 Task: Research Airbnb accommodation in Abomey, Benin from 9th November, 2023 to 16th November, 2023 for 2 adults.2 bedrooms having 2 beds and 1 bathroom. Property type can be flat. Look for 4 properties as per requirement.
Action: Mouse moved to (411, 74)
Screenshot: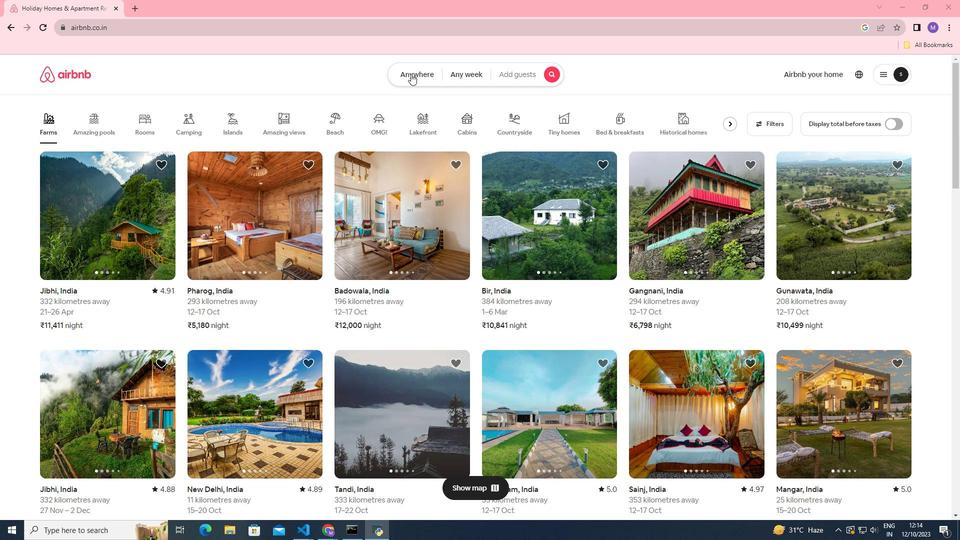 
Action: Mouse pressed left at (411, 74)
Screenshot: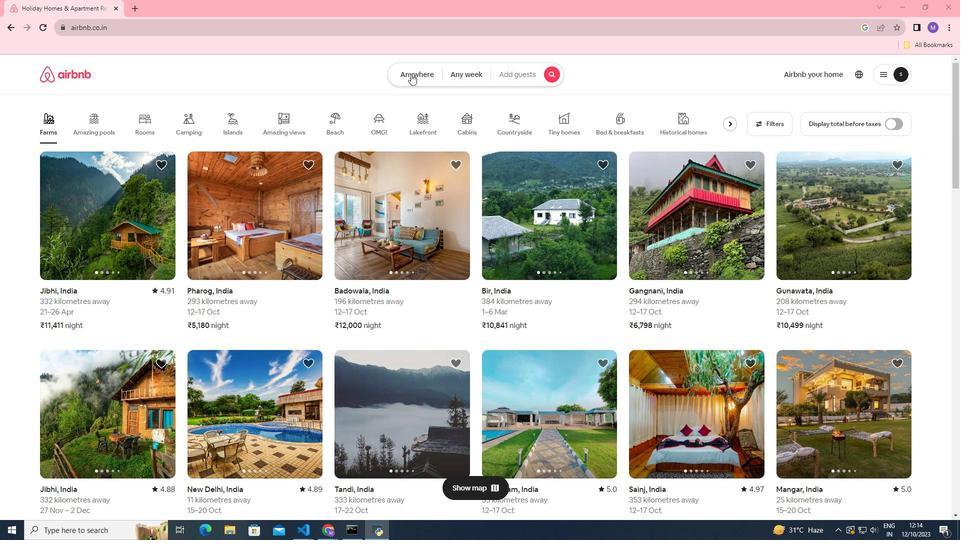
Action: Mouse moved to (346, 117)
Screenshot: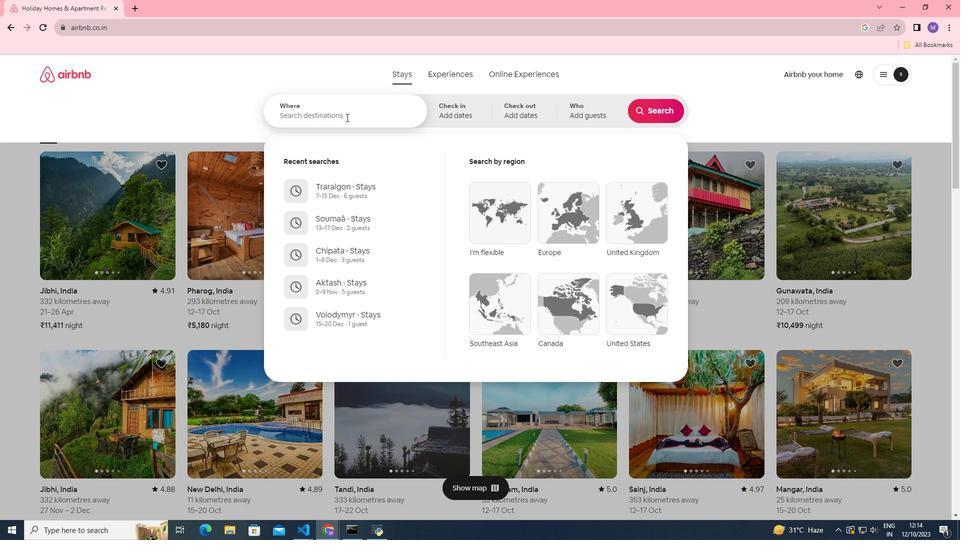 
Action: Mouse pressed left at (346, 117)
Screenshot: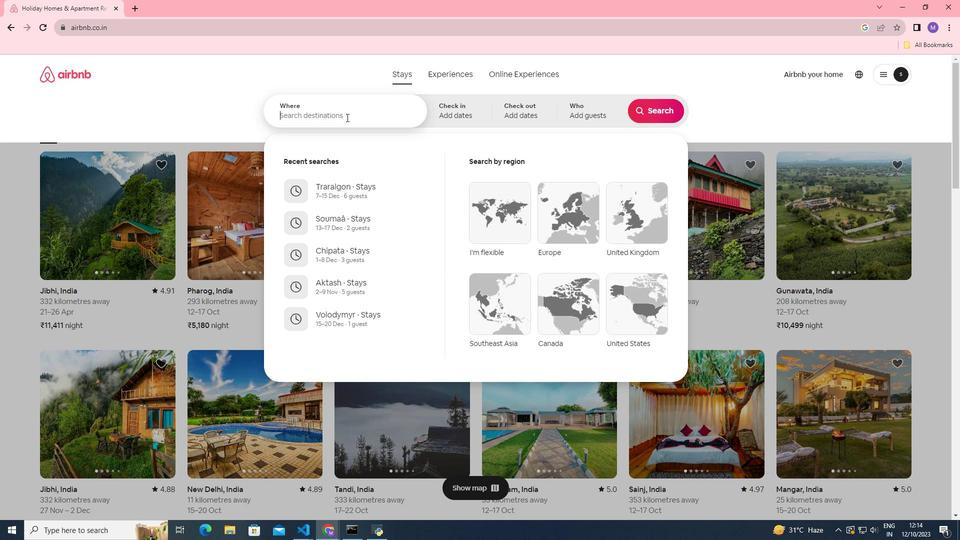 
Action: Key pressed <Key.shift>Abomey,<Key.space><Key.shift><Key.shift>Benin
Screenshot: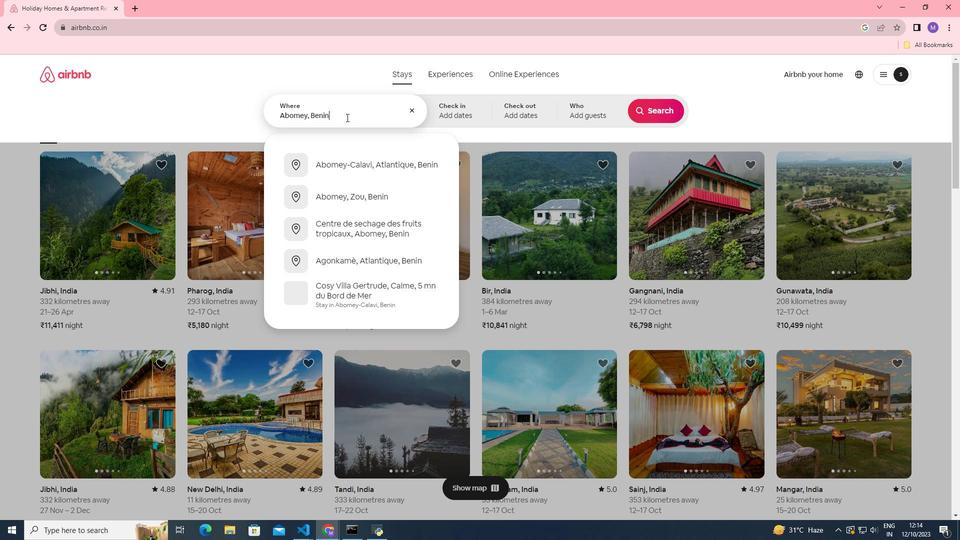 
Action: Mouse moved to (447, 117)
Screenshot: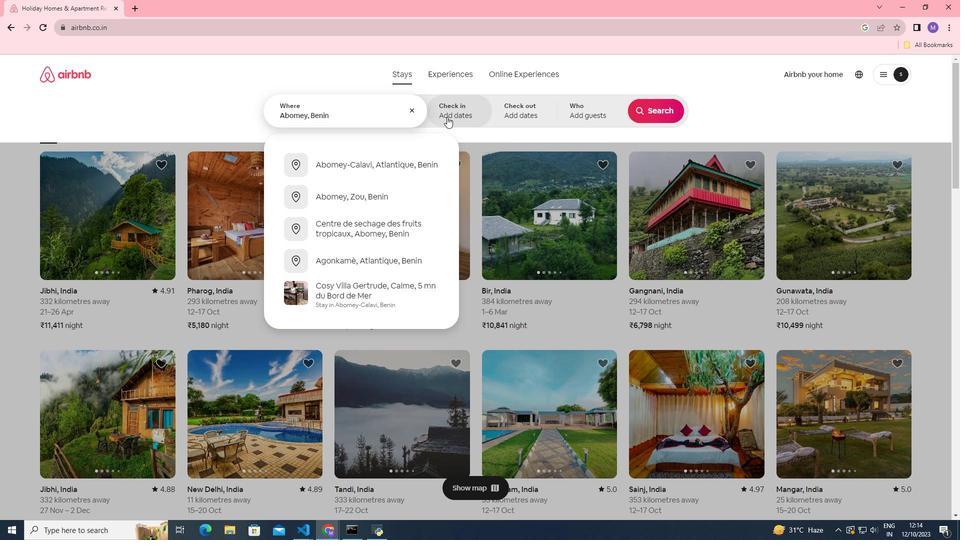 
Action: Mouse pressed left at (447, 117)
Screenshot: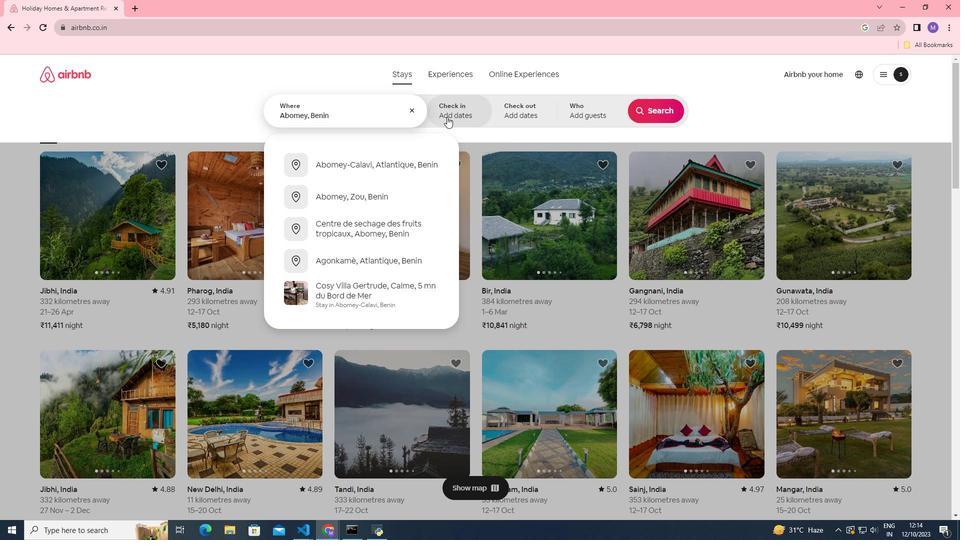 
Action: Mouse moved to (598, 255)
Screenshot: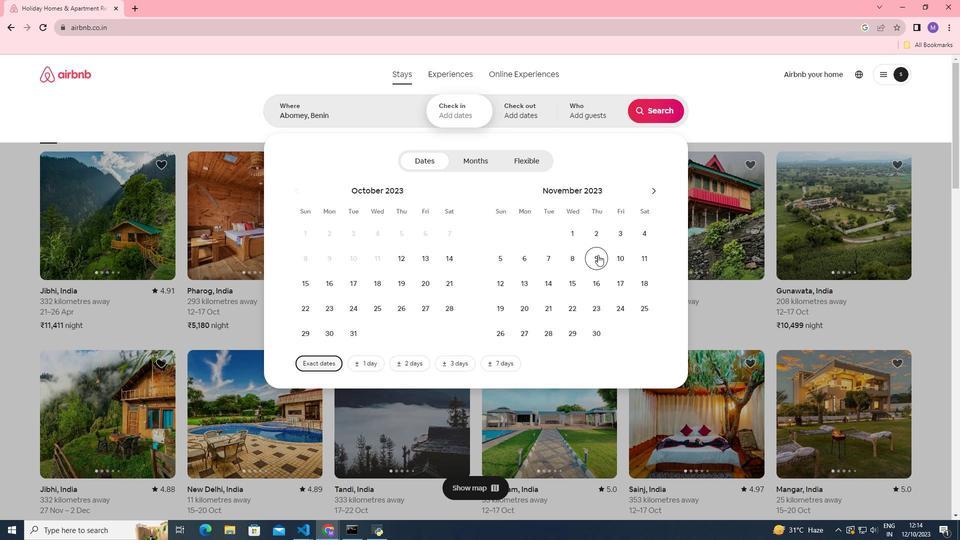 
Action: Mouse pressed left at (598, 255)
Screenshot: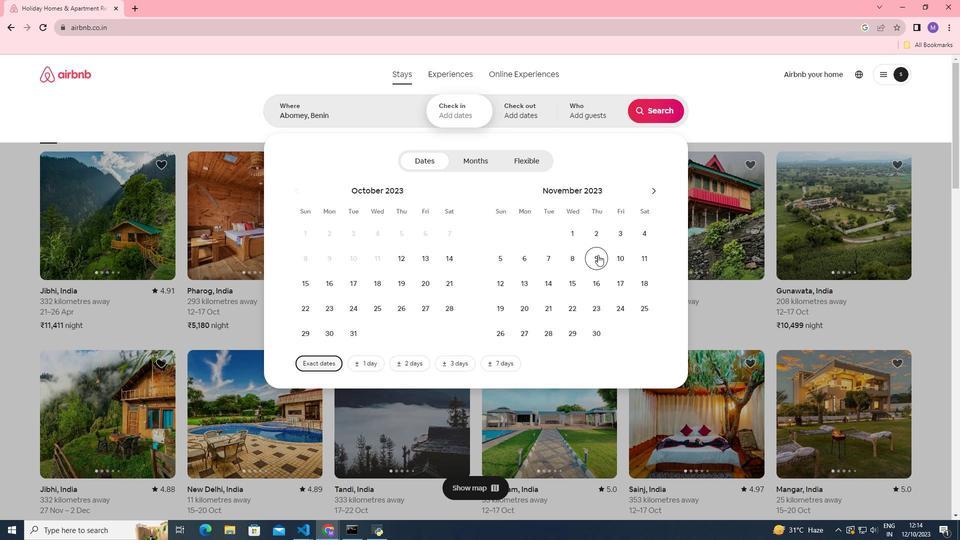 
Action: Mouse moved to (598, 284)
Screenshot: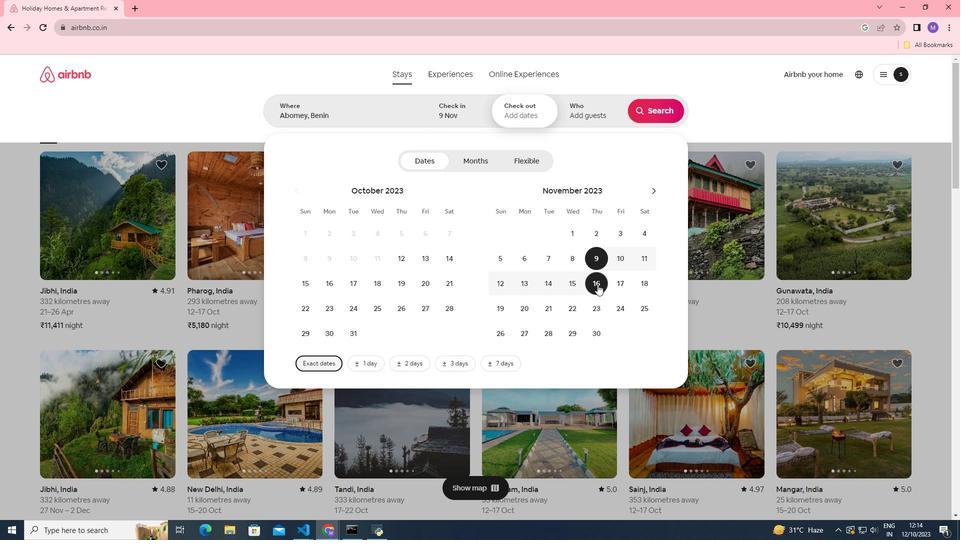 
Action: Mouse pressed left at (598, 284)
Screenshot: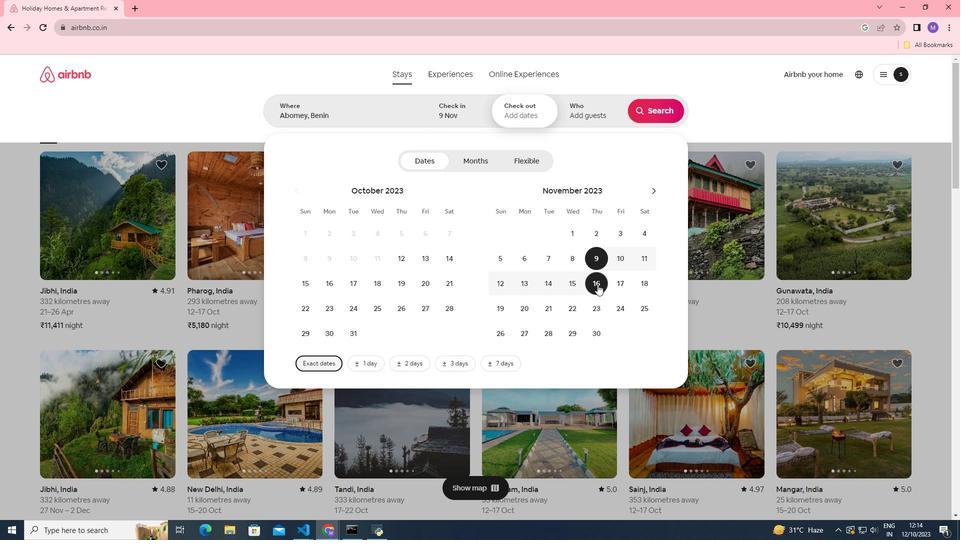 
Action: Mouse moved to (592, 117)
Screenshot: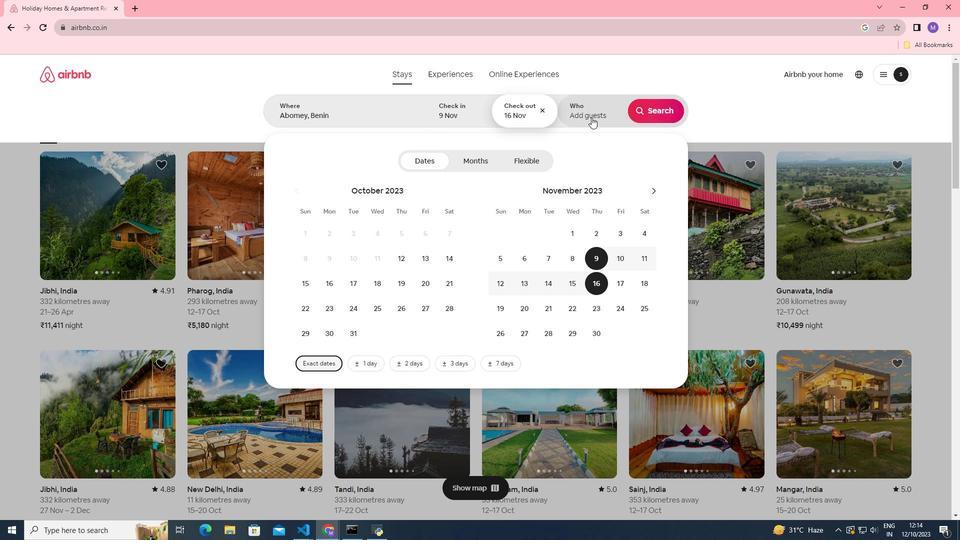 
Action: Mouse pressed left at (592, 117)
Screenshot: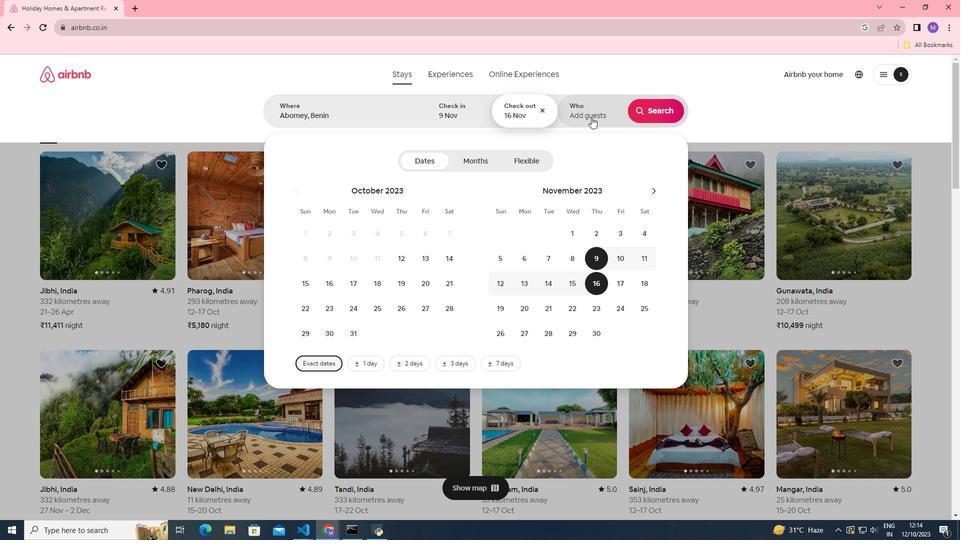 
Action: Mouse moved to (663, 165)
Screenshot: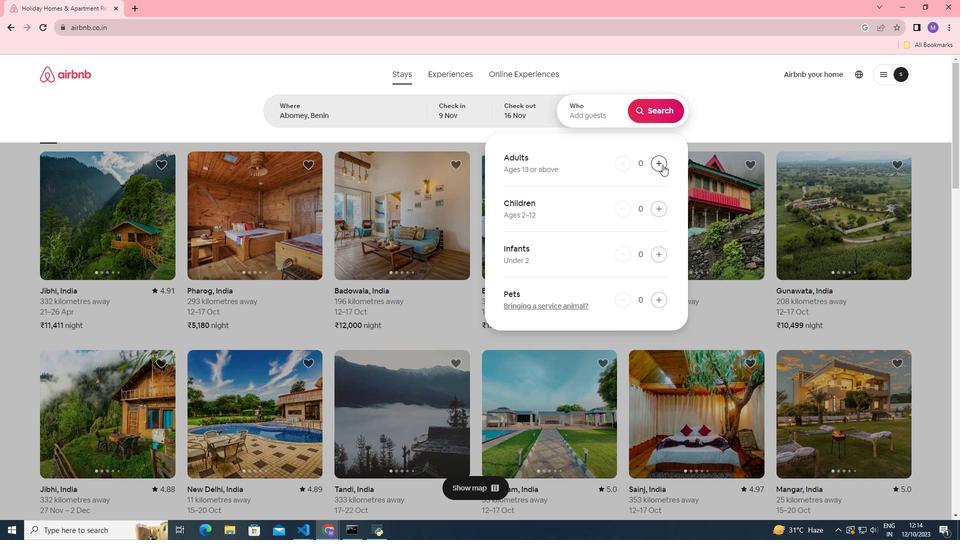 
Action: Mouse pressed left at (663, 165)
Screenshot: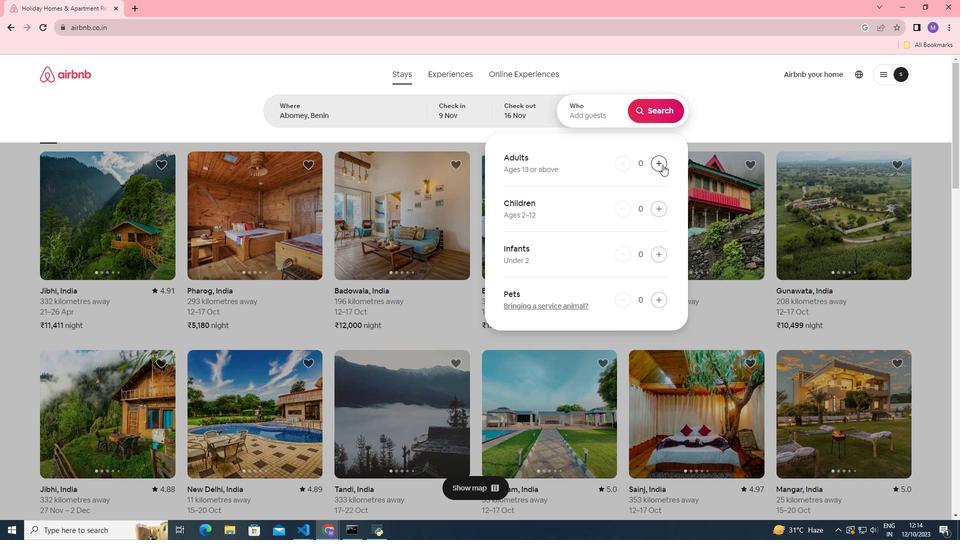 
Action: Mouse moved to (663, 165)
Screenshot: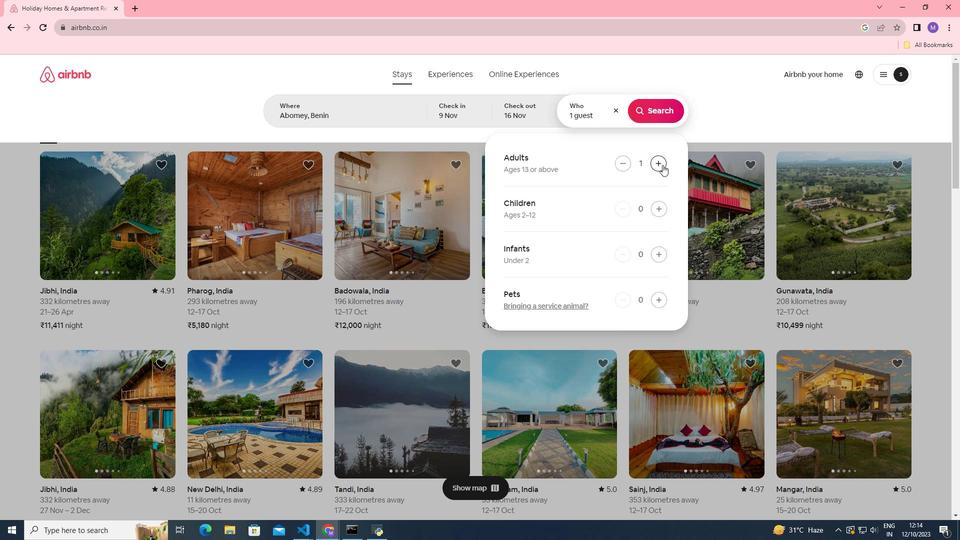 
Action: Mouse pressed left at (663, 165)
Screenshot: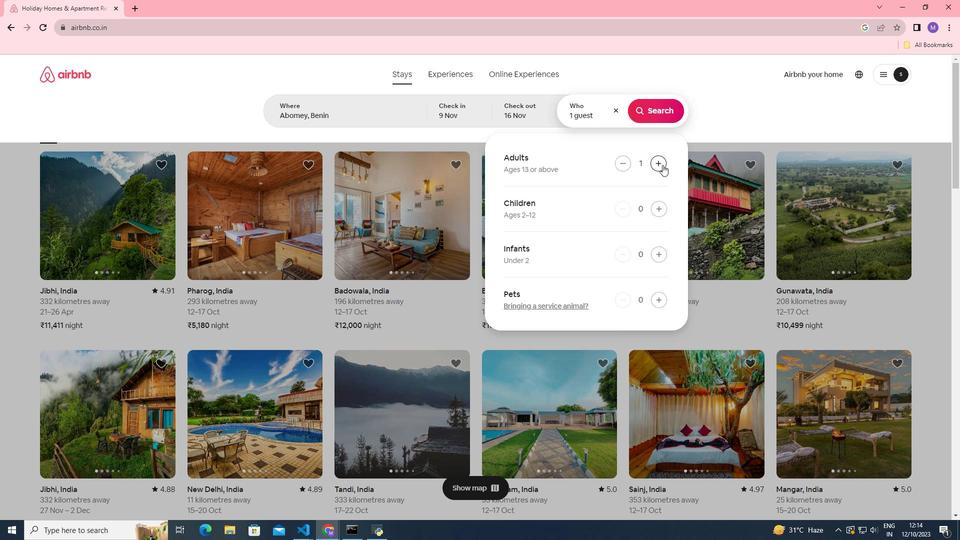 
Action: Mouse moved to (661, 114)
Screenshot: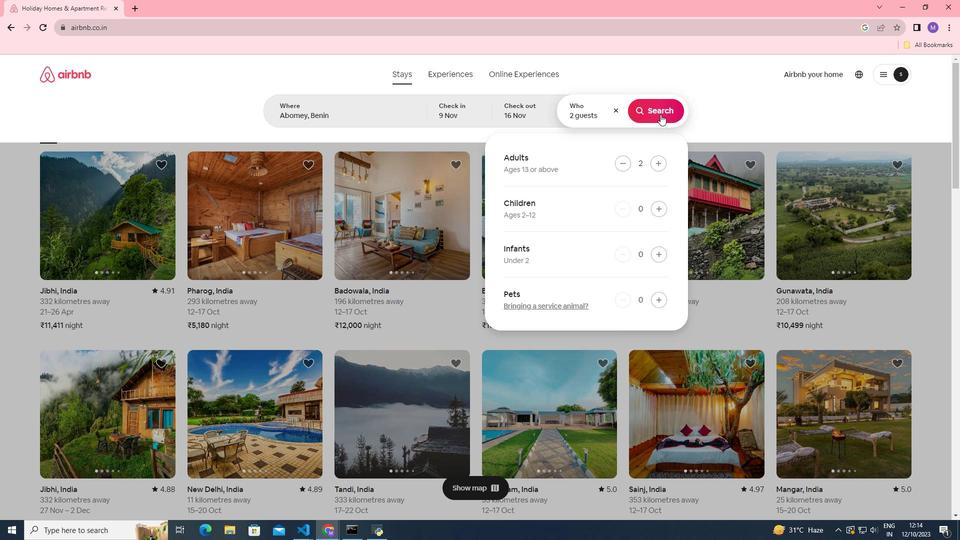 
Action: Mouse pressed left at (661, 114)
Screenshot: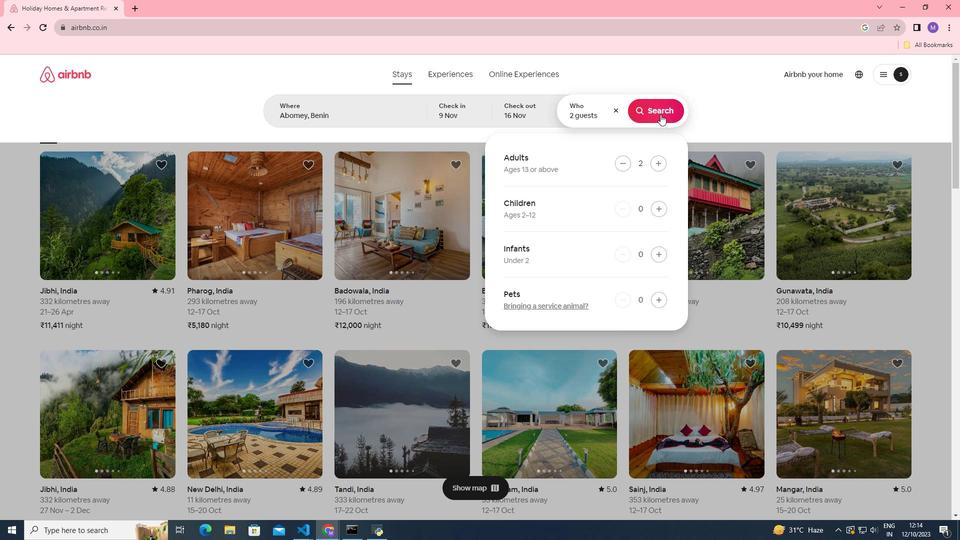 
Action: Mouse moved to (799, 114)
Screenshot: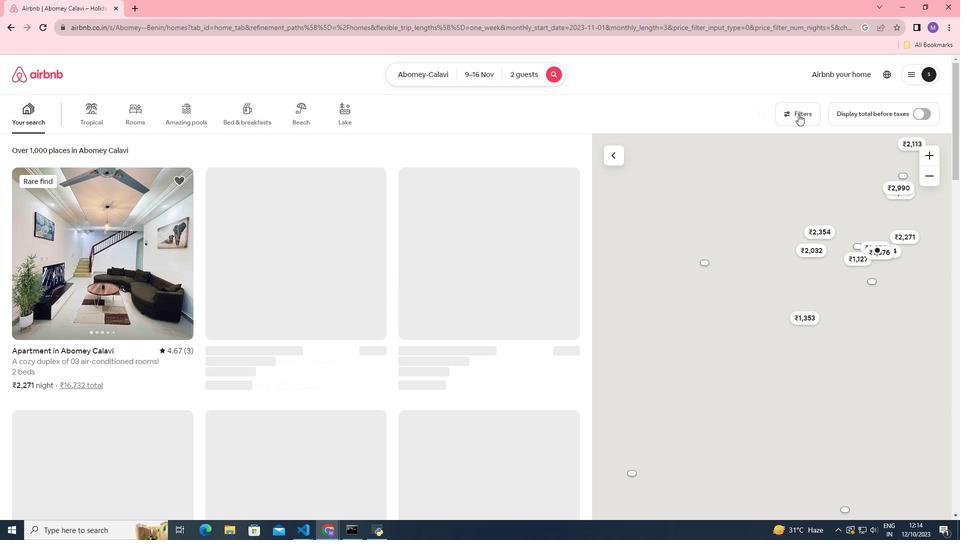 
Action: Mouse pressed left at (799, 114)
Screenshot: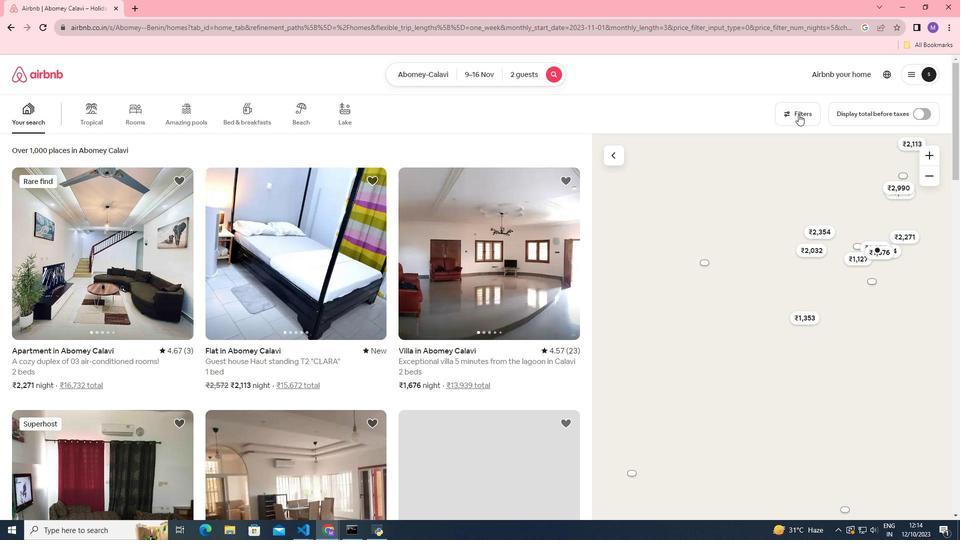 
Action: Mouse moved to (429, 363)
Screenshot: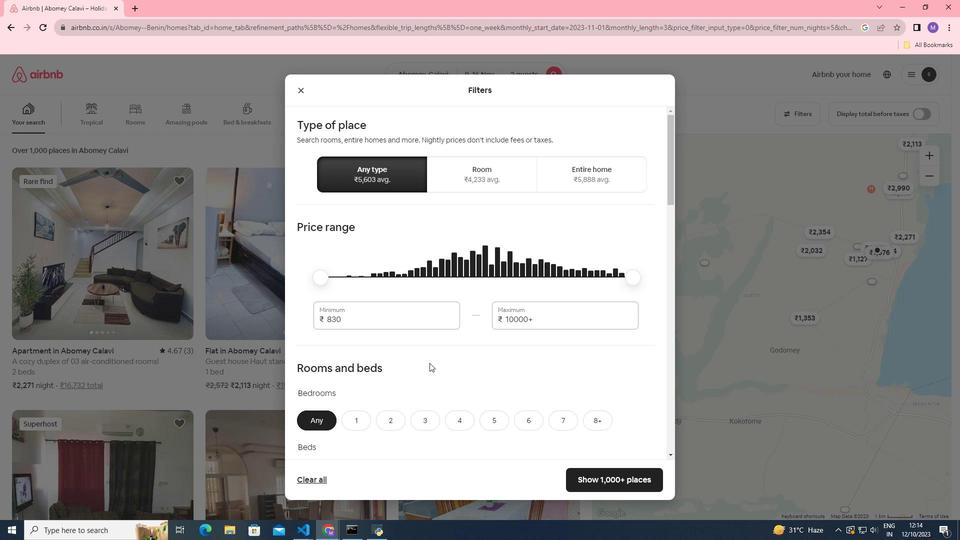 
Action: Mouse scrolled (429, 362) with delta (0, 0)
Screenshot: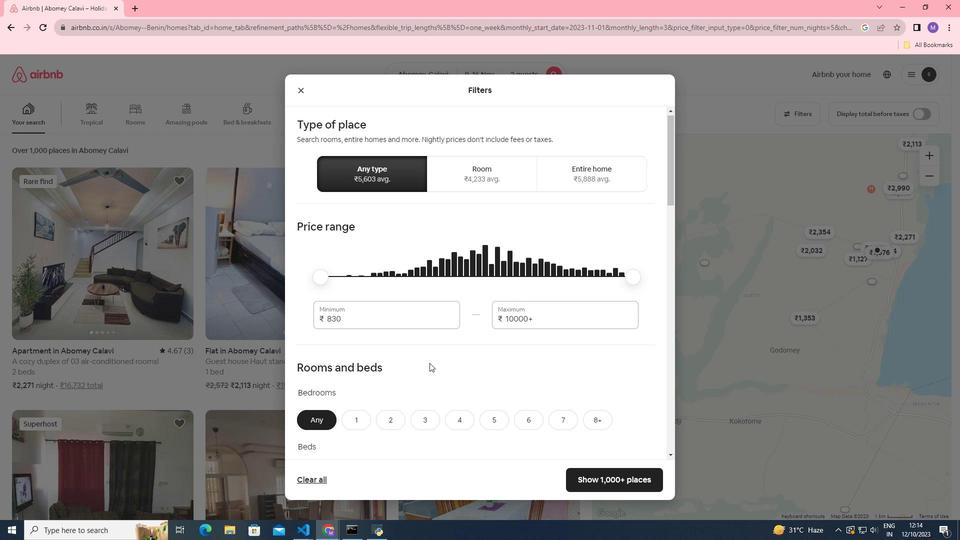 
Action: Mouse moved to (399, 368)
Screenshot: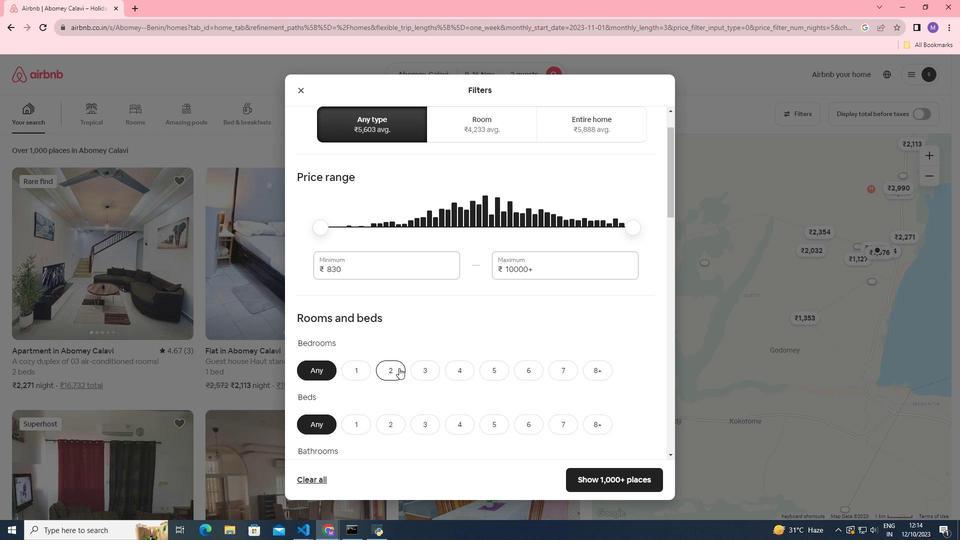 
Action: Mouse pressed left at (399, 368)
Screenshot: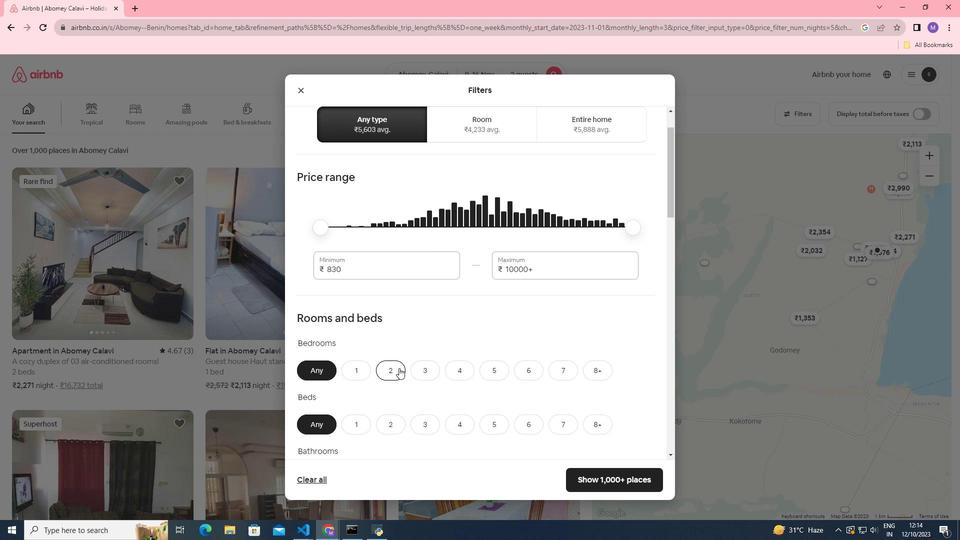 
Action: Mouse moved to (405, 342)
Screenshot: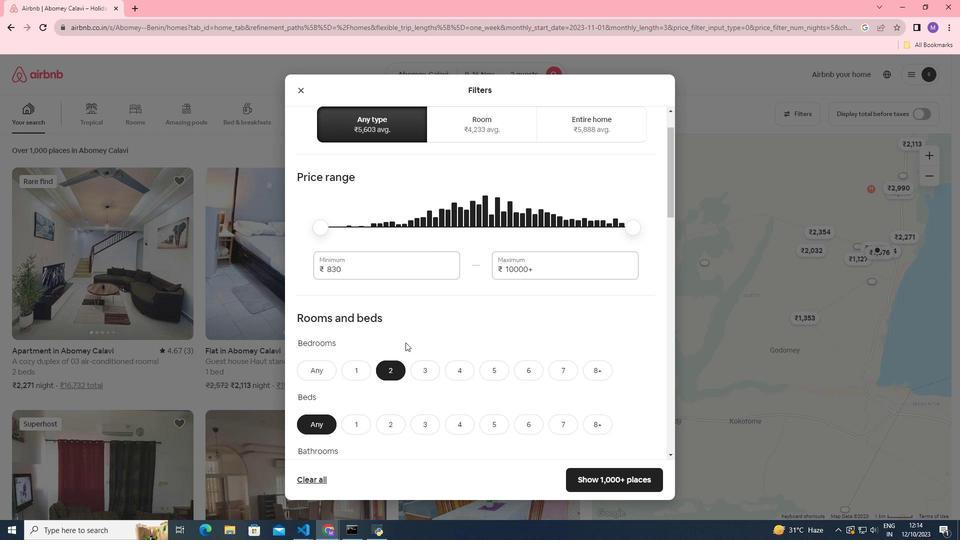 
Action: Mouse scrolled (405, 342) with delta (0, 0)
Screenshot: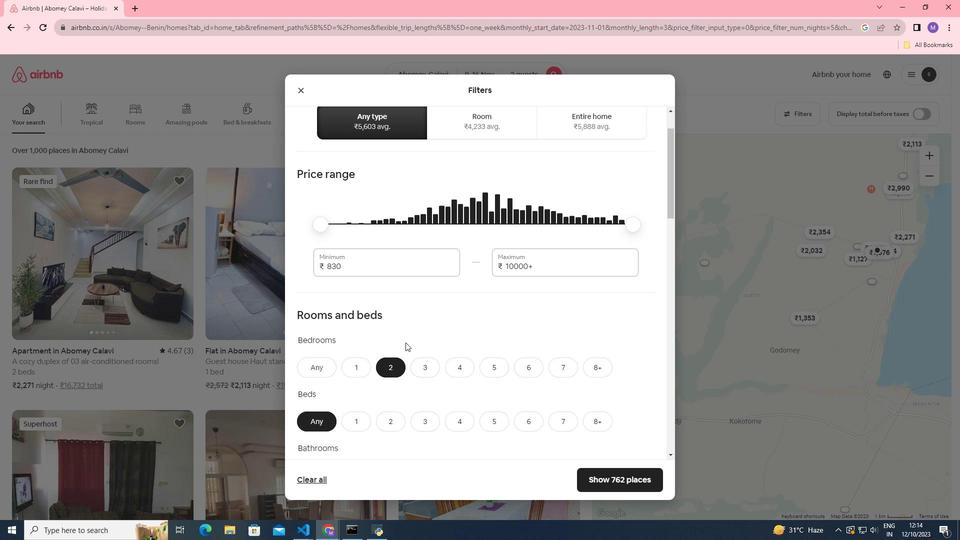 
Action: Mouse scrolled (405, 342) with delta (0, 0)
Screenshot: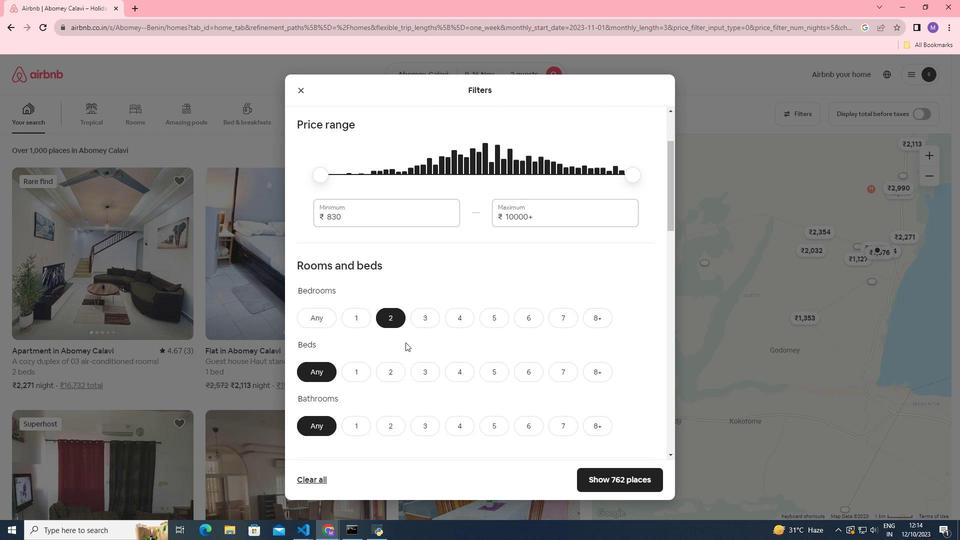 
Action: Mouse moved to (390, 326)
Screenshot: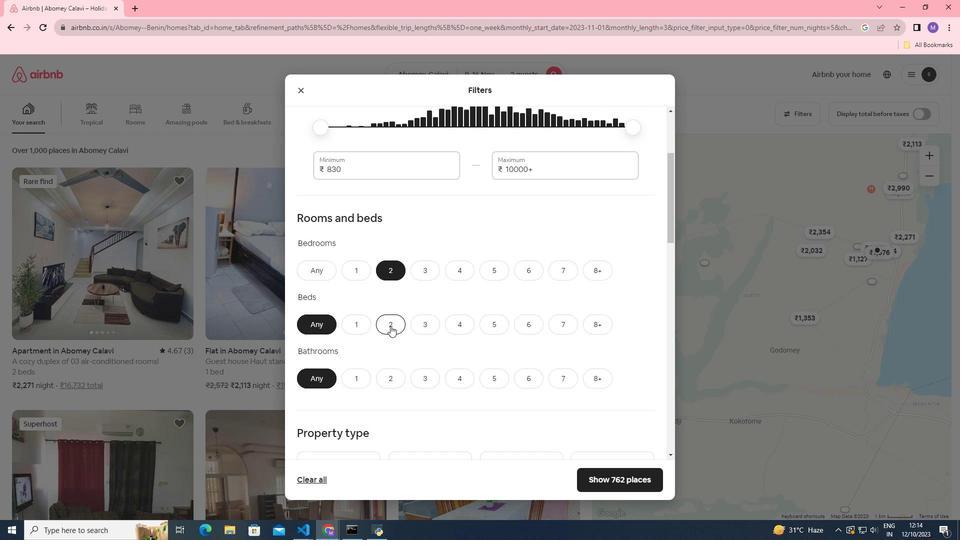 
Action: Mouse pressed left at (390, 326)
Screenshot: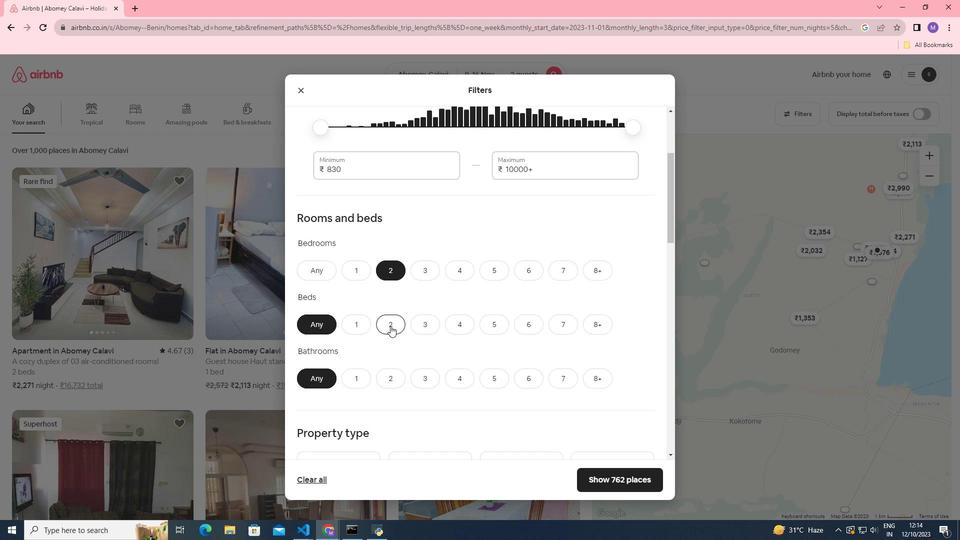 
Action: Mouse scrolled (390, 325) with delta (0, 0)
Screenshot: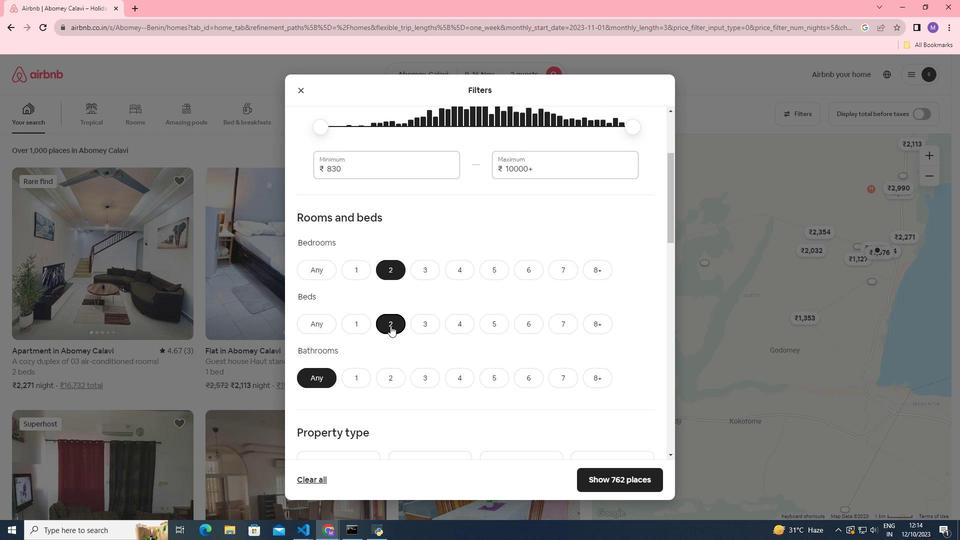 
Action: Mouse scrolled (390, 325) with delta (0, 0)
Screenshot: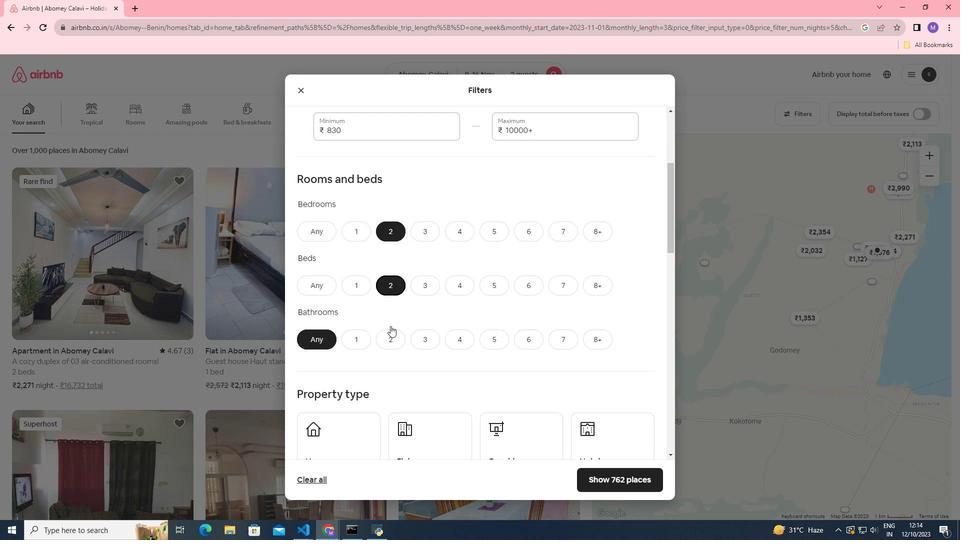 
Action: Mouse moved to (353, 281)
Screenshot: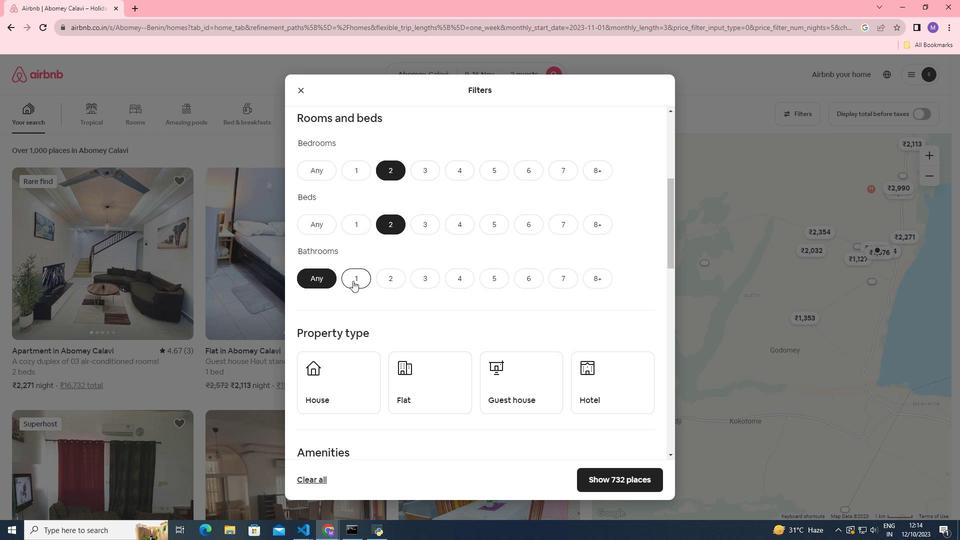 
Action: Mouse pressed left at (353, 281)
Screenshot: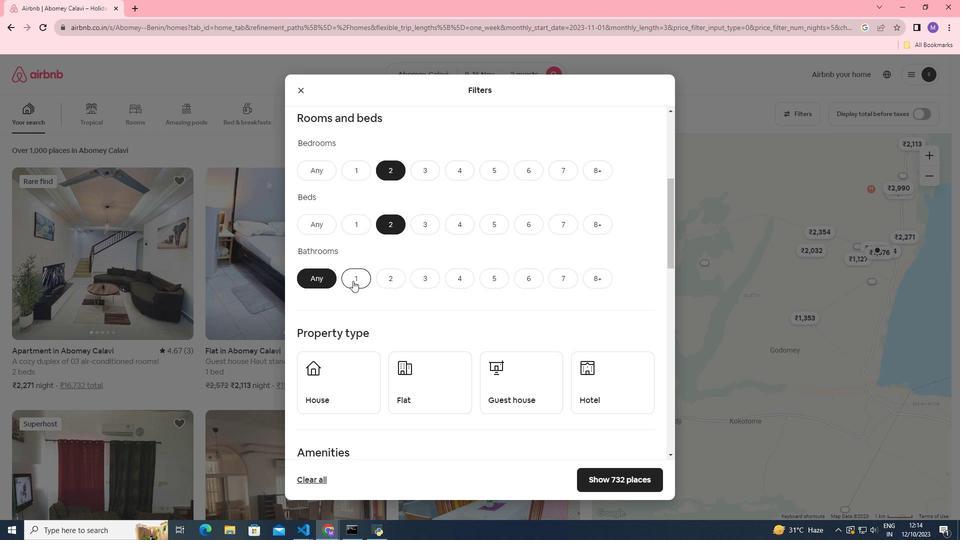 
Action: Mouse moved to (459, 316)
Screenshot: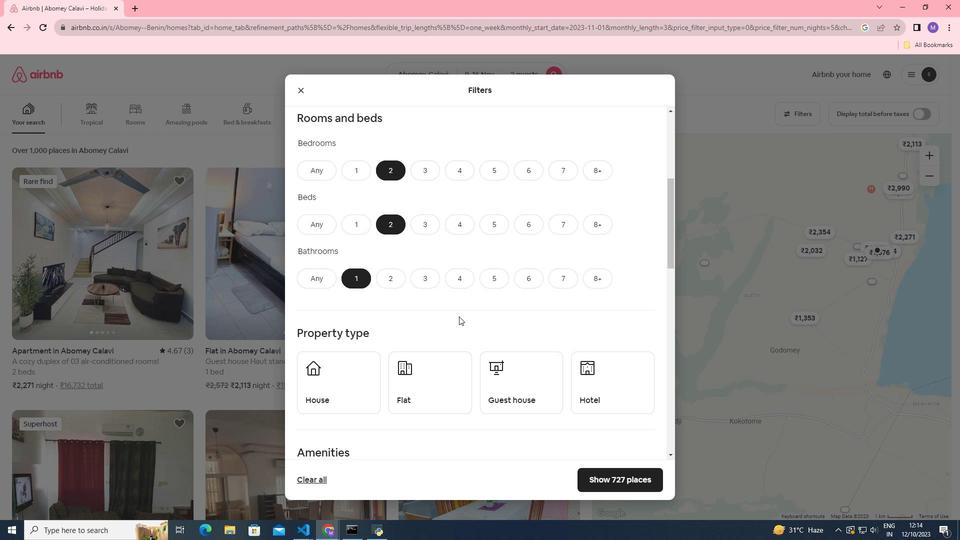 
Action: Mouse scrolled (459, 316) with delta (0, 0)
Screenshot: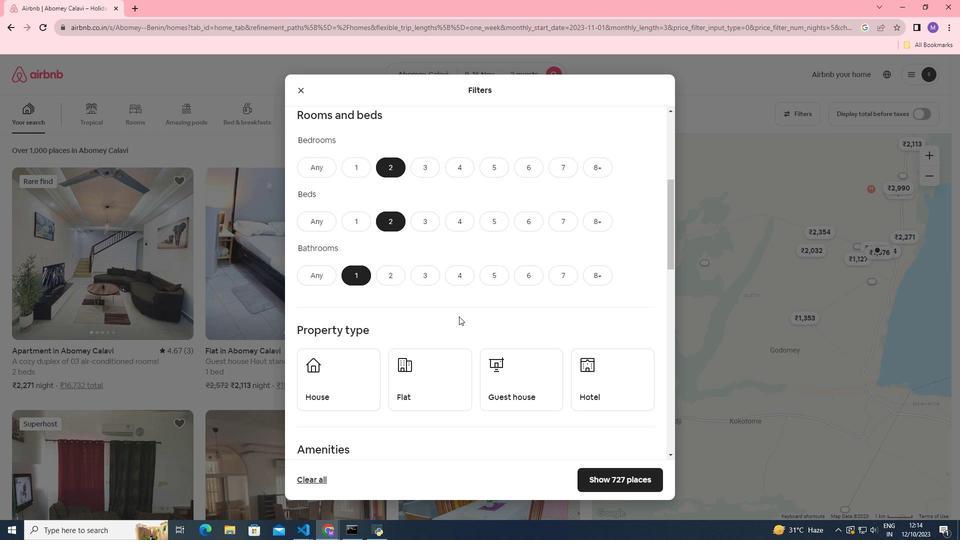 
Action: Mouse moved to (442, 319)
Screenshot: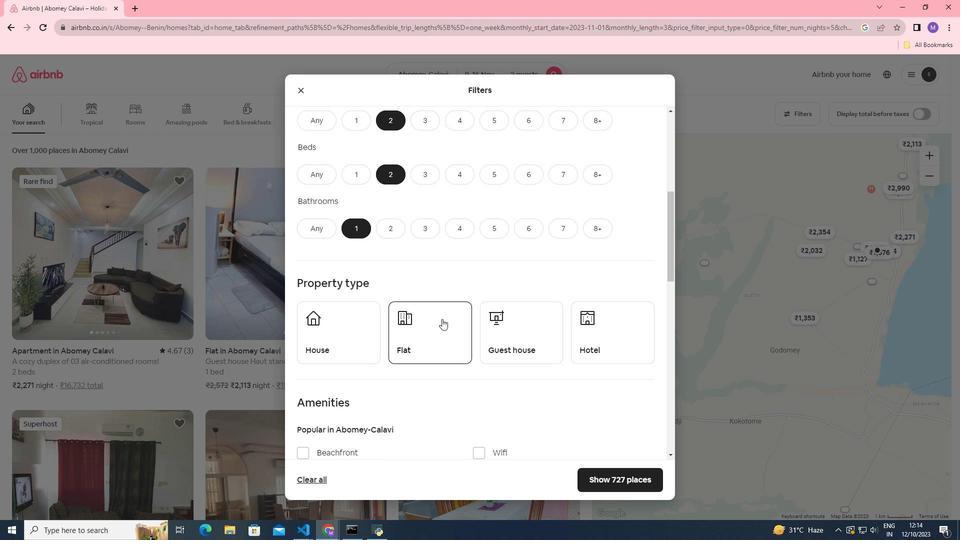
Action: Mouse pressed left at (442, 319)
Screenshot: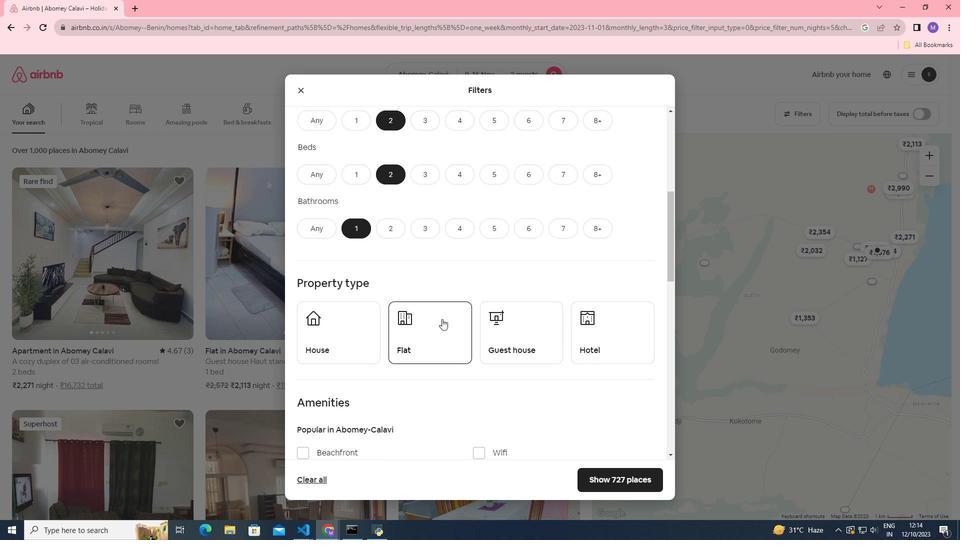 
Action: Mouse moved to (471, 259)
Screenshot: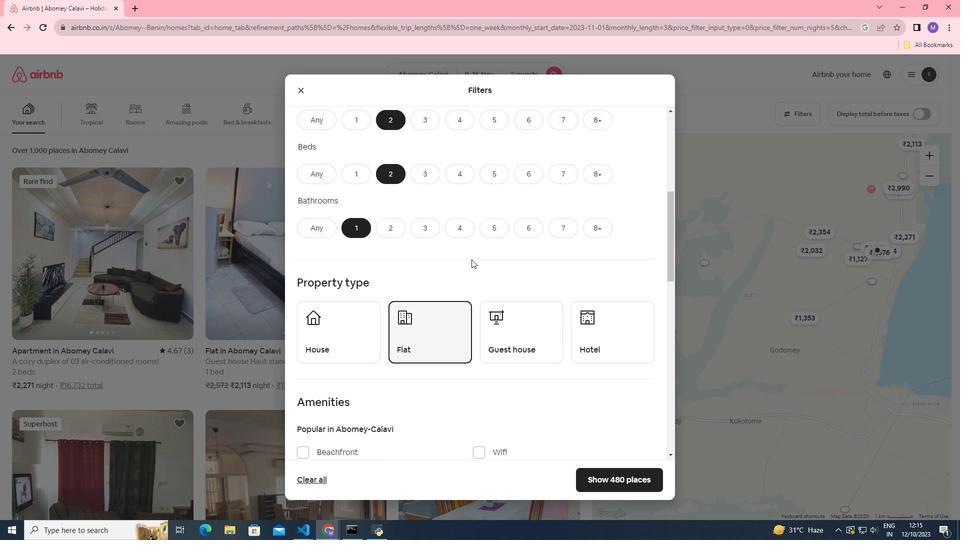
Action: Mouse scrolled (471, 259) with delta (0, 0)
Screenshot: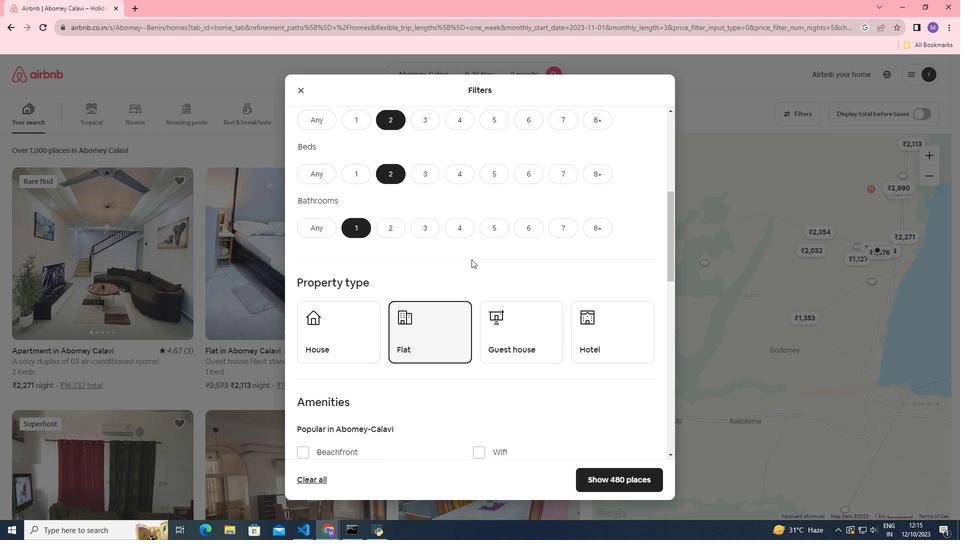 
Action: Mouse moved to (473, 259)
Screenshot: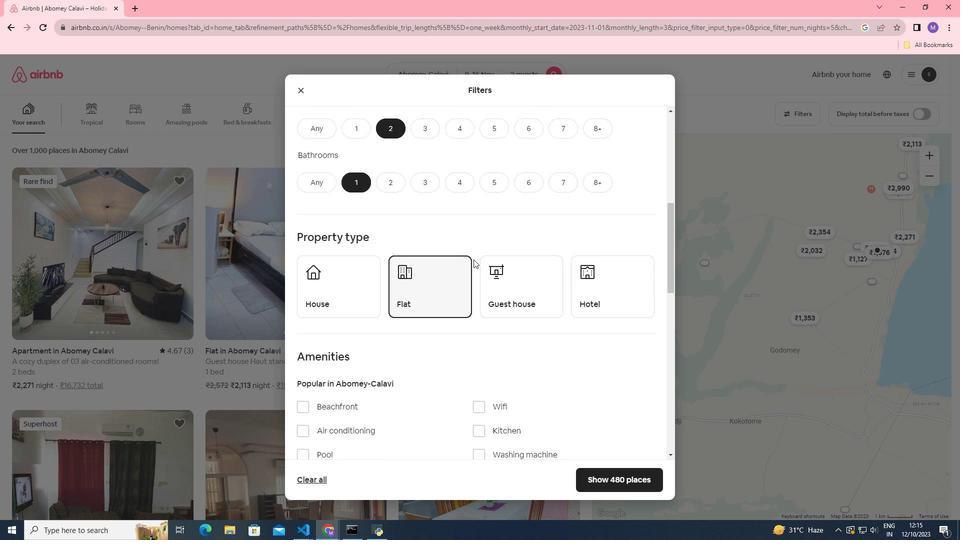 
Action: Mouse scrolled (473, 259) with delta (0, 0)
Screenshot: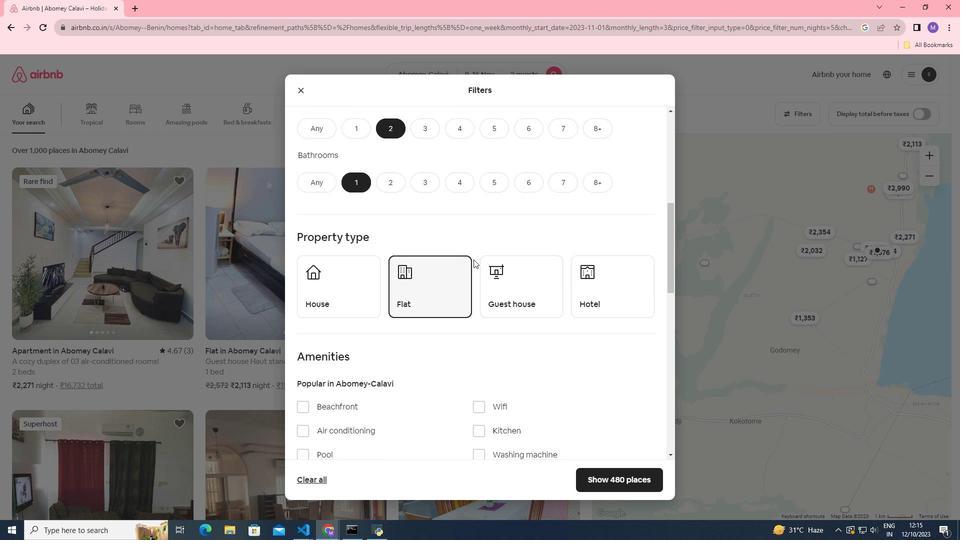 
Action: Mouse scrolled (473, 259) with delta (0, 0)
Screenshot: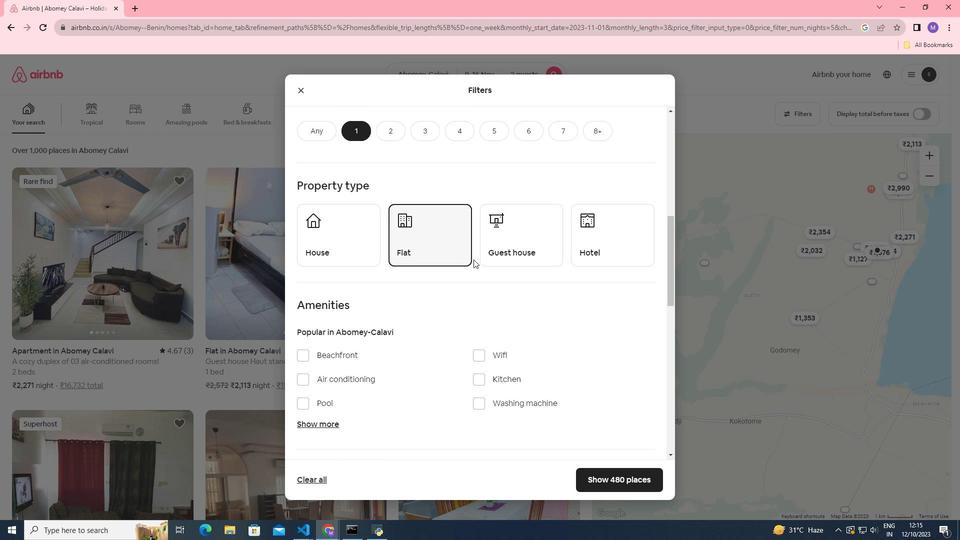 
Action: Mouse moved to (486, 273)
Screenshot: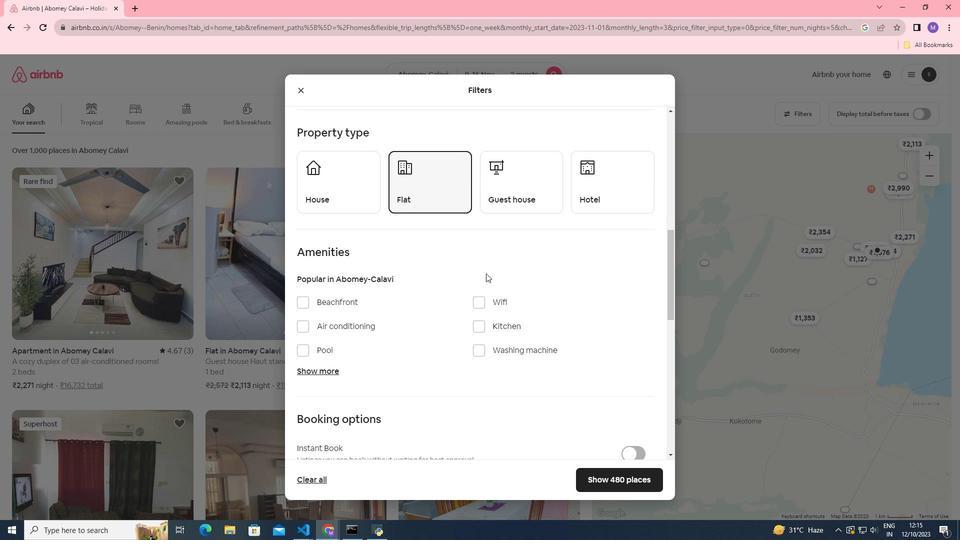 
Action: Mouse scrolled (486, 272) with delta (0, 0)
Screenshot: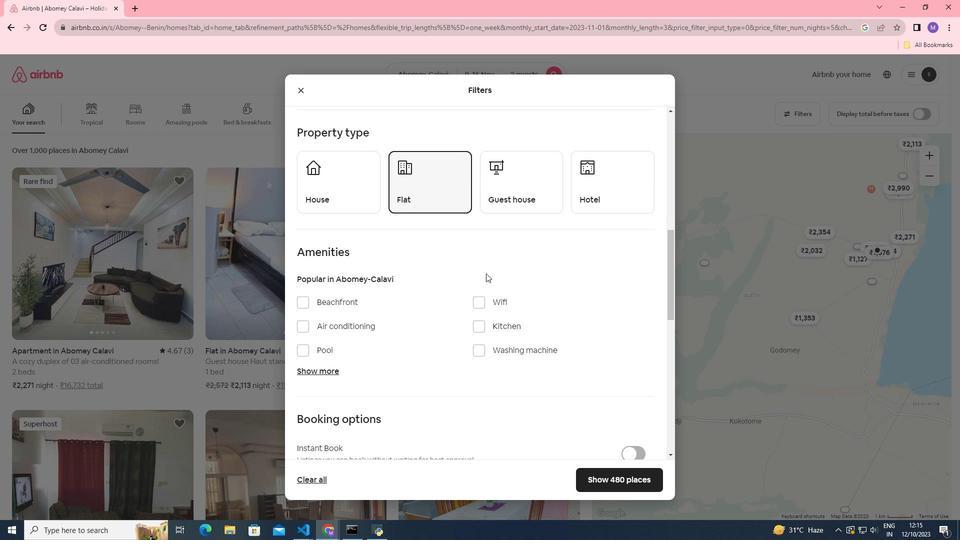 
Action: Mouse moved to (601, 483)
Screenshot: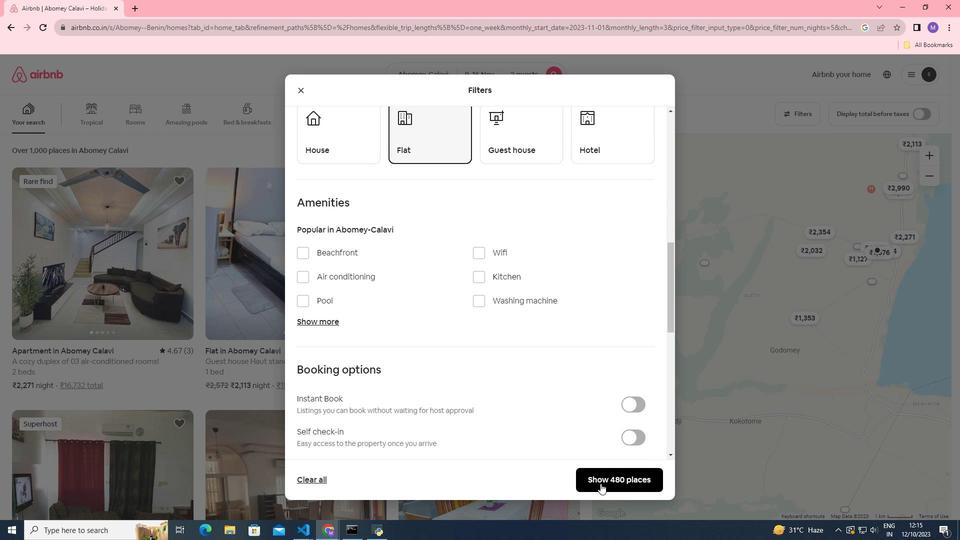 
Action: Mouse pressed left at (601, 483)
Screenshot: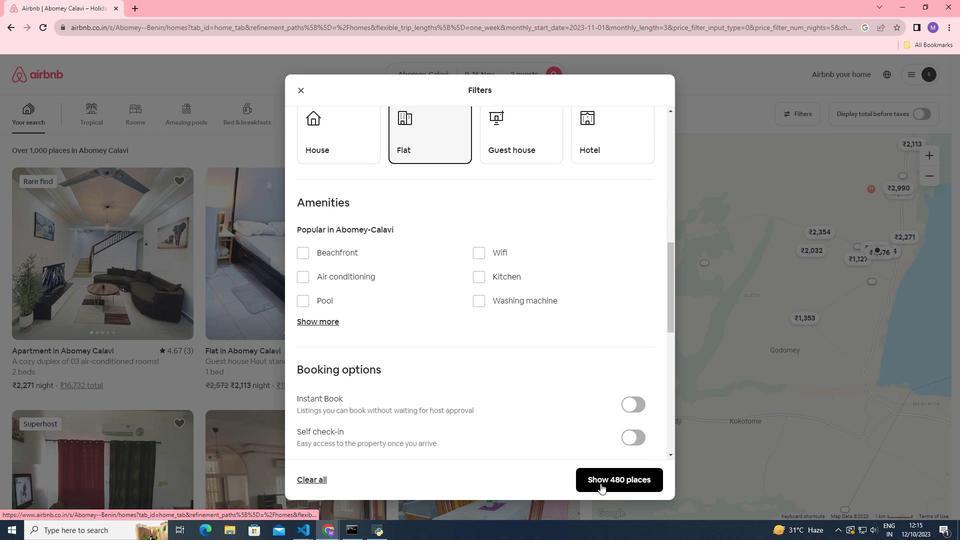 
Action: Mouse moved to (143, 269)
Screenshot: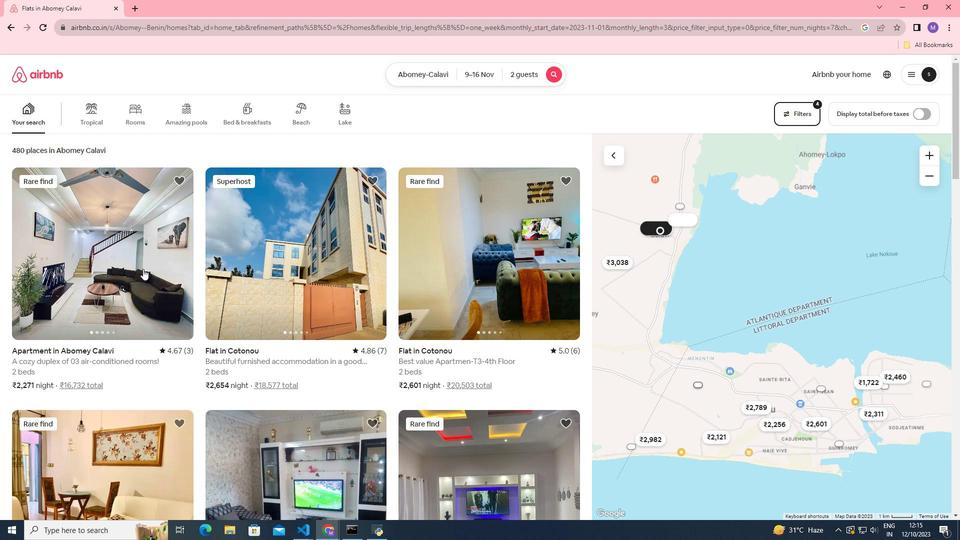 
Action: Mouse pressed left at (143, 269)
Screenshot: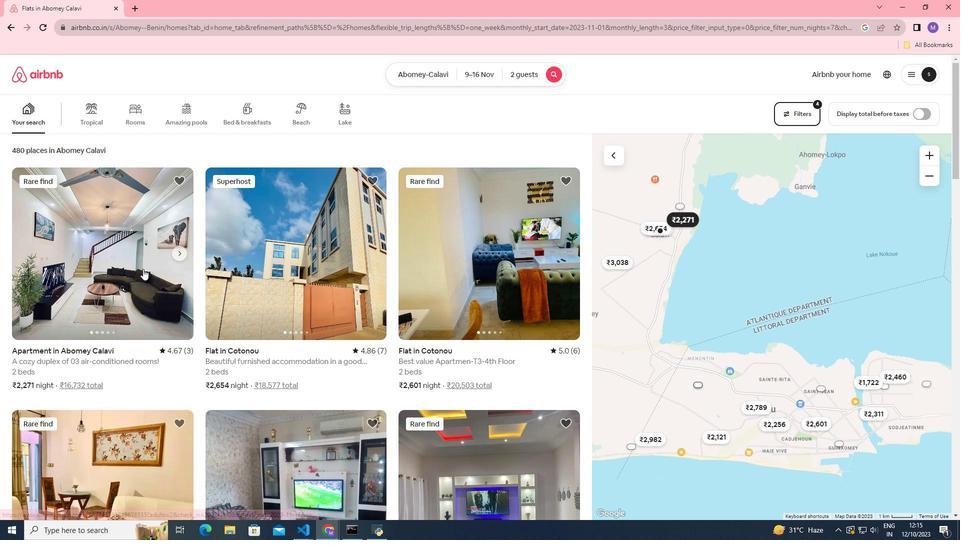 
Action: Mouse moved to (704, 378)
Screenshot: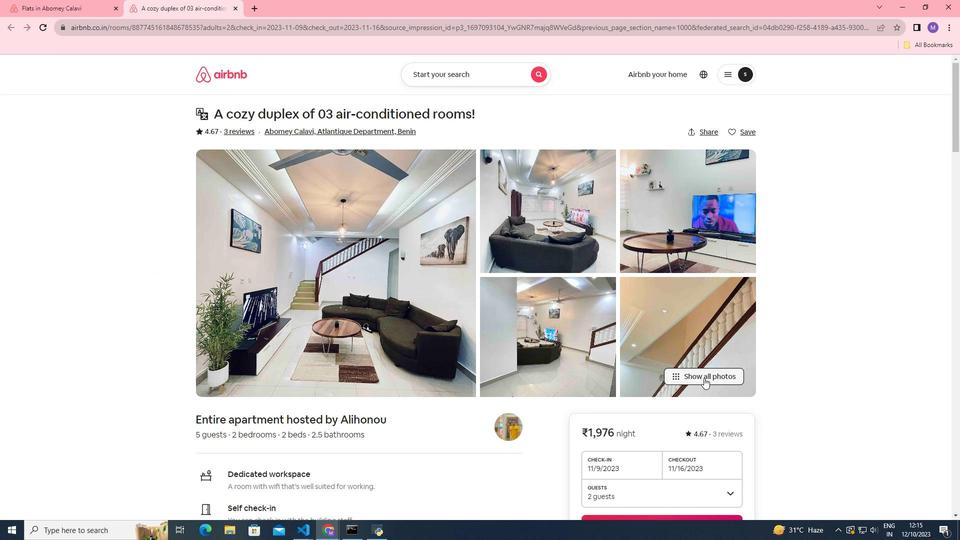 
Action: Mouse pressed left at (704, 378)
Screenshot: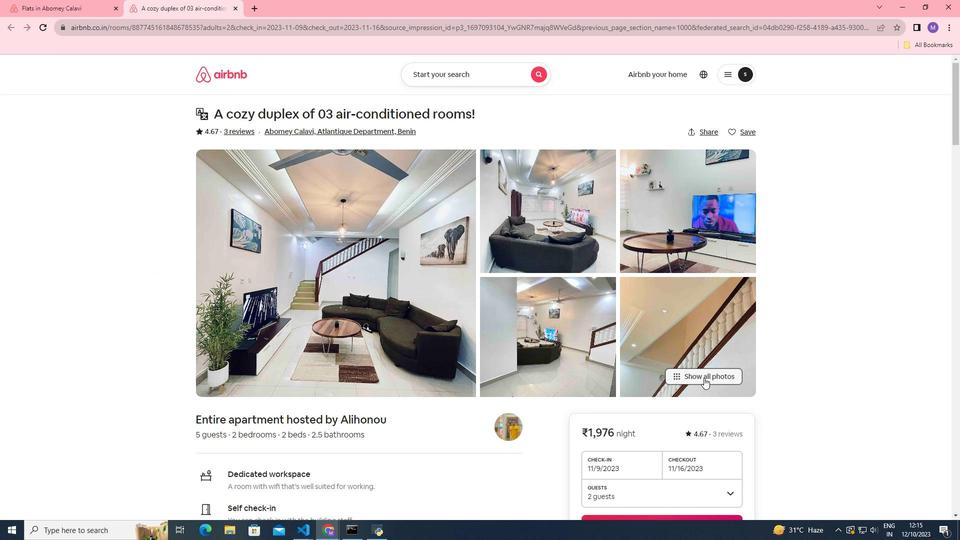
Action: Mouse moved to (455, 303)
Screenshot: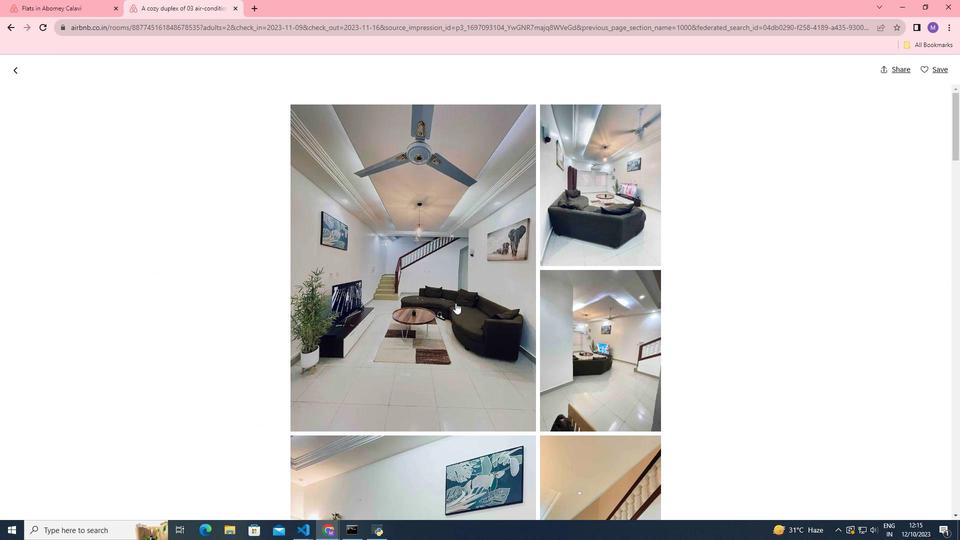 
Action: Mouse scrolled (455, 302) with delta (0, 0)
Screenshot: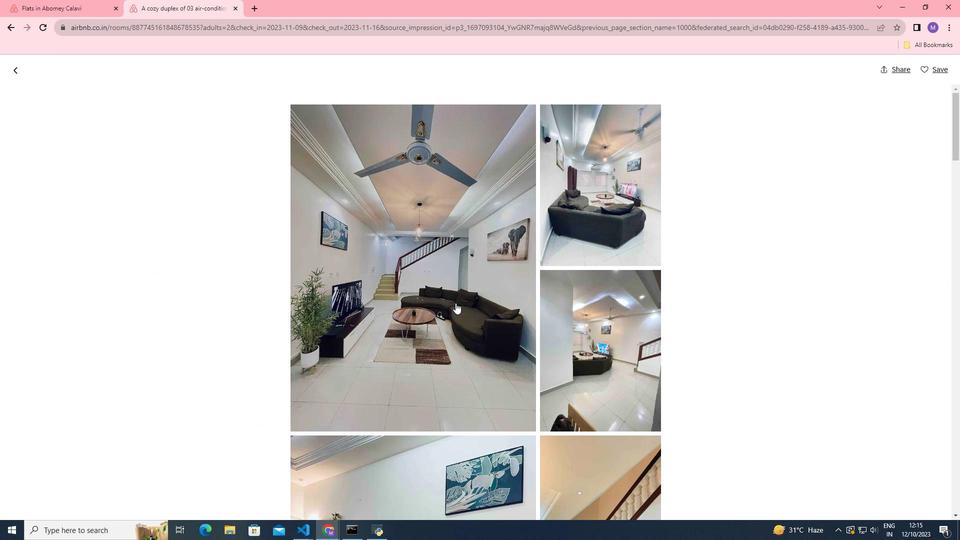 
Action: Mouse scrolled (455, 302) with delta (0, 0)
Screenshot: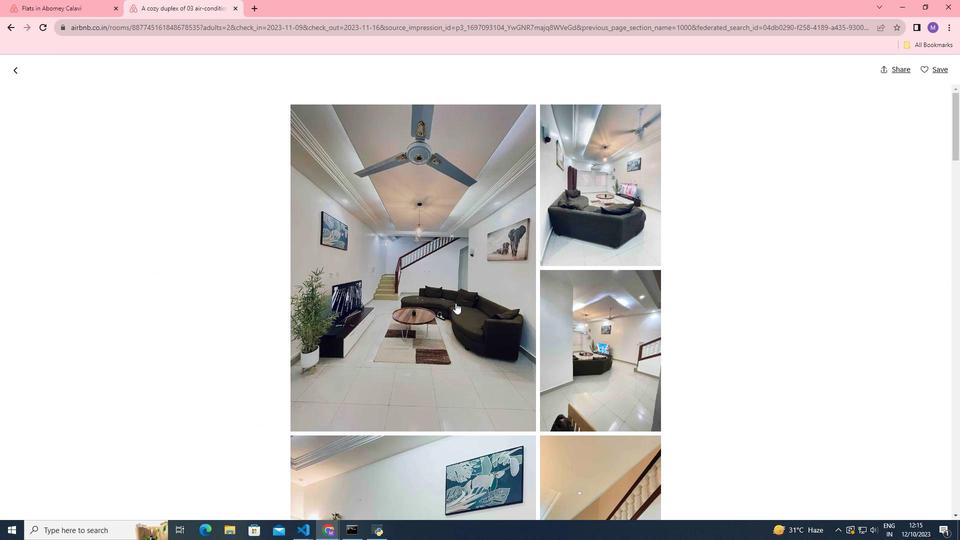 
Action: Mouse scrolled (455, 302) with delta (0, 0)
Screenshot: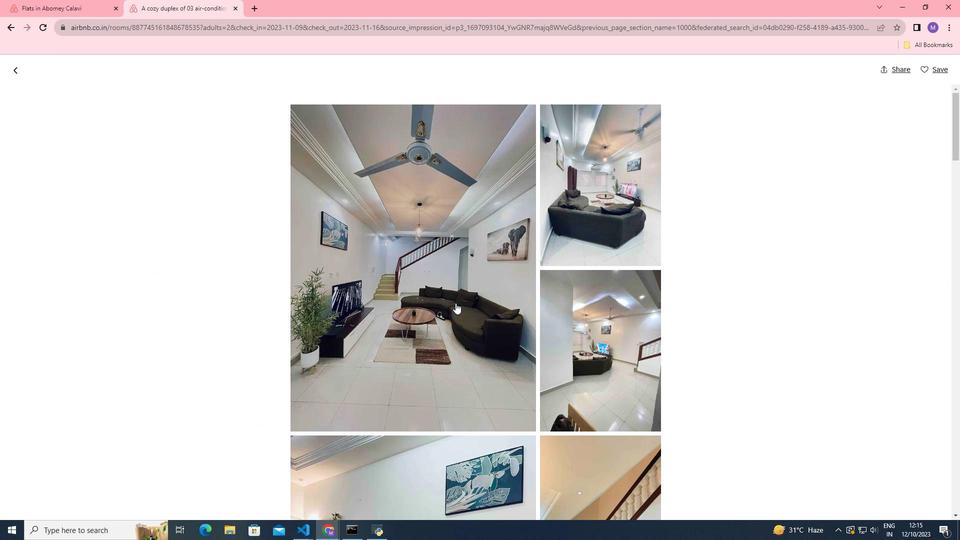 
Action: Mouse scrolled (455, 302) with delta (0, 0)
Screenshot: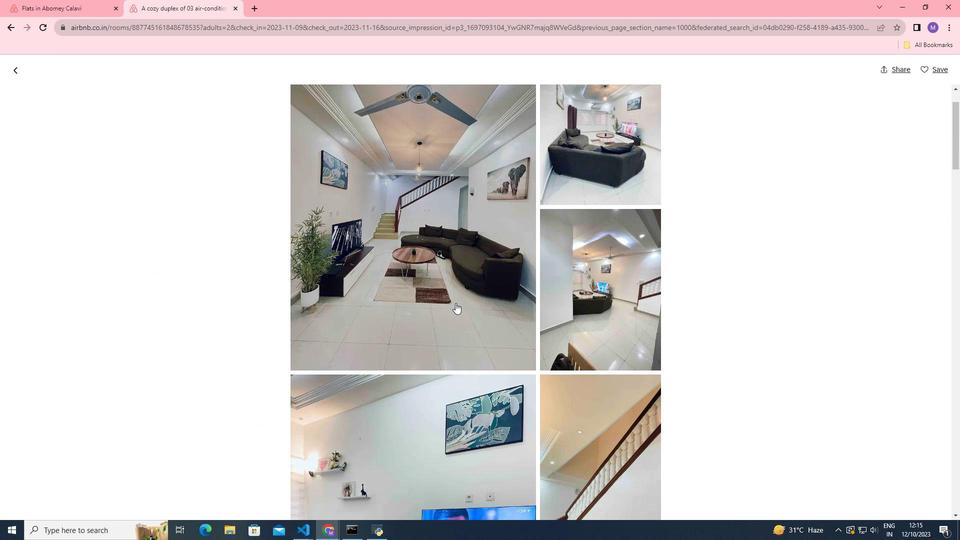 
Action: Mouse scrolled (455, 302) with delta (0, 0)
Screenshot: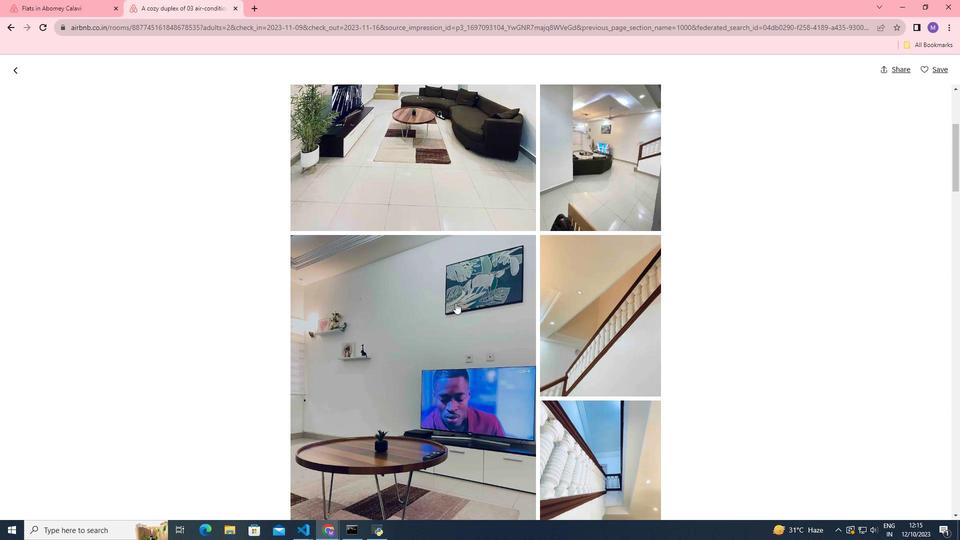
Action: Mouse scrolled (455, 302) with delta (0, 0)
Screenshot: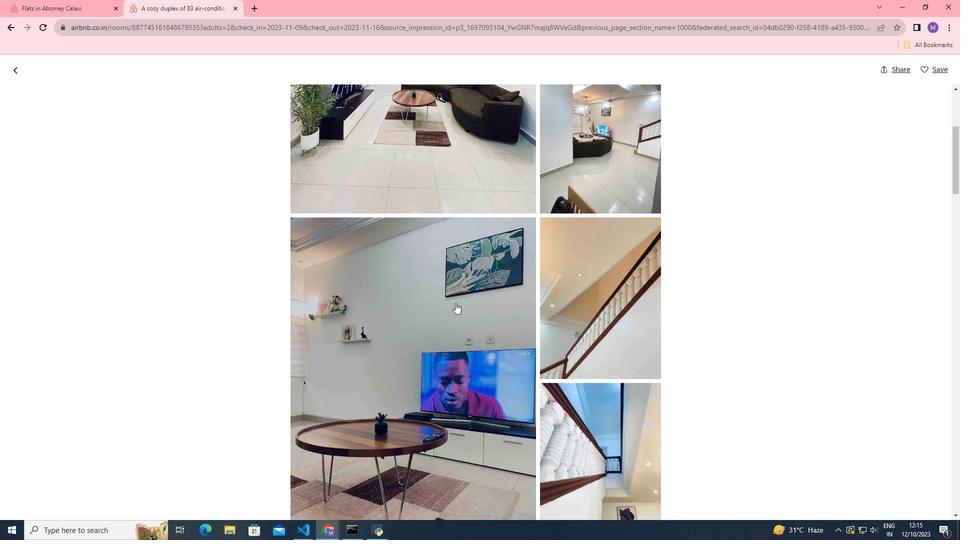 
Action: Mouse scrolled (455, 302) with delta (0, 0)
Screenshot: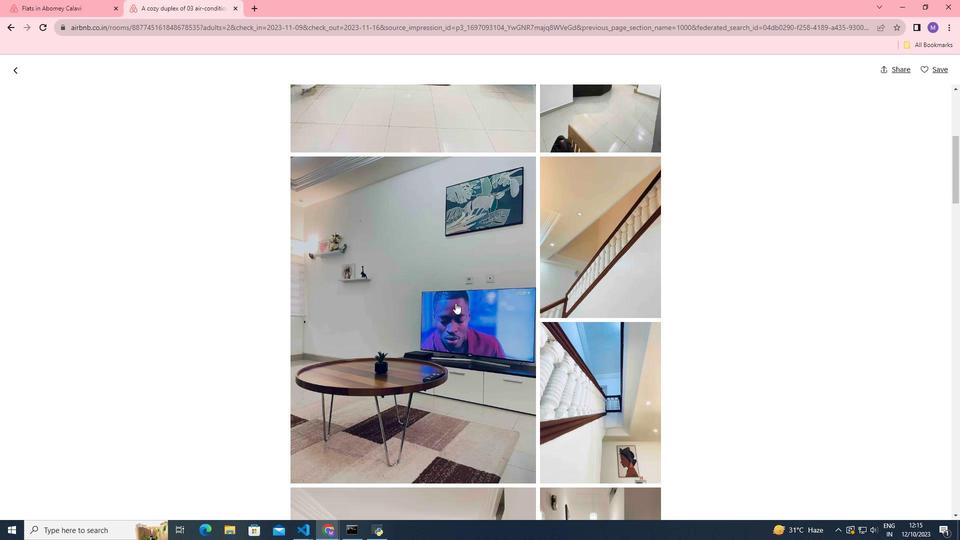
Action: Mouse scrolled (455, 302) with delta (0, 0)
Screenshot: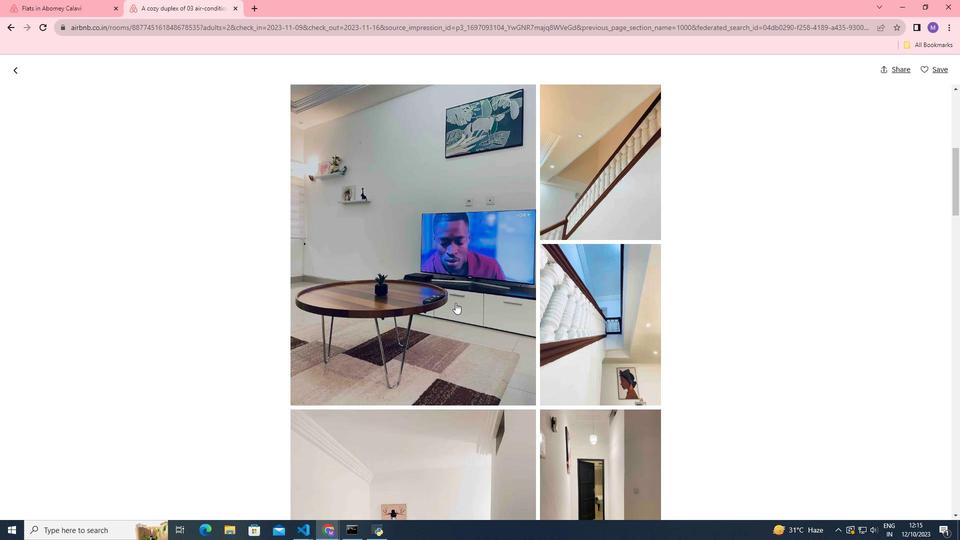 
Action: Mouse scrolled (455, 302) with delta (0, 0)
Screenshot: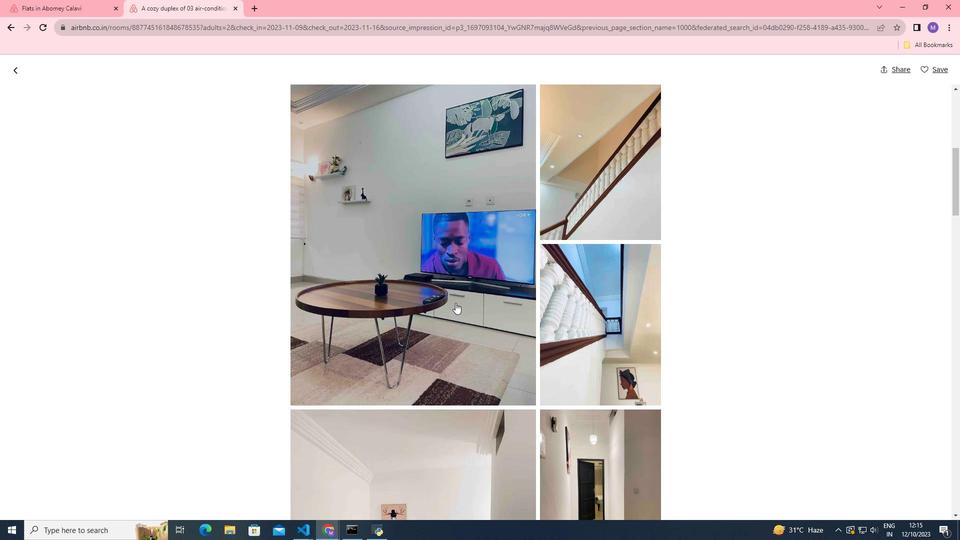 
Action: Mouse scrolled (455, 302) with delta (0, 0)
Screenshot: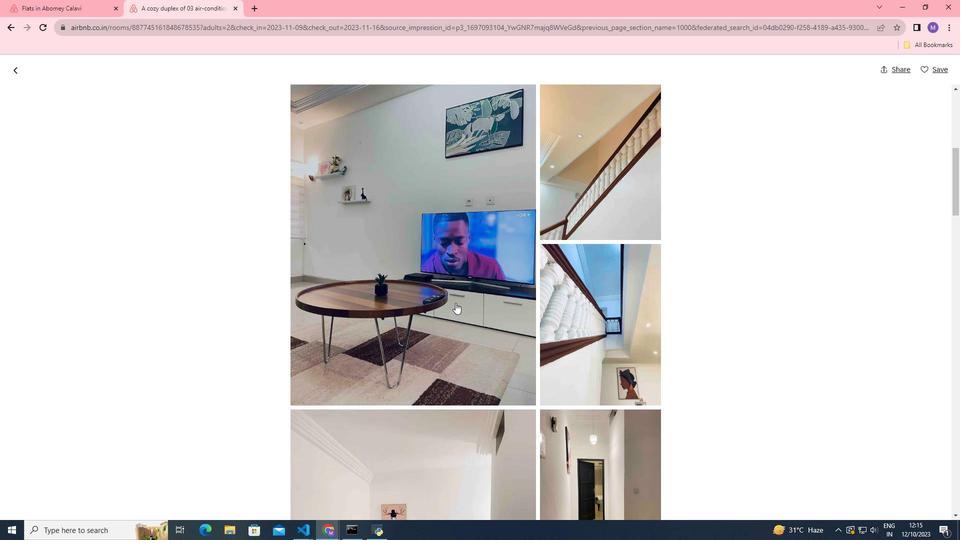 
Action: Mouse scrolled (455, 302) with delta (0, 0)
Screenshot: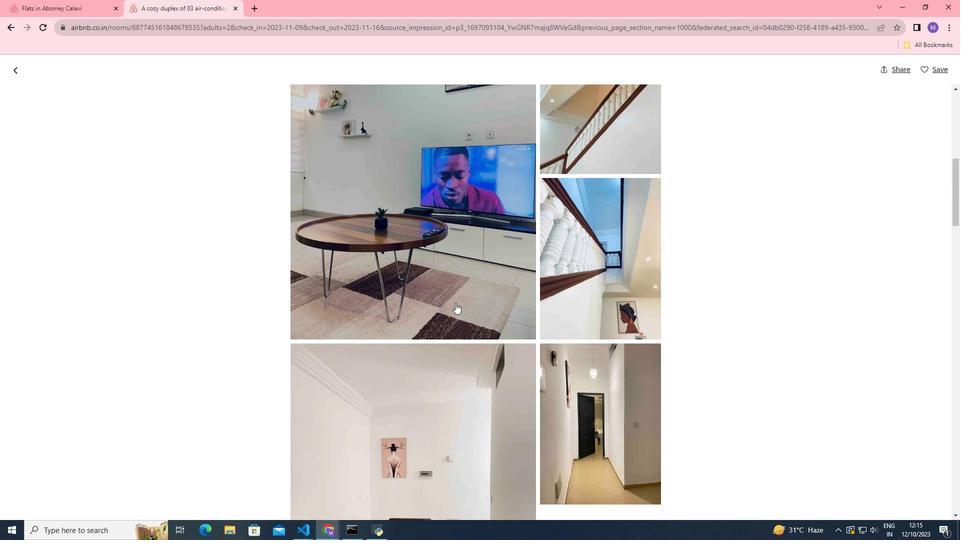 
Action: Mouse scrolled (455, 302) with delta (0, 0)
Screenshot: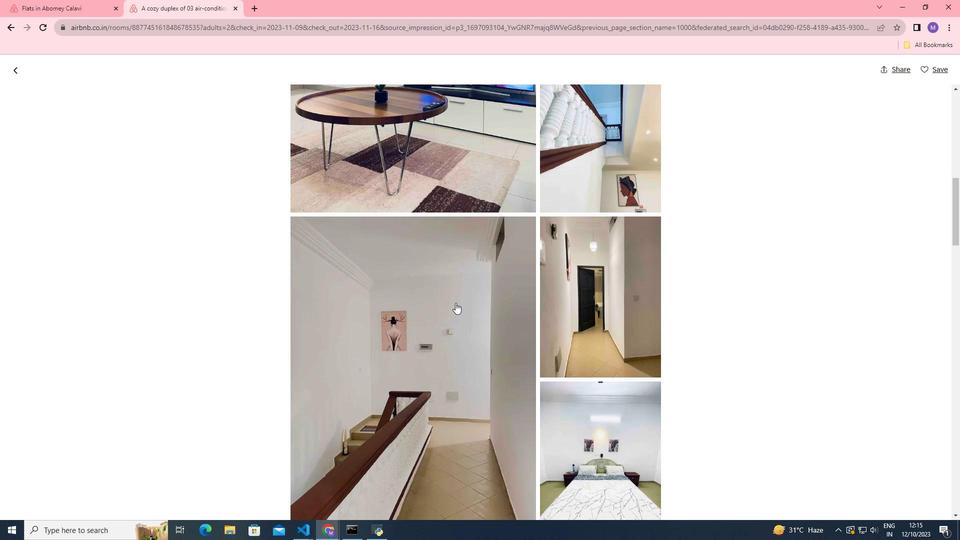 
Action: Mouse scrolled (455, 302) with delta (0, 0)
Screenshot: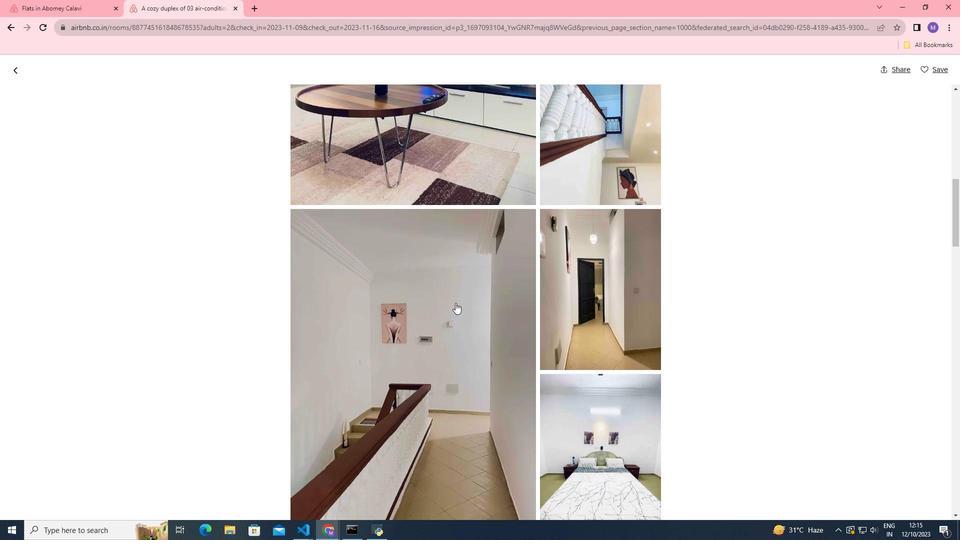 
Action: Mouse scrolled (455, 302) with delta (0, 0)
Screenshot: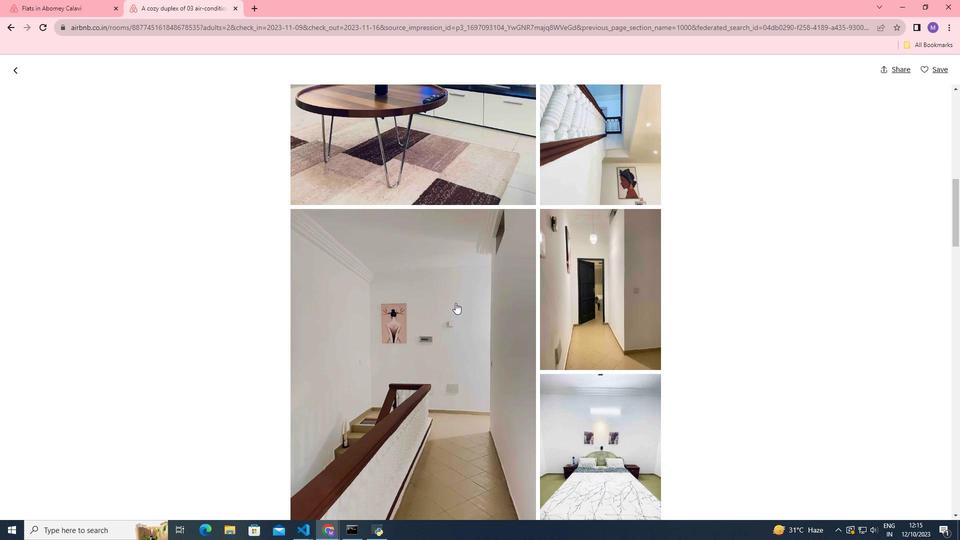 
Action: Mouse scrolled (455, 302) with delta (0, 0)
Screenshot: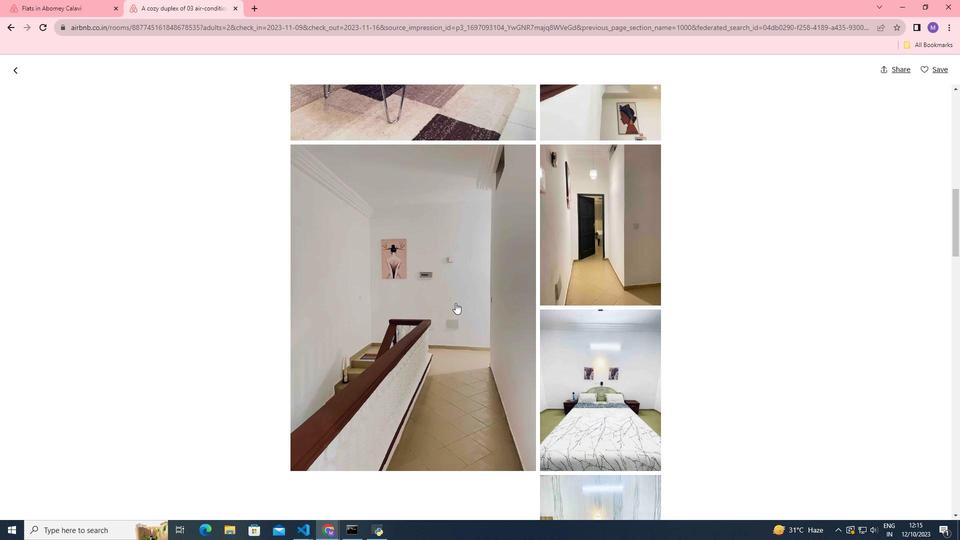 
Action: Mouse scrolled (455, 302) with delta (0, 0)
Screenshot: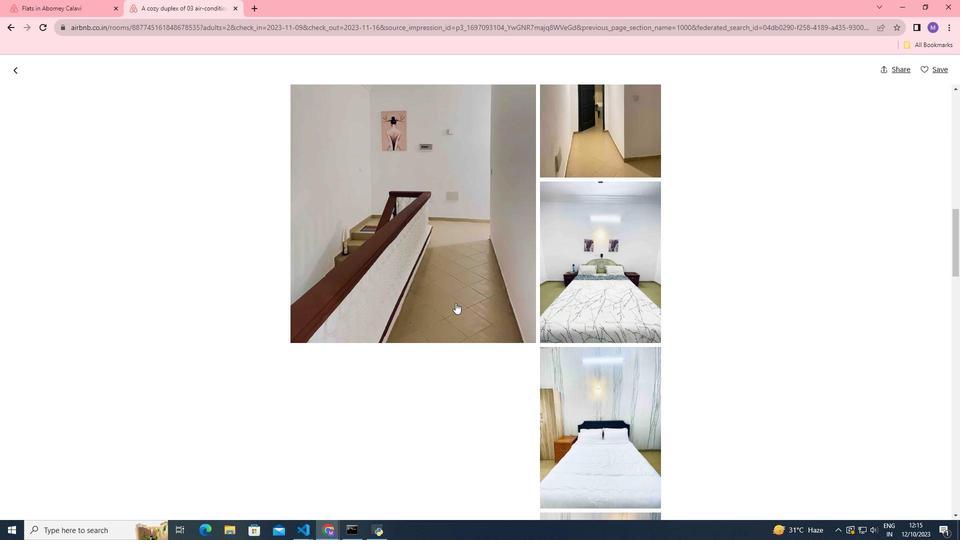 
Action: Mouse moved to (493, 281)
Screenshot: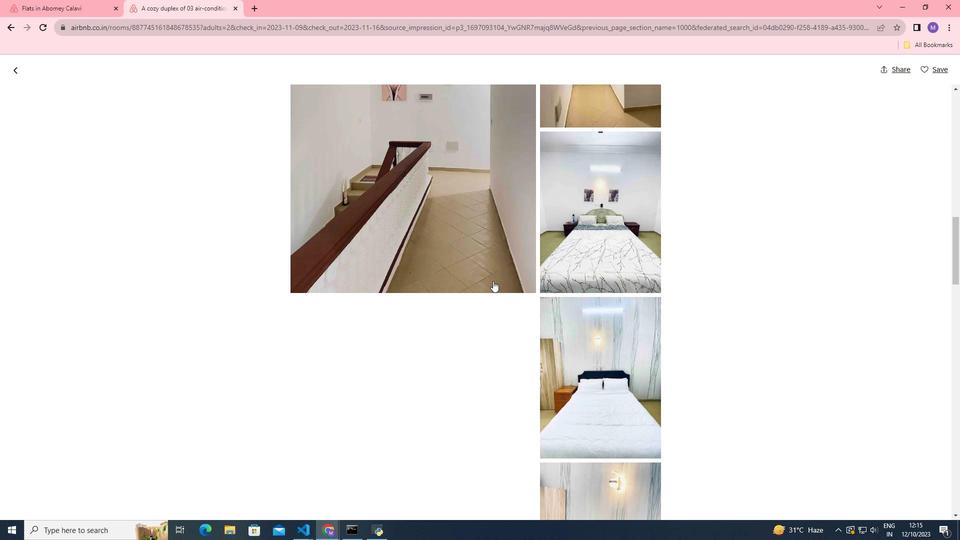 
Action: Mouse scrolled (493, 280) with delta (0, 0)
Screenshot: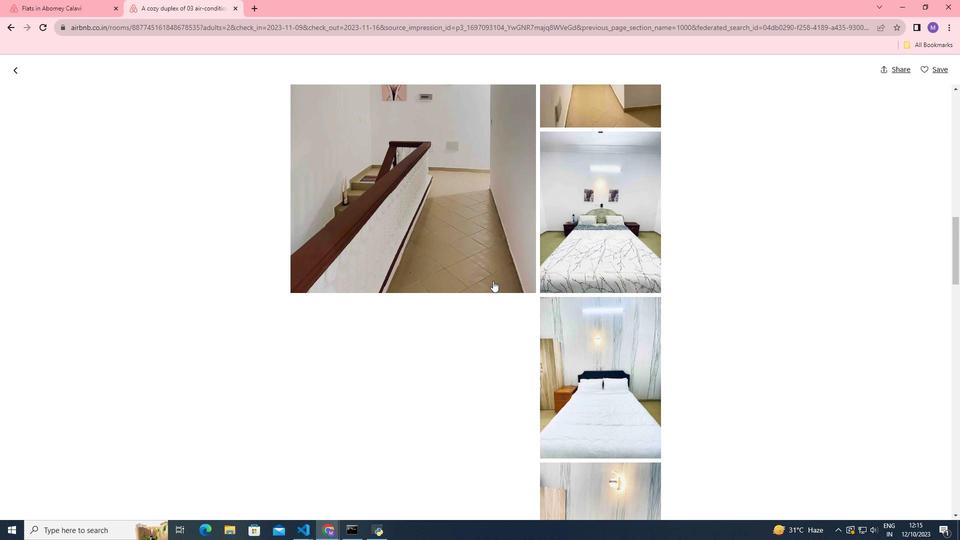 
Action: Mouse scrolled (493, 280) with delta (0, 0)
Screenshot: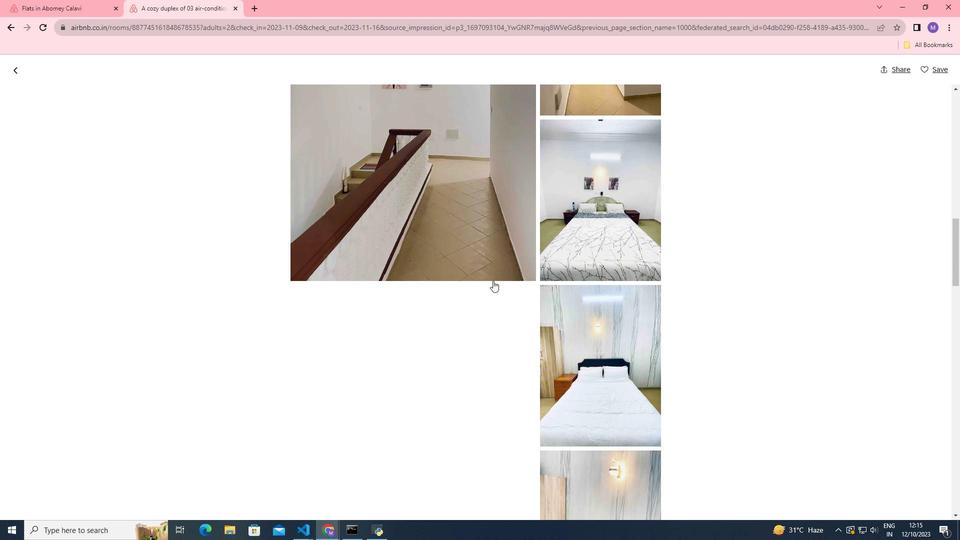 
Action: Mouse scrolled (493, 280) with delta (0, 0)
Screenshot: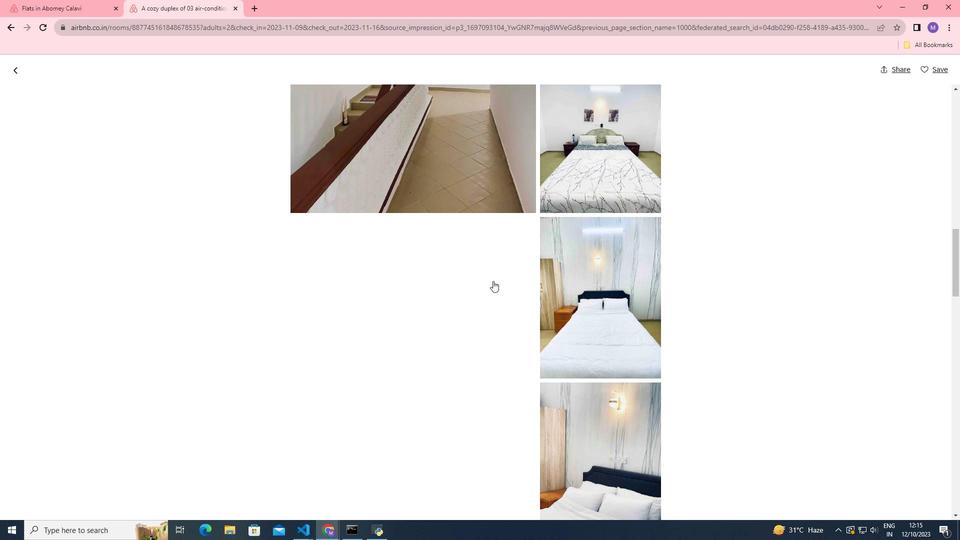 
Action: Mouse moved to (493, 281)
Screenshot: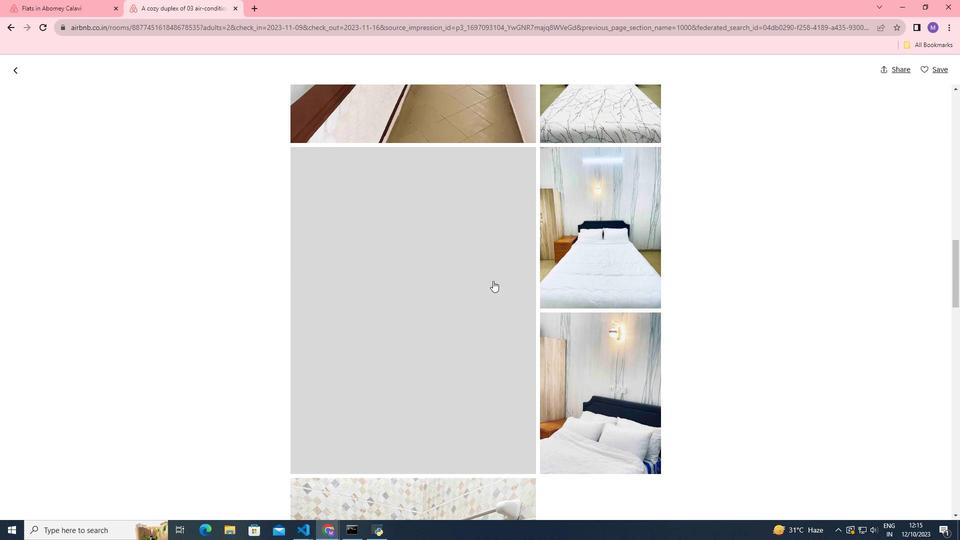 
Action: Mouse scrolled (493, 280) with delta (0, 0)
Screenshot: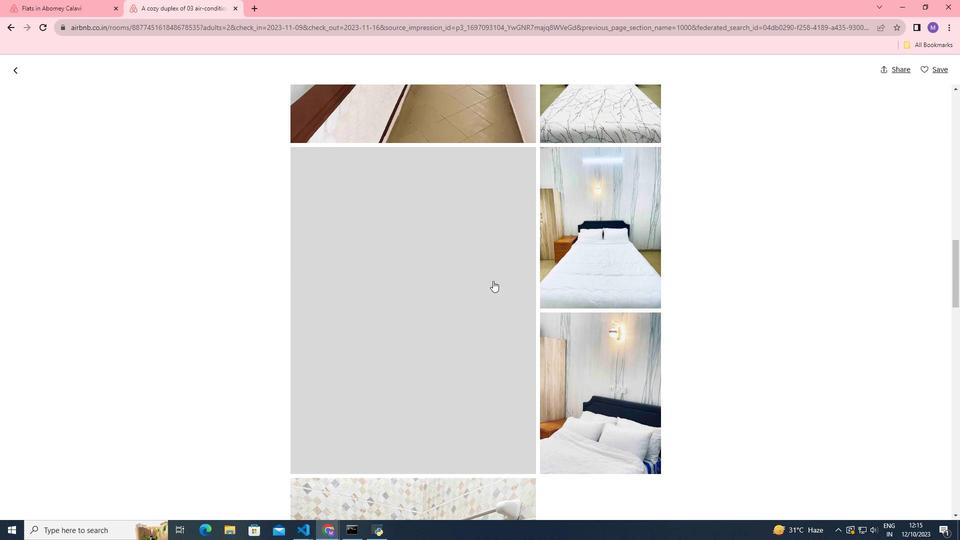 
Action: Mouse scrolled (493, 280) with delta (0, 0)
Screenshot: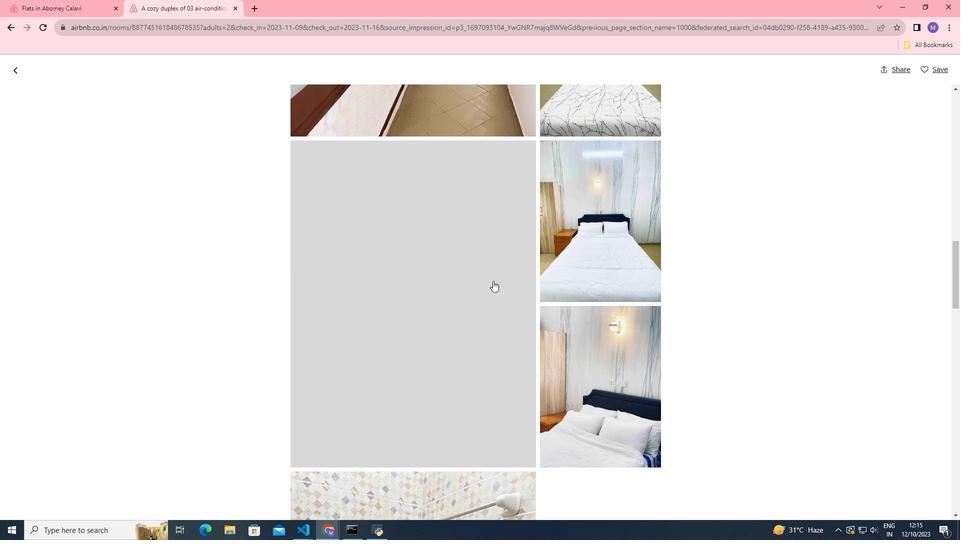 
Action: Mouse scrolled (493, 280) with delta (0, 0)
Screenshot: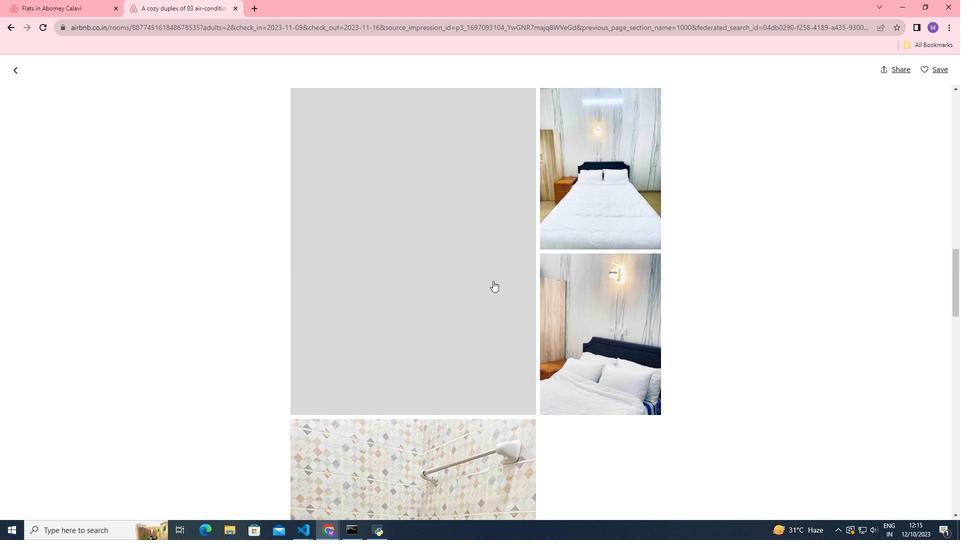
Action: Mouse scrolled (493, 280) with delta (0, 0)
Screenshot: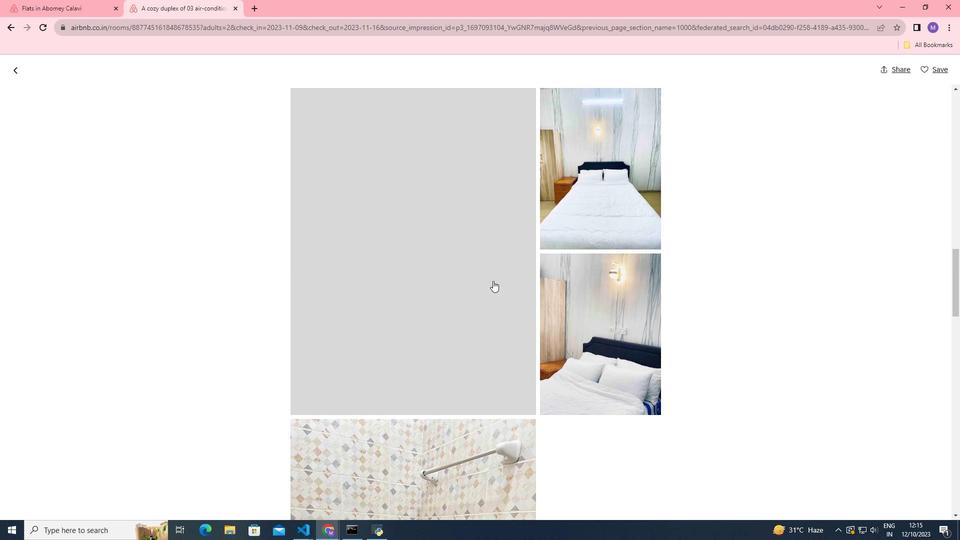 
Action: Mouse scrolled (493, 280) with delta (0, 0)
Screenshot: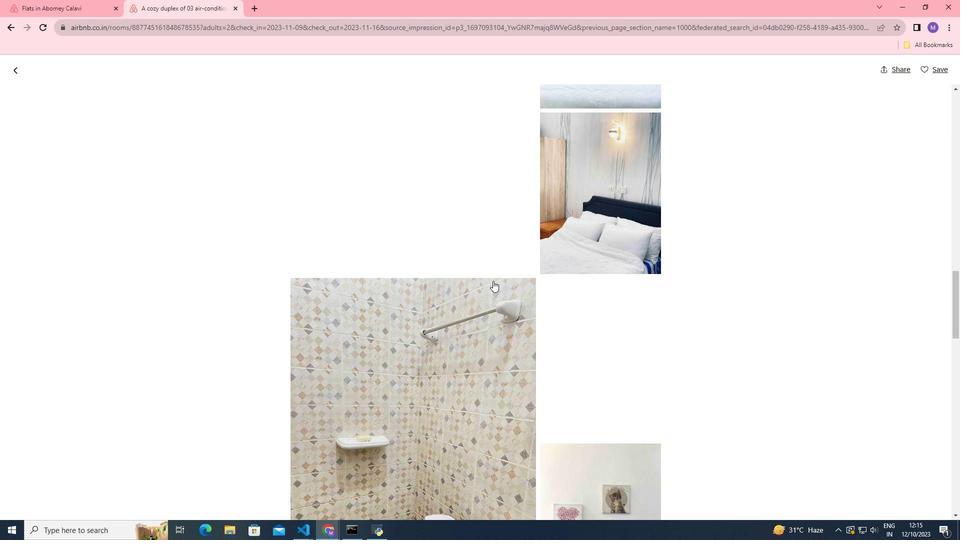 
Action: Mouse scrolled (493, 280) with delta (0, 0)
Screenshot: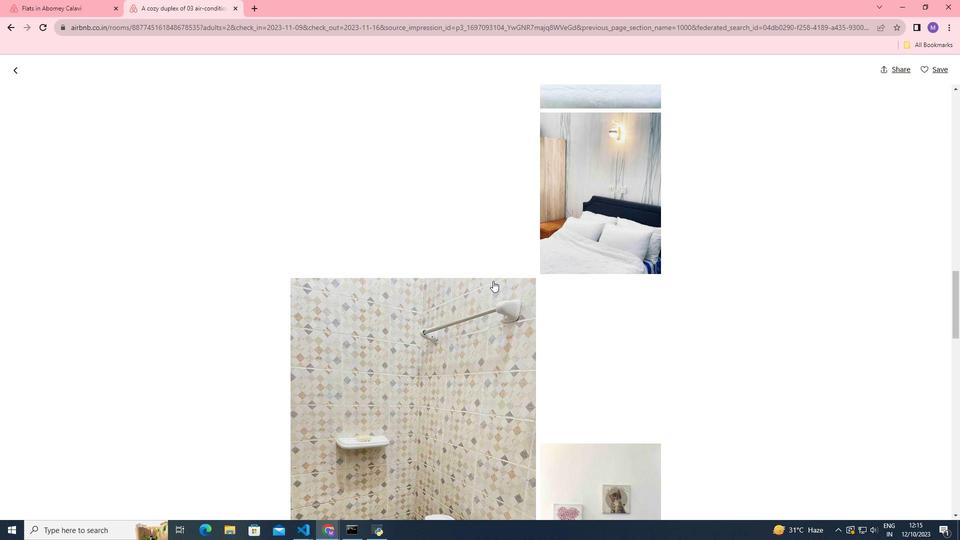 
Action: Mouse scrolled (493, 280) with delta (0, 0)
Screenshot: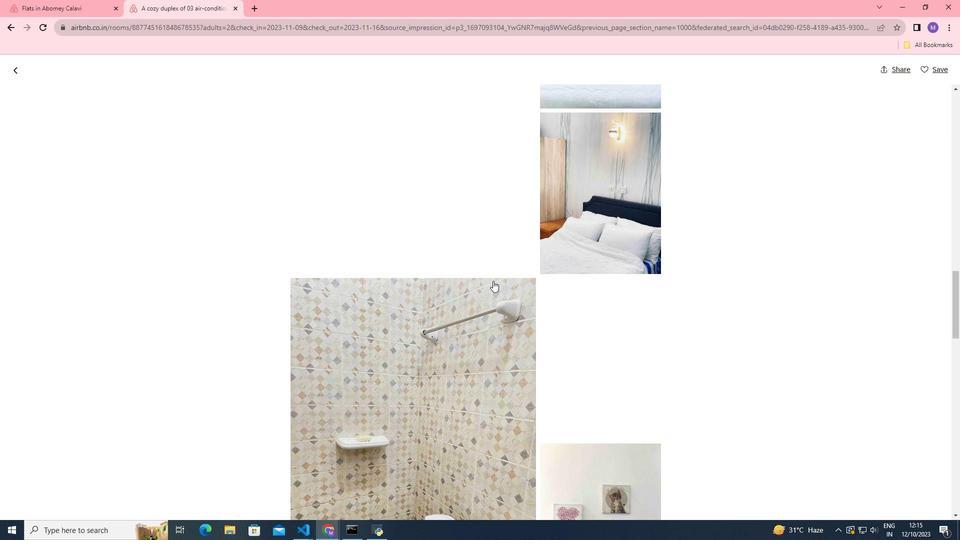 
Action: Mouse scrolled (493, 280) with delta (0, 0)
Screenshot: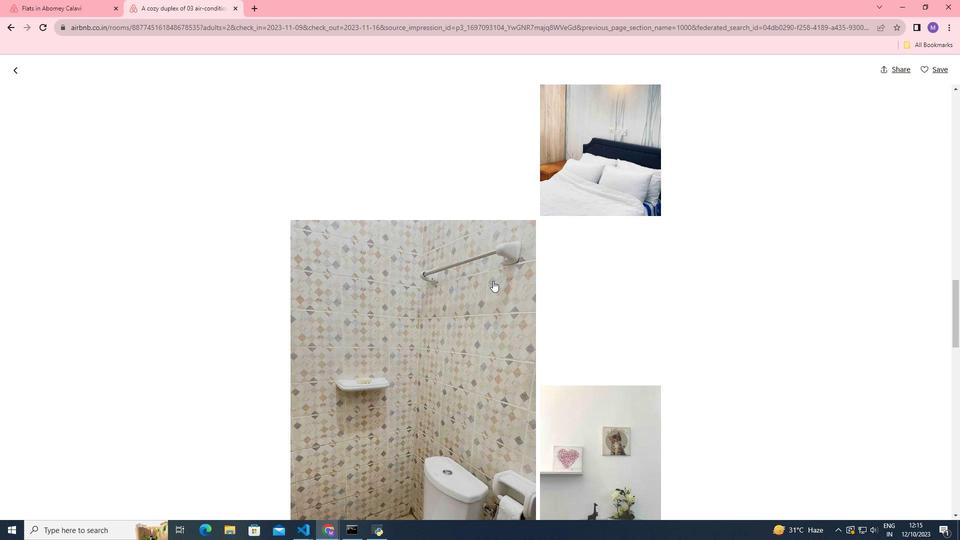 
Action: Mouse scrolled (493, 280) with delta (0, 0)
Screenshot: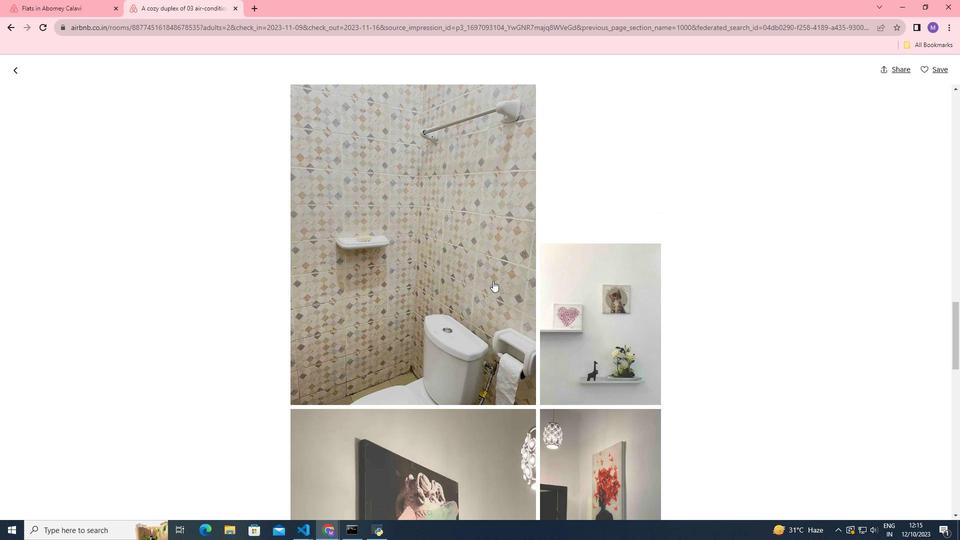 
Action: Mouse scrolled (493, 280) with delta (0, 0)
Screenshot: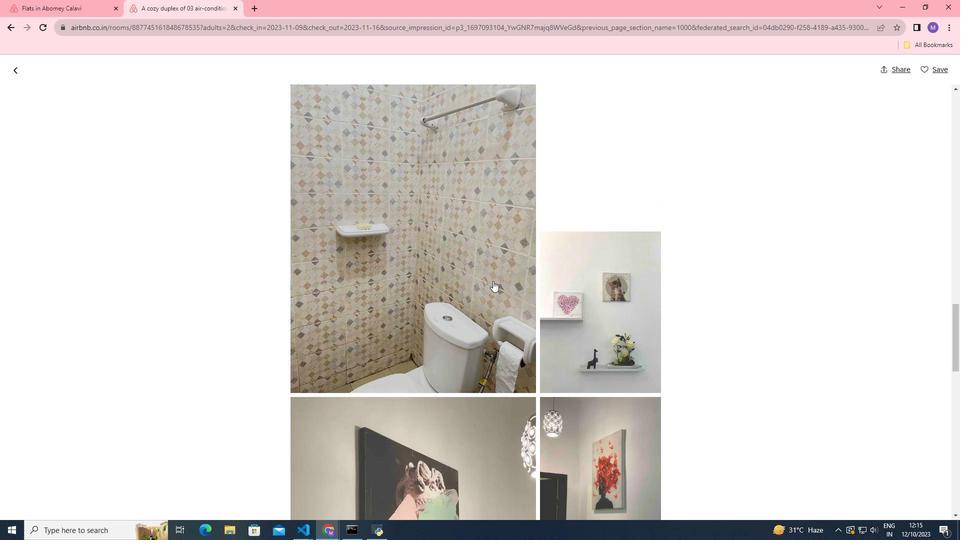 
Action: Mouse scrolled (493, 280) with delta (0, 0)
Screenshot: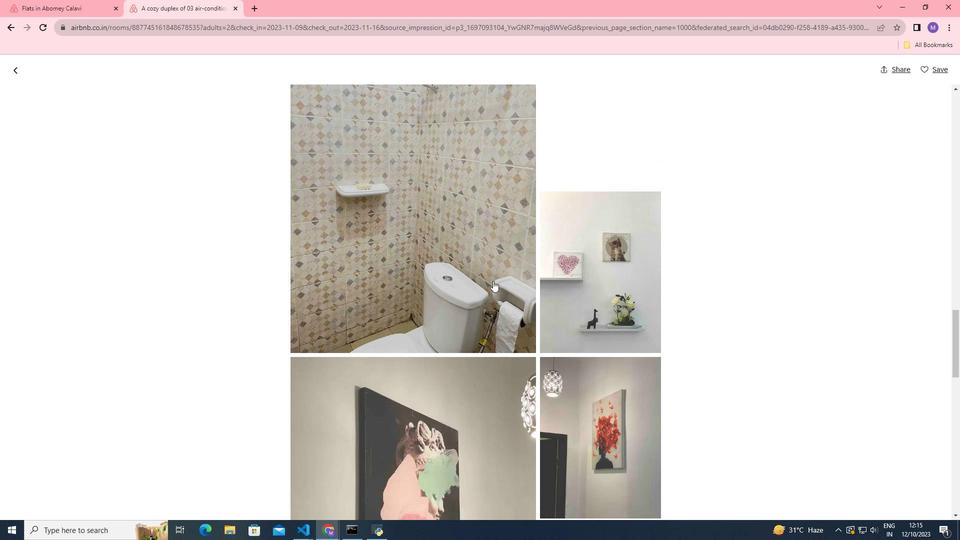 
Action: Mouse scrolled (493, 280) with delta (0, 0)
Screenshot: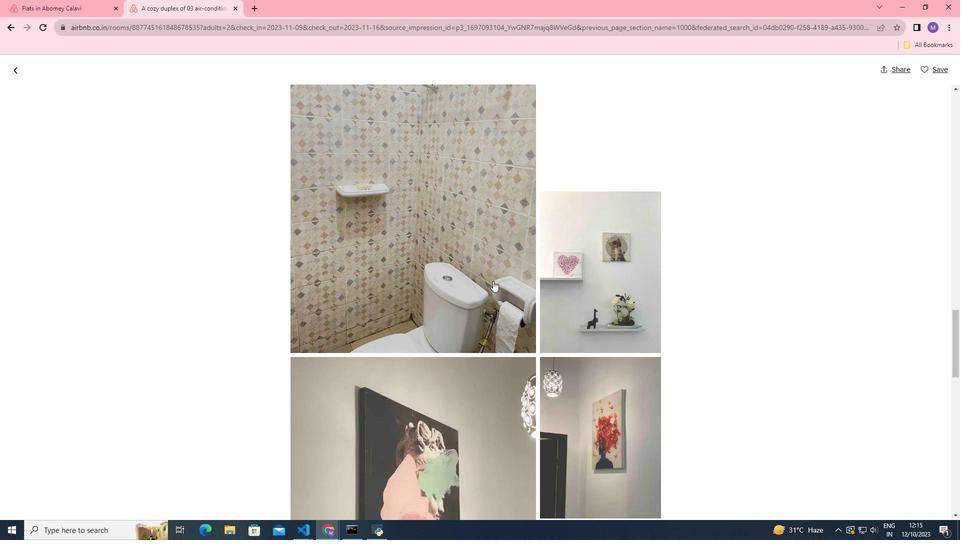 
Action: Mouse scrolled (493, 280) with delta (0, 0)
Screenshot: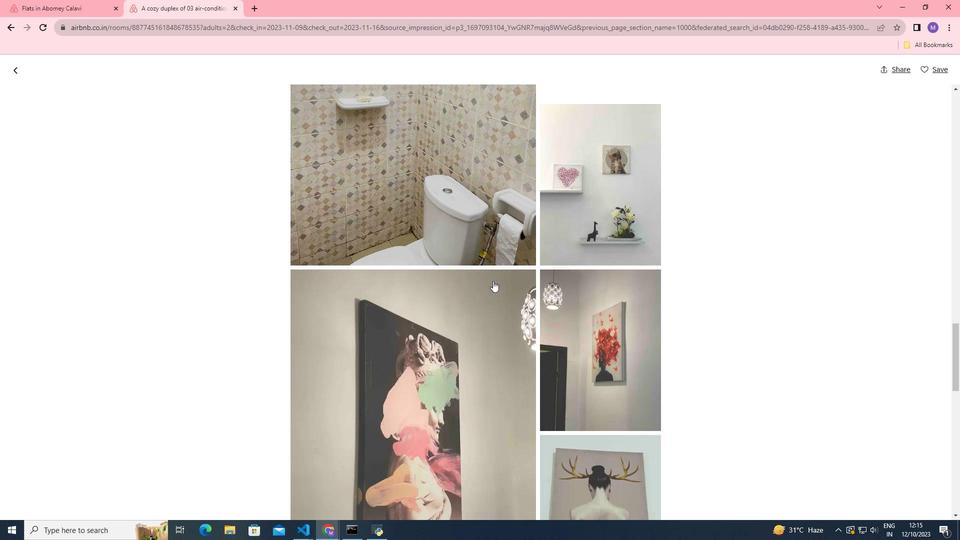 
Action: Mouse scrolled (493, 280) with delta (0, 0)
Screenshot: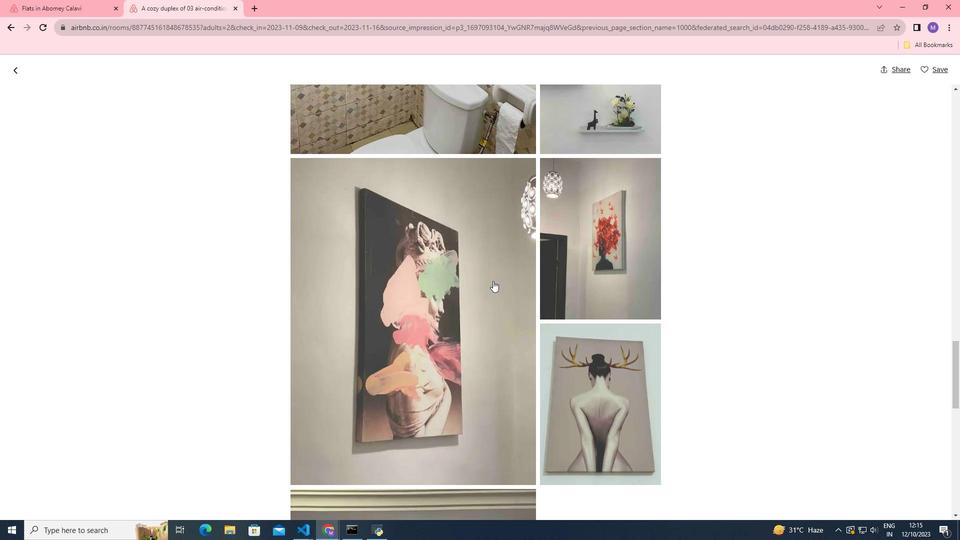 
Action: Mouse scrolled (493, 280) with delta (0, 0)
Screenshot: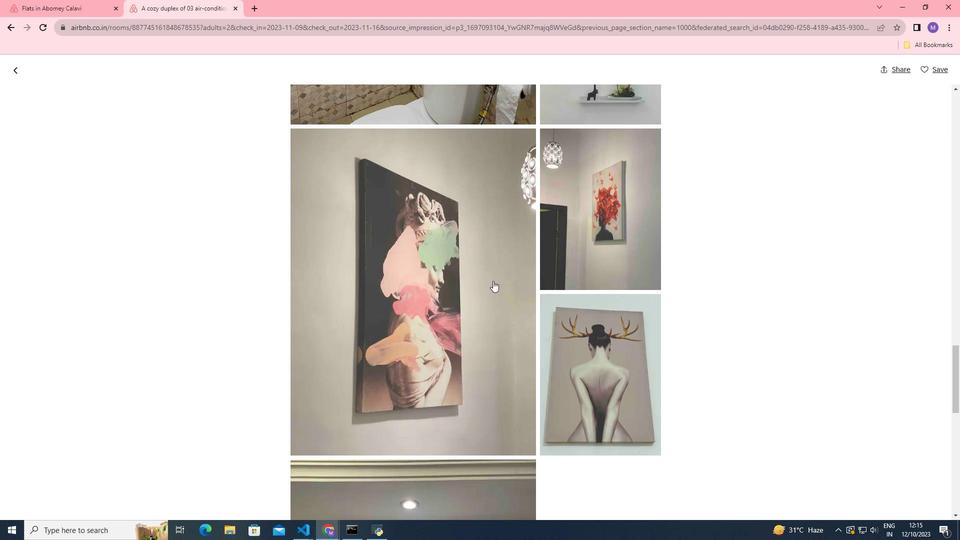 
Action: Mouse scrolled (493, 280) with delta (0, 0)
Screenshot: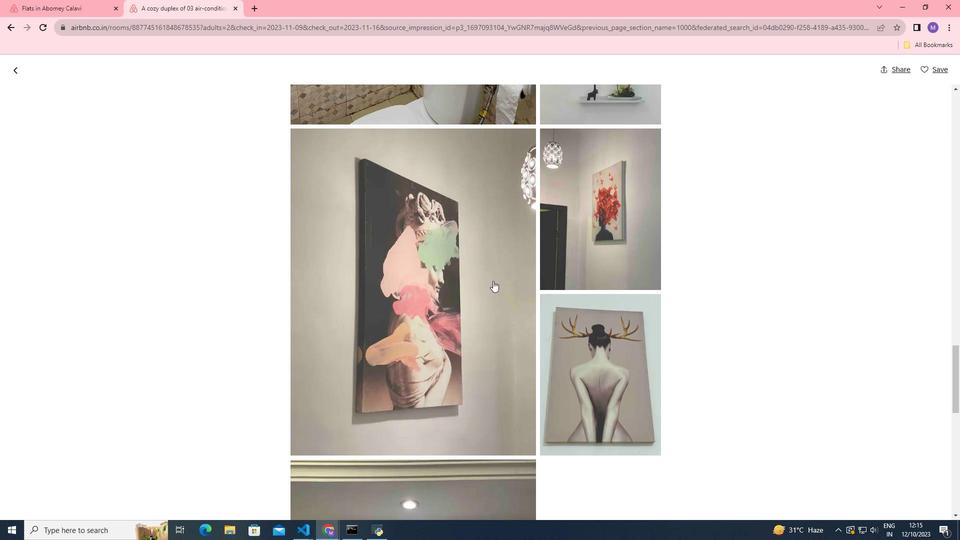 
Action: Mouse scrolled (493, 280) with delta (0, 0)
Screenshot: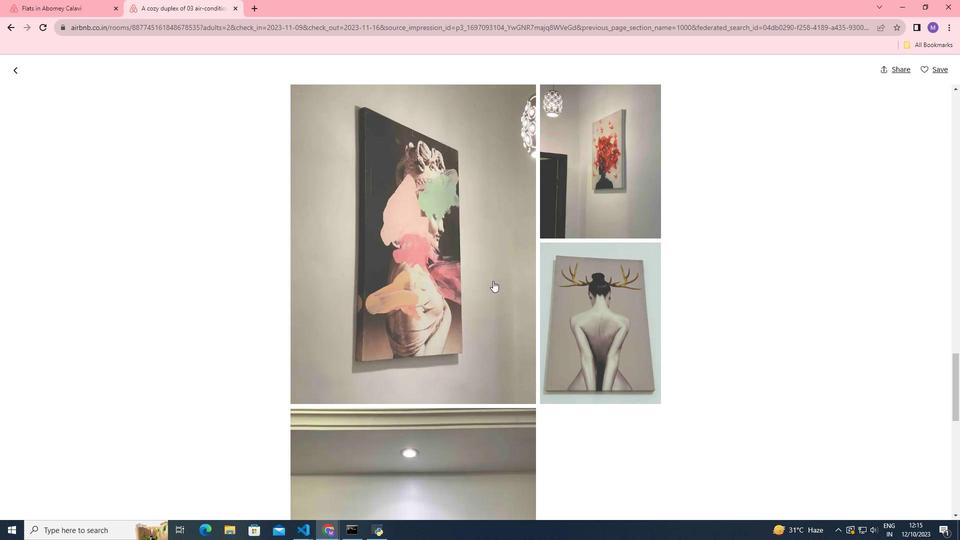 
Action: Mouse scrolled (493, 280) with delta (0, 0)
Screenshot: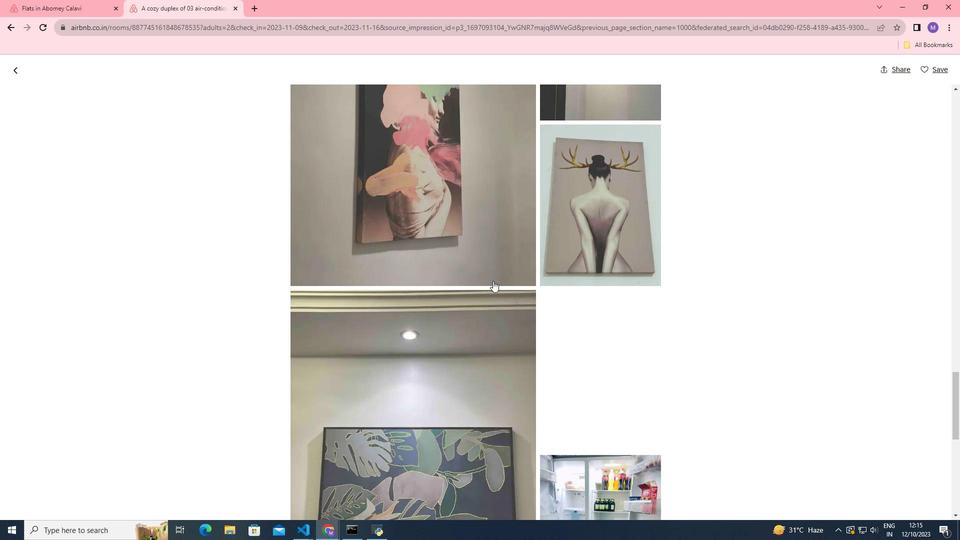 
Action: Mouse scrolled (493, 280) with delta (0, 0)
Screenshot: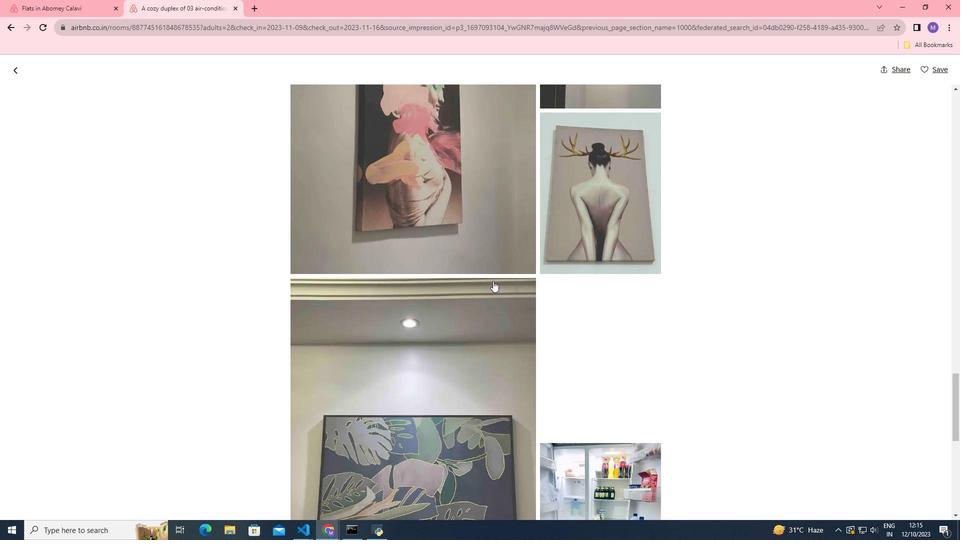 
Action: Mouse scrolled (493, 280) with delta (0, 0)
Screenshot: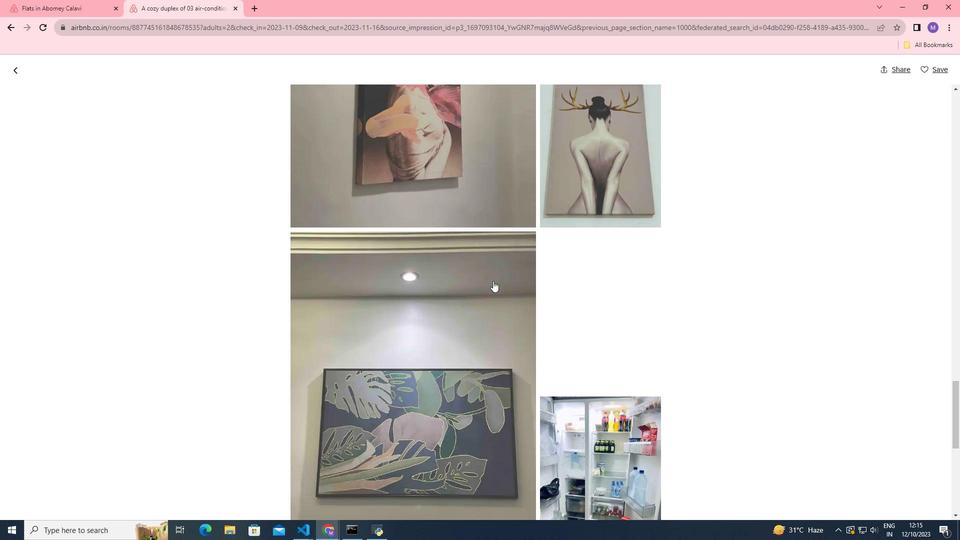 
Action: Mouse scrolled (493, 280) with delta (0, 0)
Screenshot: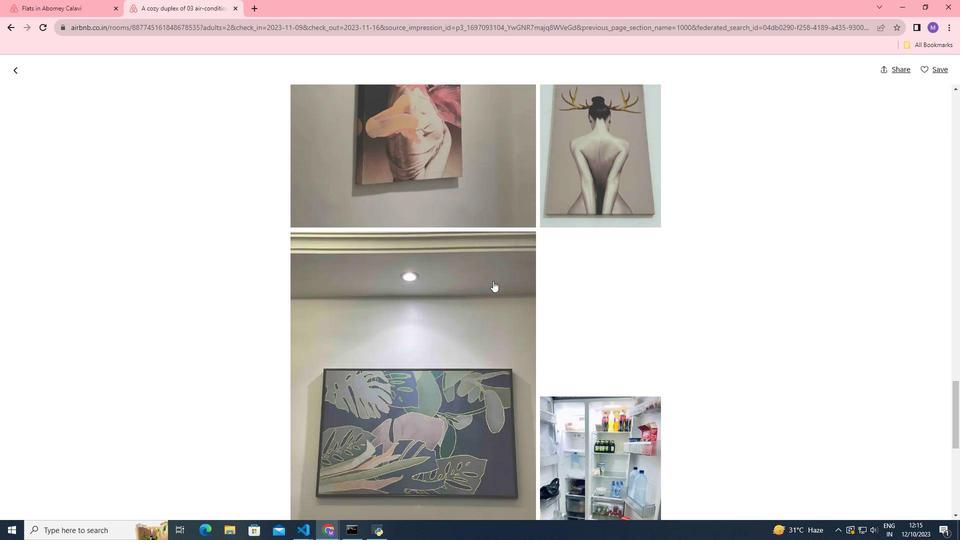 
Action: Mouse scrolled (493, 280) with delta (0, 0)
Screenshot: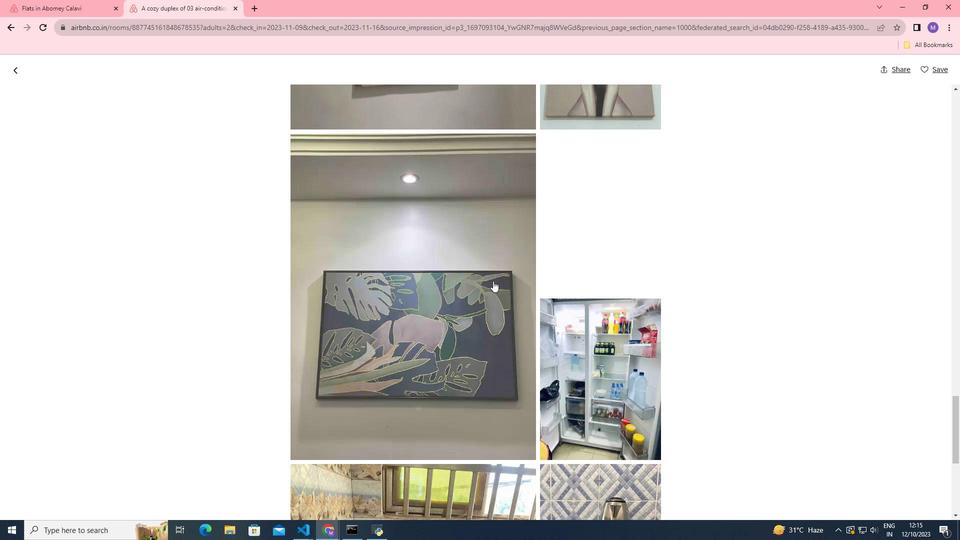 
Action: Mouse scrolled (493, 280) with delta (0, 0)
Screenshot: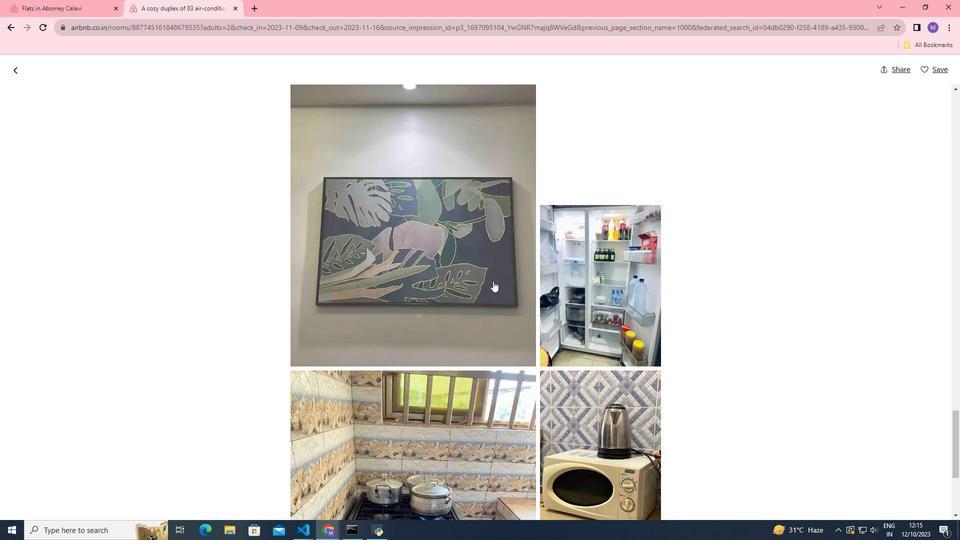 
Action: Mouse scrolled (493, 280) with delta (0, 0)
Screenshot: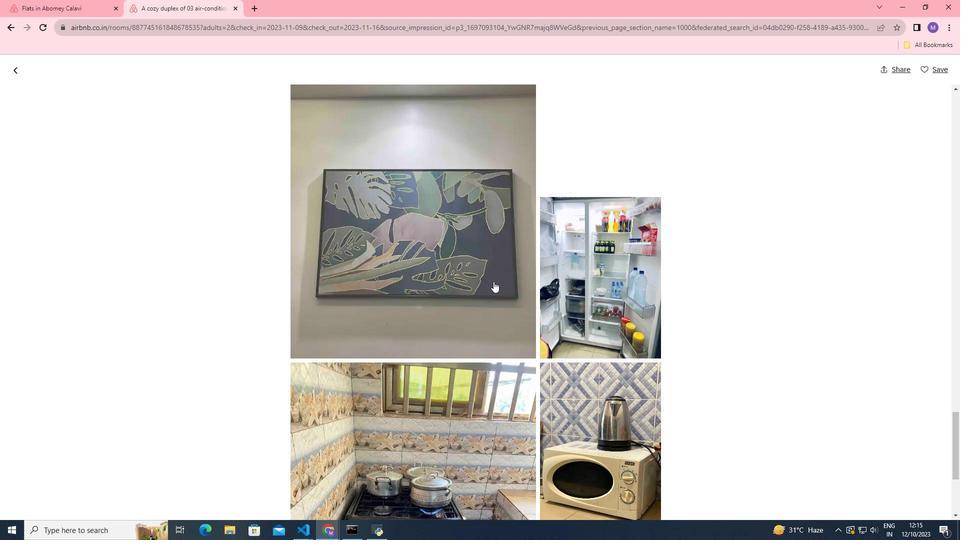 
Action: Mouse scrolled (493, 280) with delta (0, 0)
Screenshot: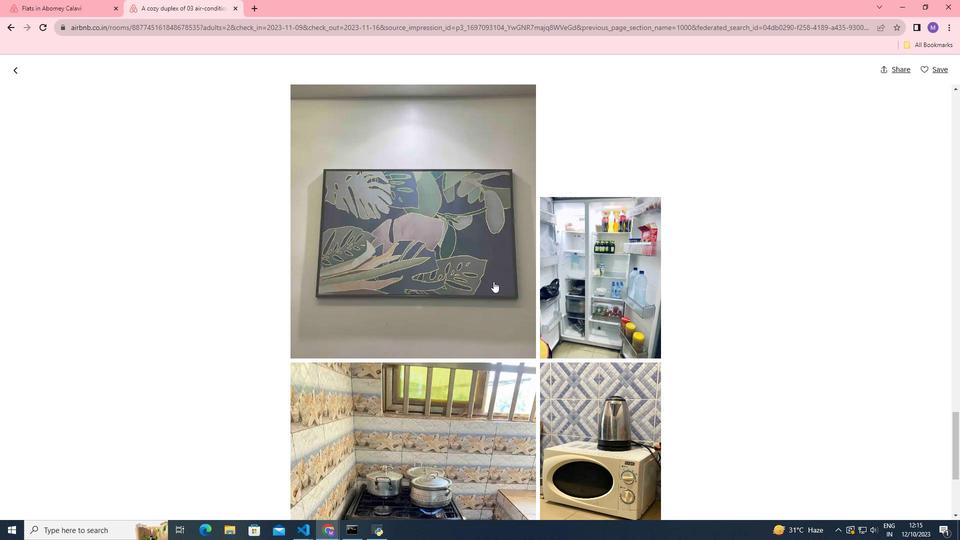 
Action: Mouse moved to (493, 281)
Screenshot: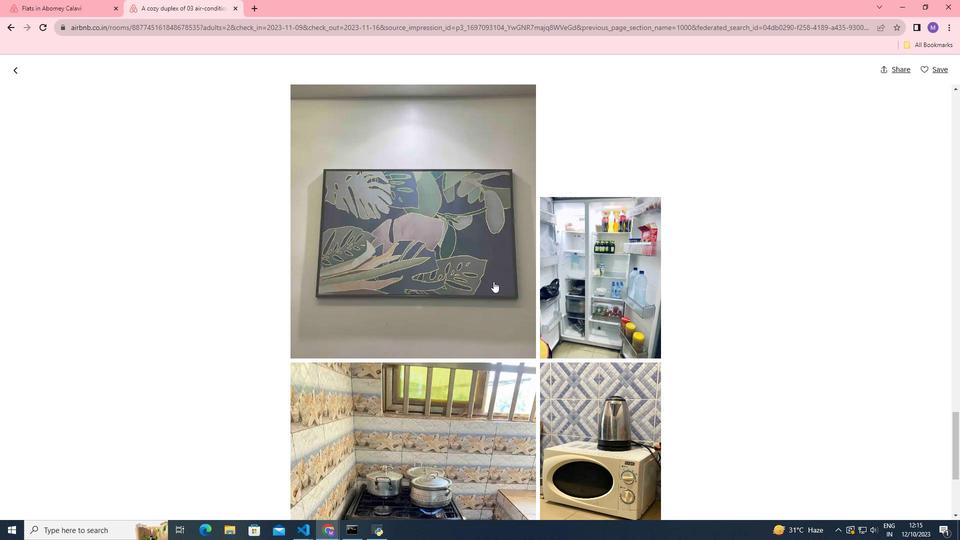 
Action: Mouse scrolled (493, 281) with delta (0, 0)
Screenshot: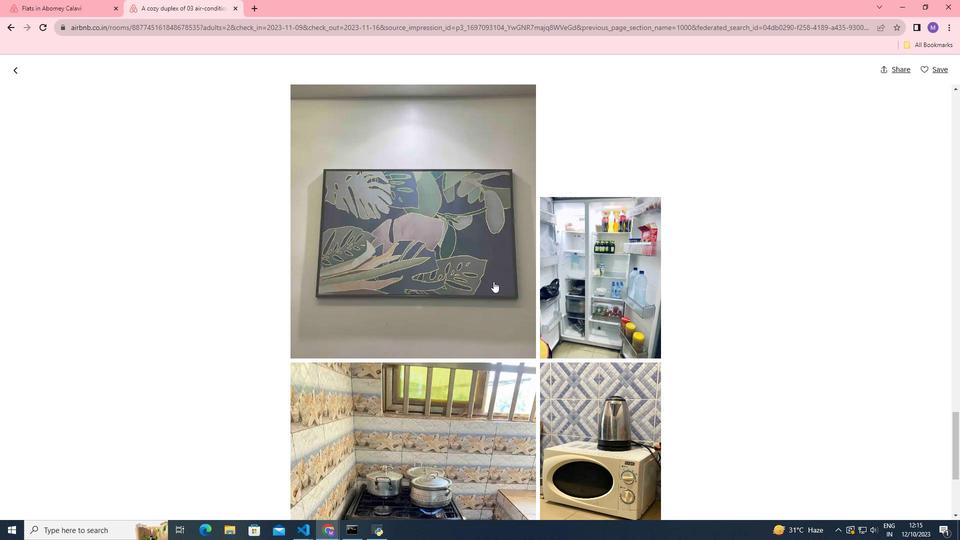 
Action: Mouse scrolled (493, 281) with delta (0, 0)
Screenshot: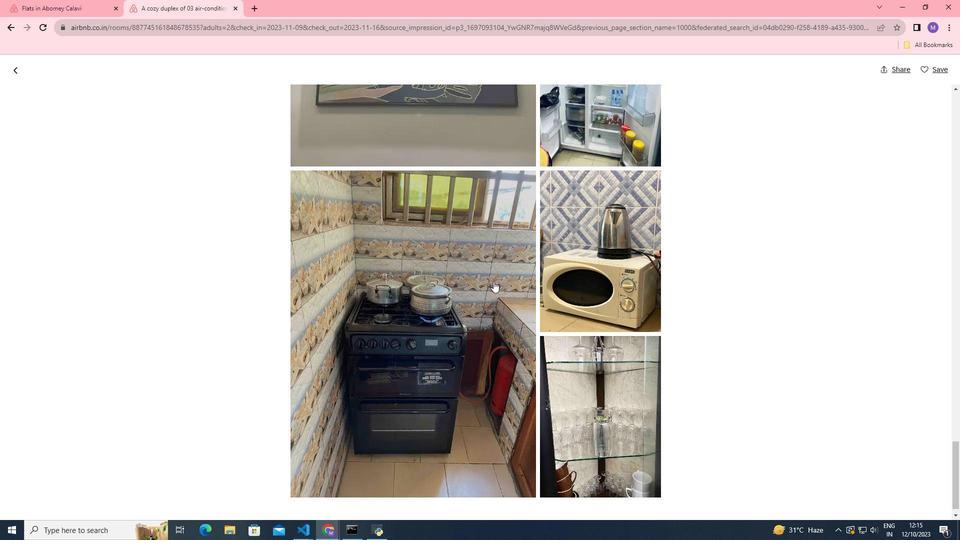
Action: Mouse scrolled (493, 281) with delta (0, 0)
Screenshot: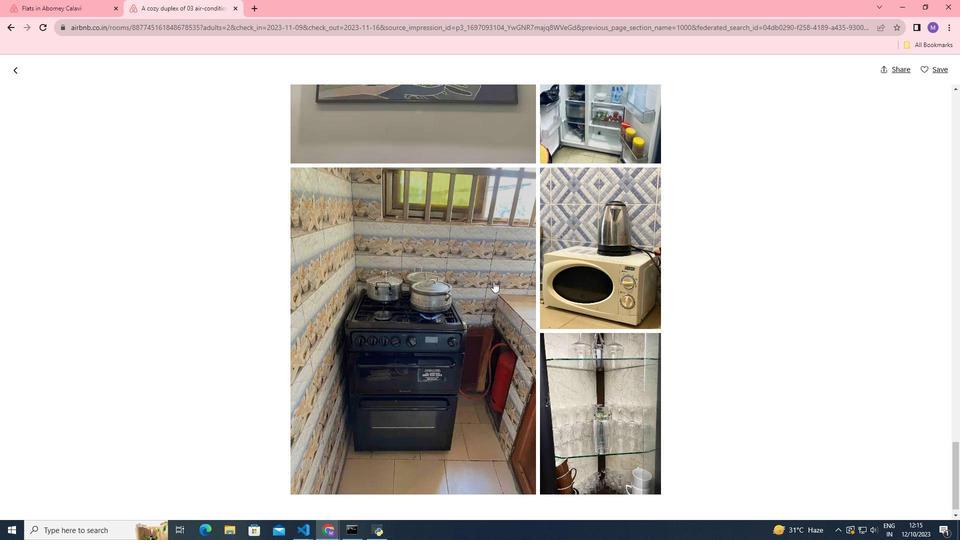 
Action: Mouse scrolled (493, 281) with delta (0, 0)
Screenshot: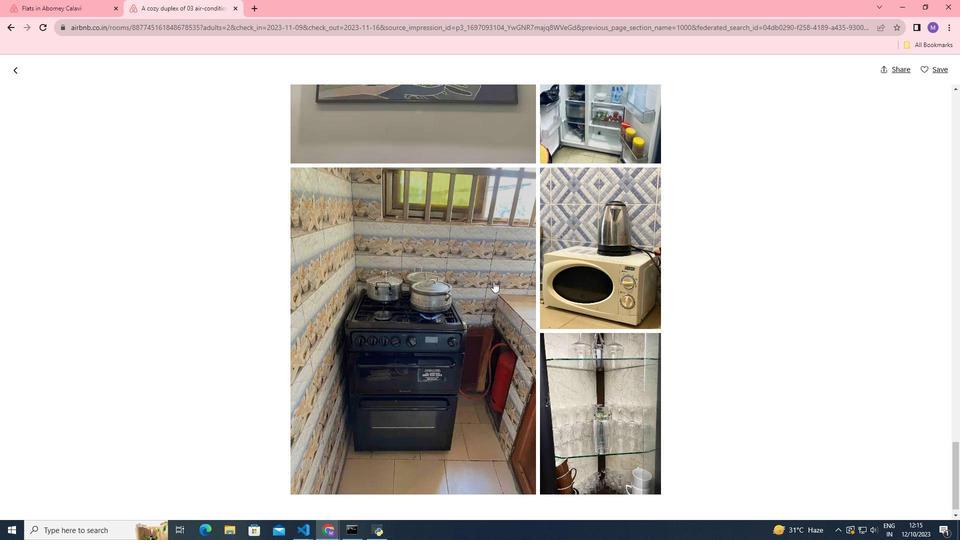 
Action: Mouse scrolled (493, 281) with delta (0, 0)
Screenshot: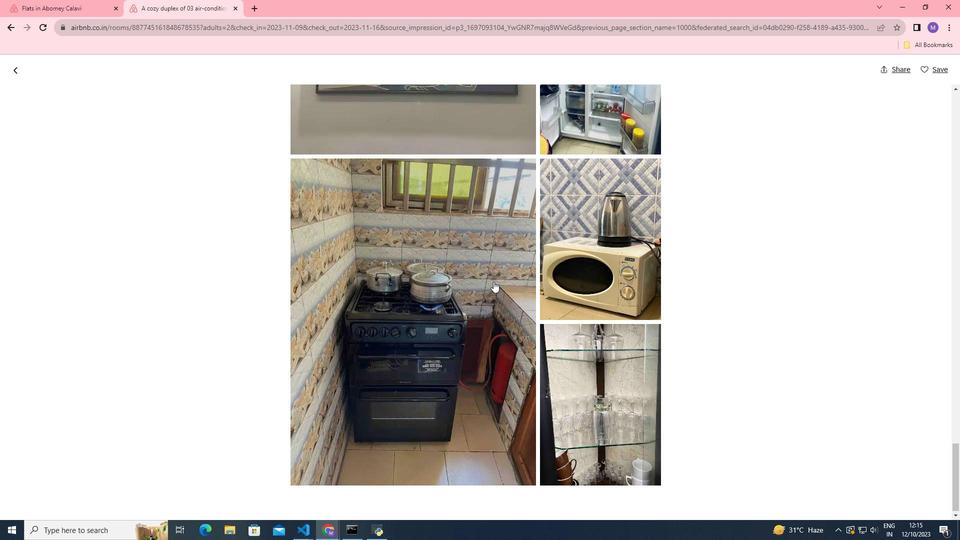 
Action: Mouse scrolled (493, 281) with delta (0, 0)
Screenshot: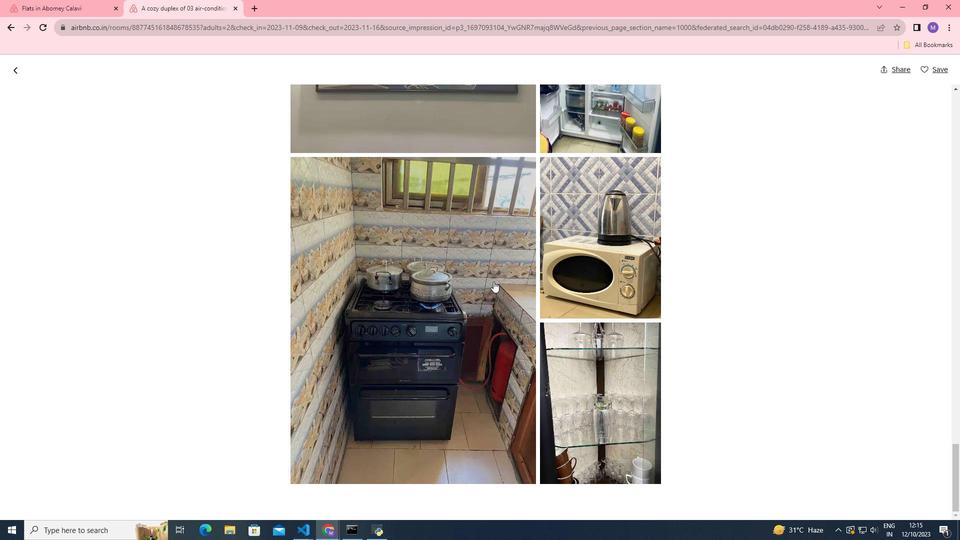 
Action: Mouse moved to (15, 75)
Screenshot: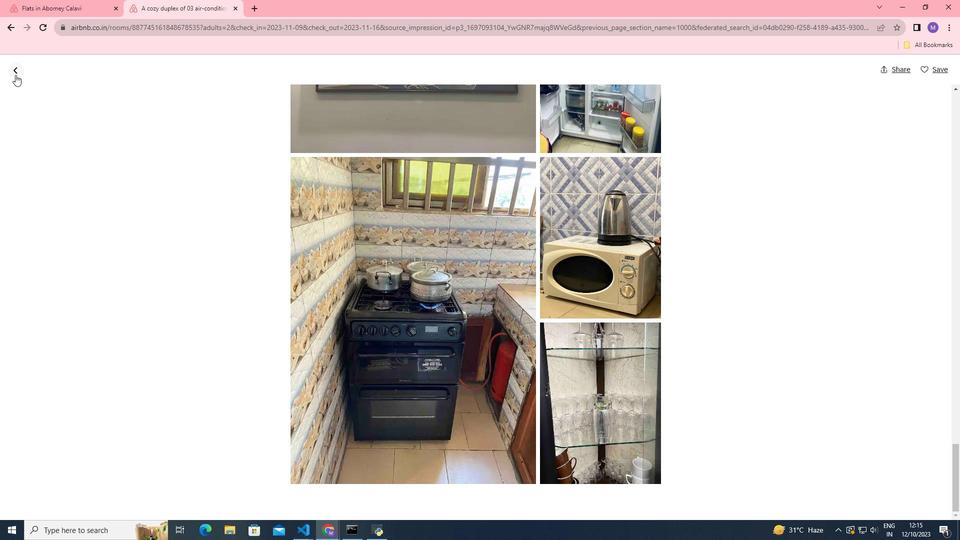 
Action: Mouse pressed left at (15, 75)
Screenshot: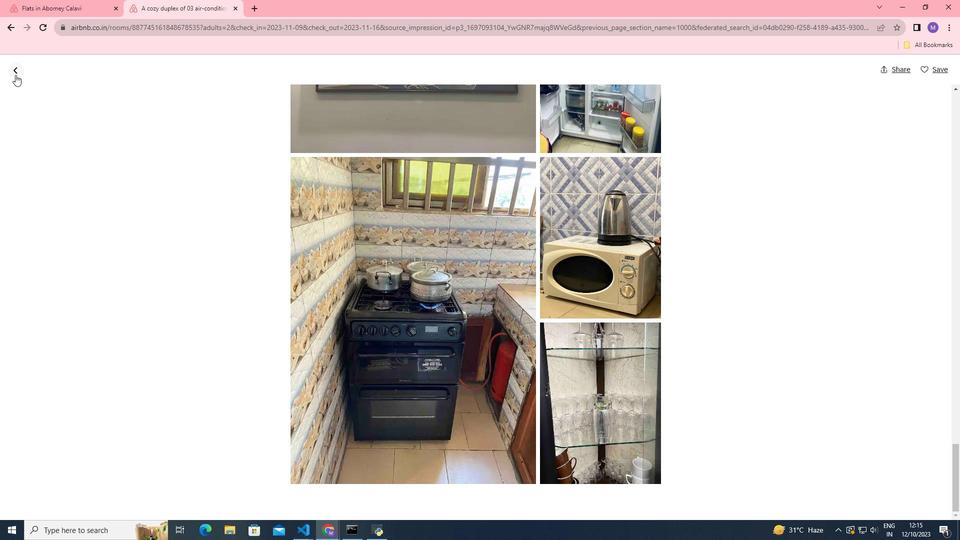
Action: Mouse moved to (531, 332)
Screenshot: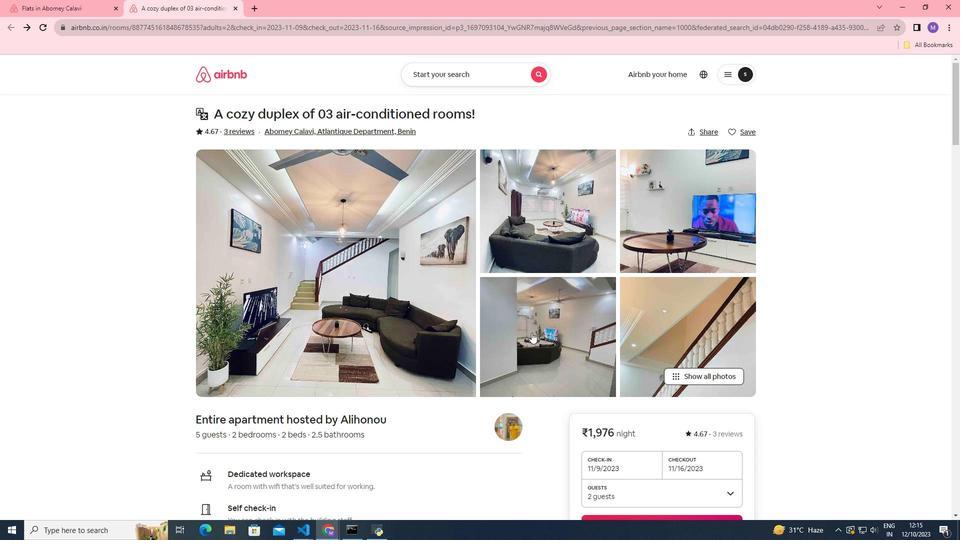 
Action: Mouse scrolled (531, 332) with delta (0, 0)
Screenshot: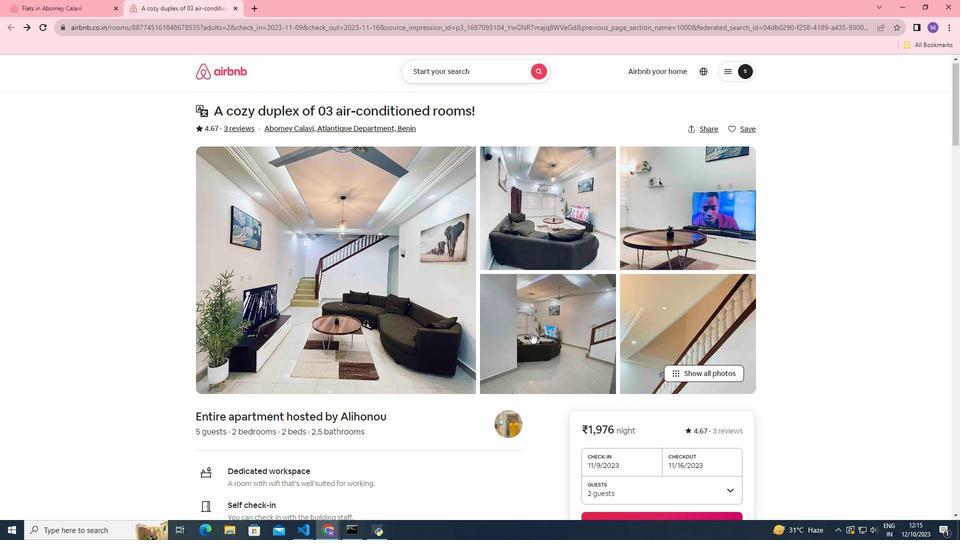 
Action: Mouse scrolled (531, 332) with delta (0, 0)
Screenshot: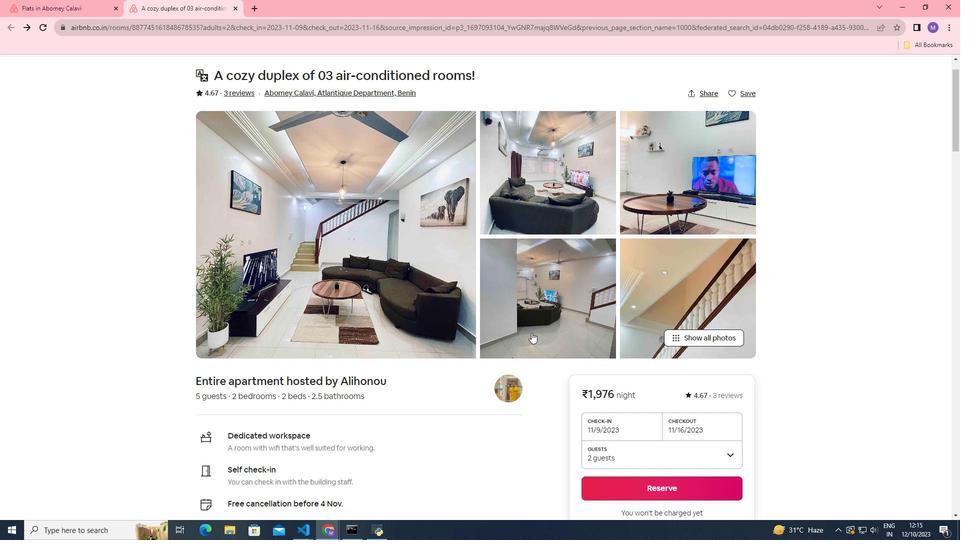 
Action: Mouse scrolled (531, 332) with delta (0, 0)
Screenshot: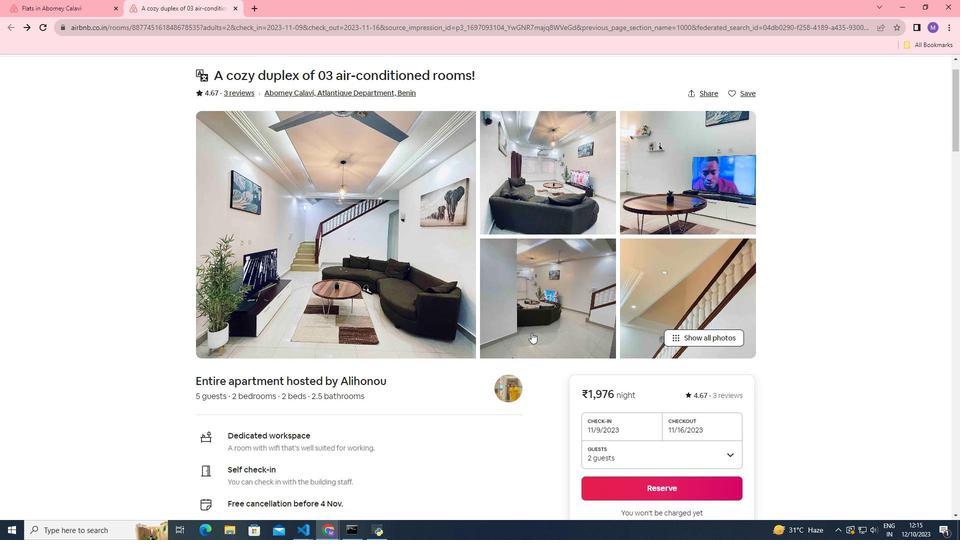 
Action: Mouse moved to (426, 350)
Screenshot: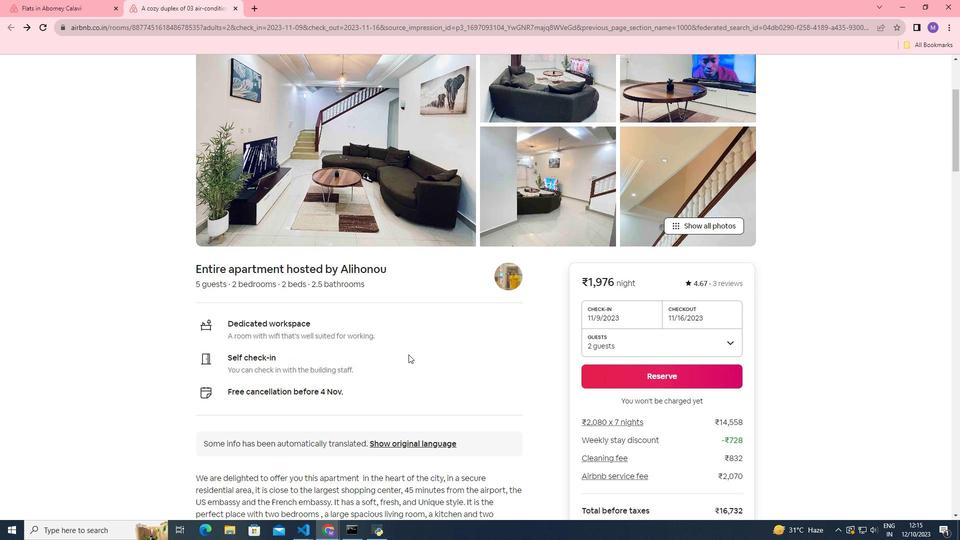 
Action: Mouse scrolled (426, 349) with delta (0, 0)
Screenshot: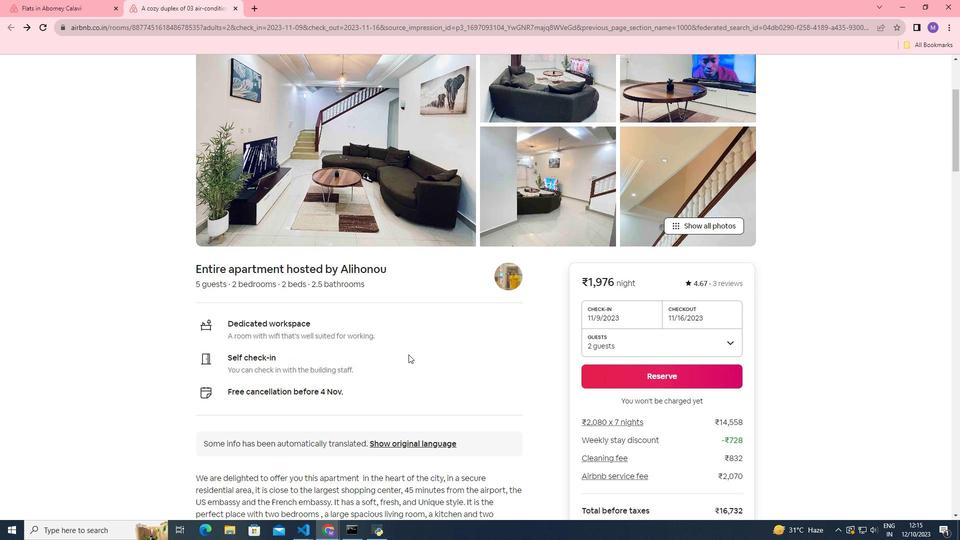 
Action: Mouse moved to (407, 355)
Screenshot: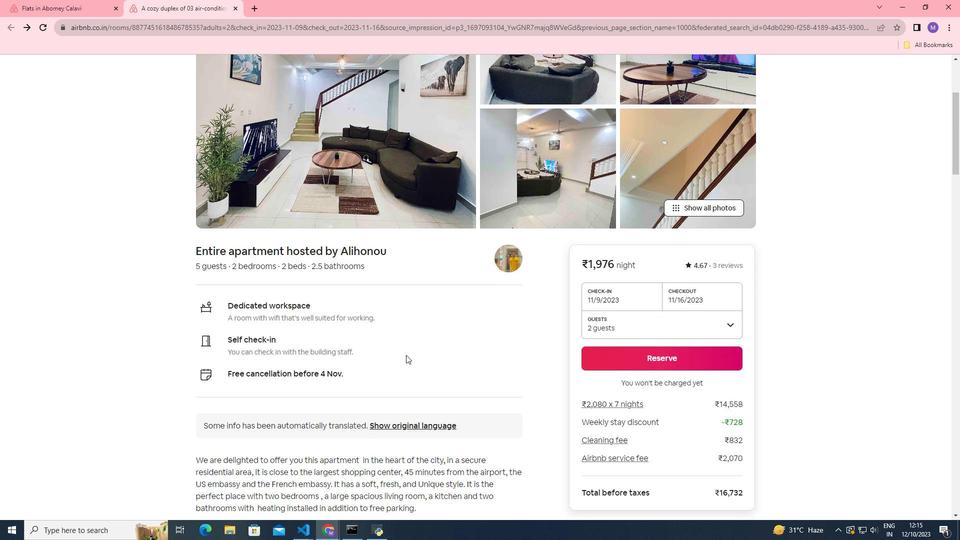 
Action: Mouse scrolled (407, 354) with delta (0, 0)
Screenshot: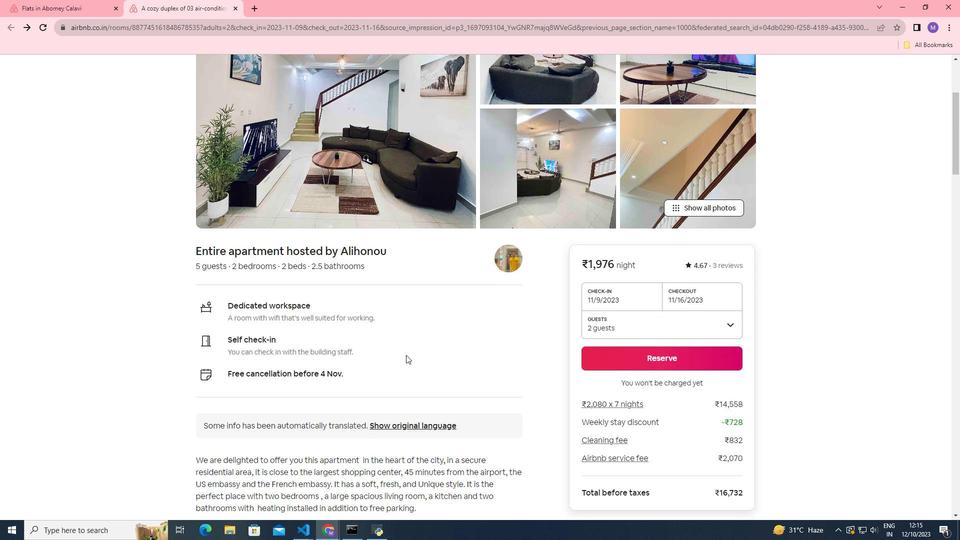 
Action: Mouse moved to (406, 355)
Screenshot: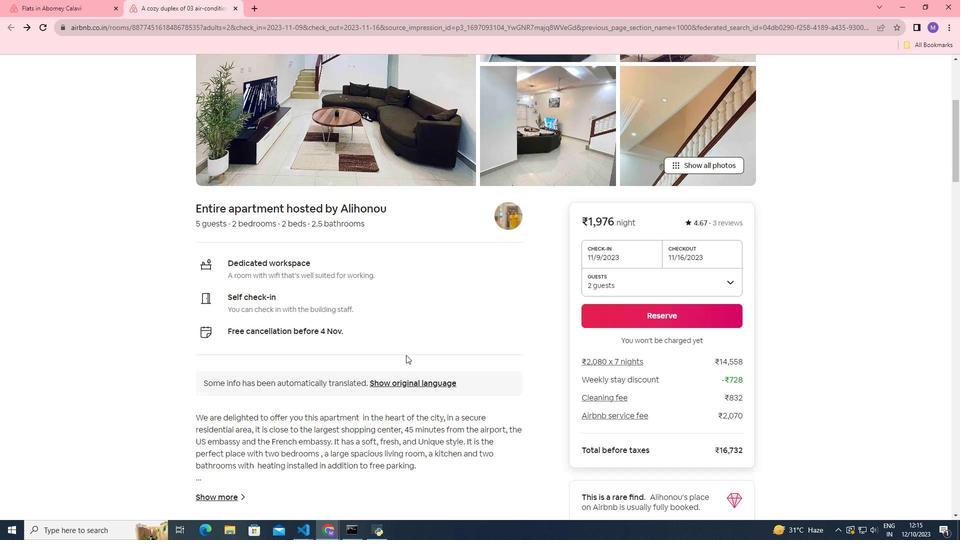 
Action: Mouse scrolled (406, 354) with delta (0, 0)
Screenshot: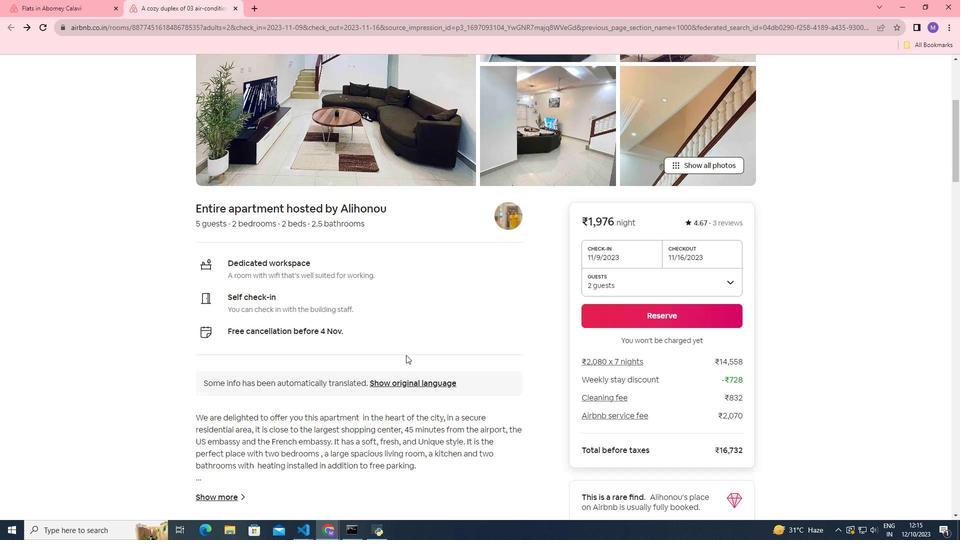 
Action: Mouse moved to (219, 410)
Screenshot: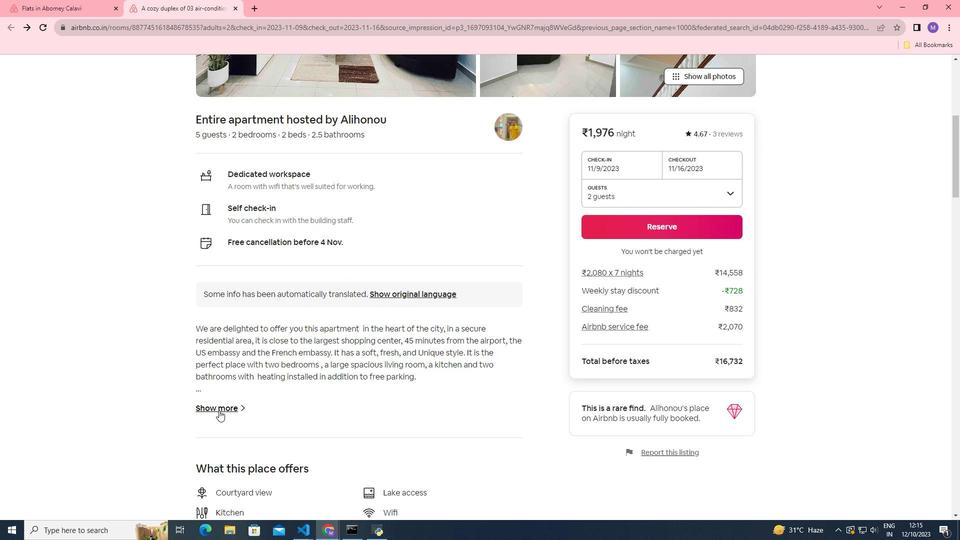 
Action: Mouse pressed left at (219, 410)
Screenshot: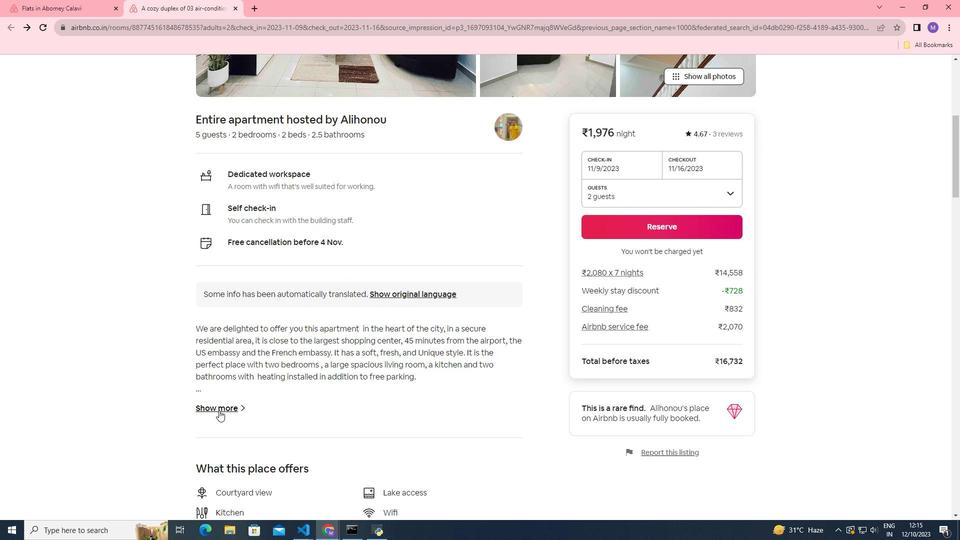 
Action: Mouse moved to (529, 339)
Screenshot: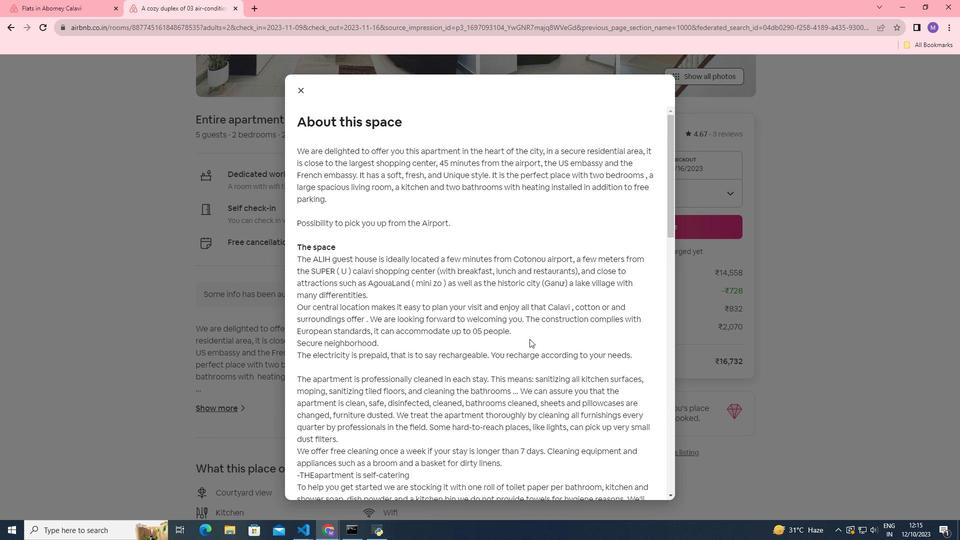 
Action: Mouse scrolled (529, 338) with delta (0, 0)
Screenshot: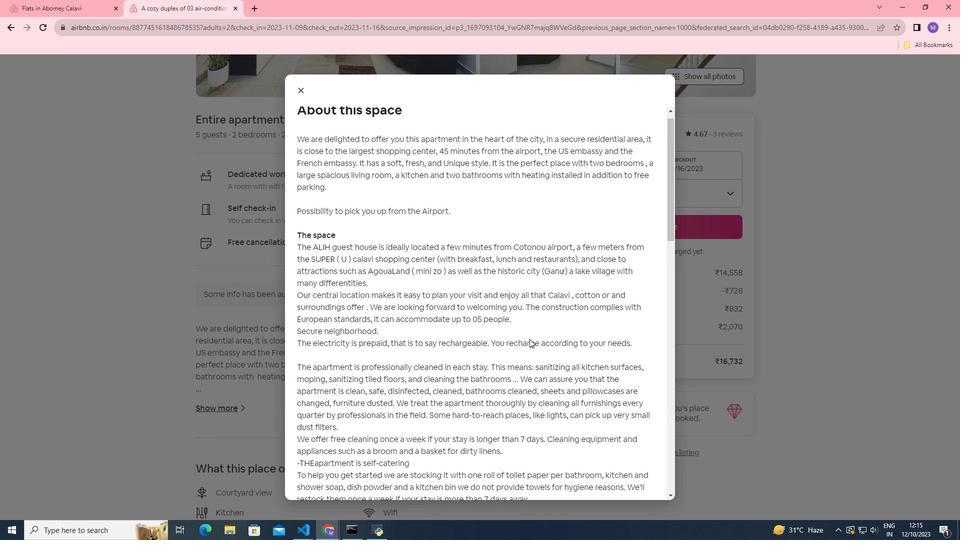 
Action: Mouse scrolled (529, 338) with delta (0, 0)
Screenshot: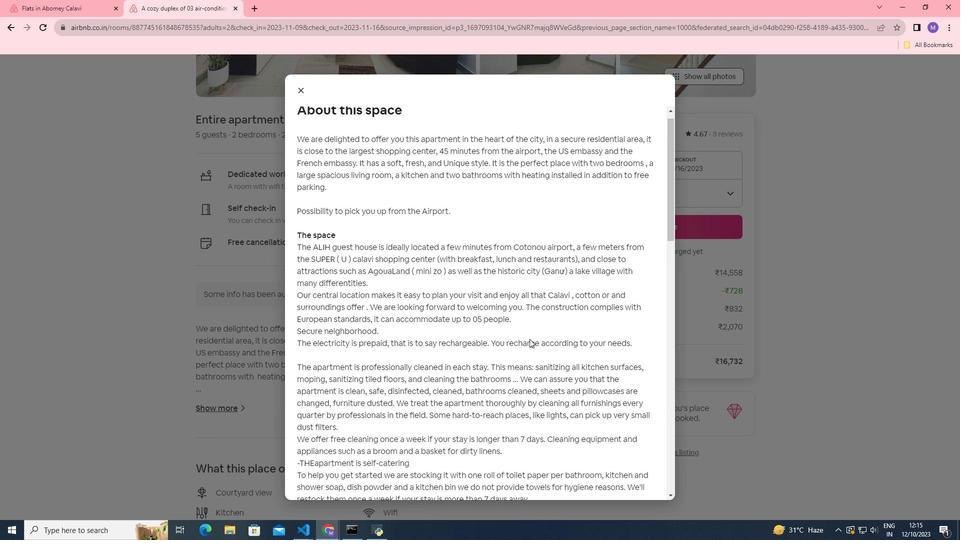 
Action: Mouse scrolled (529, 338) with delta (0, 0)
Screenshot: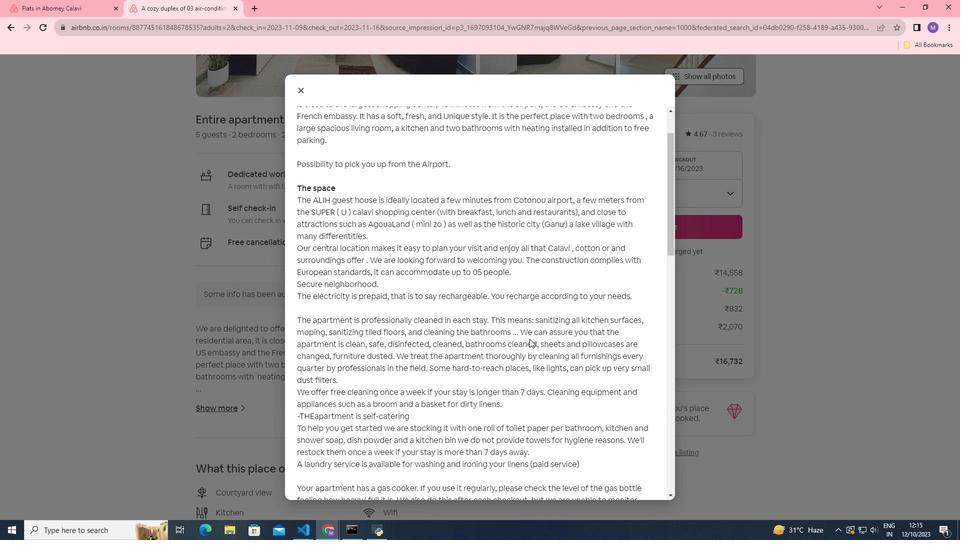 
Action: Mouse scrolled (529, 338) with delta (0, 0)
Screenshot: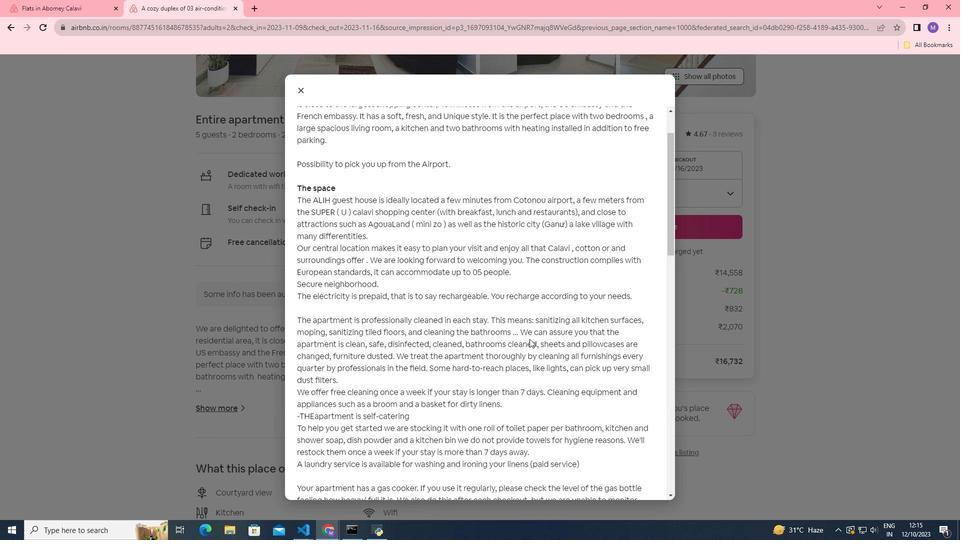 
Action: Mouse moved to (529, 338)
Screenshot: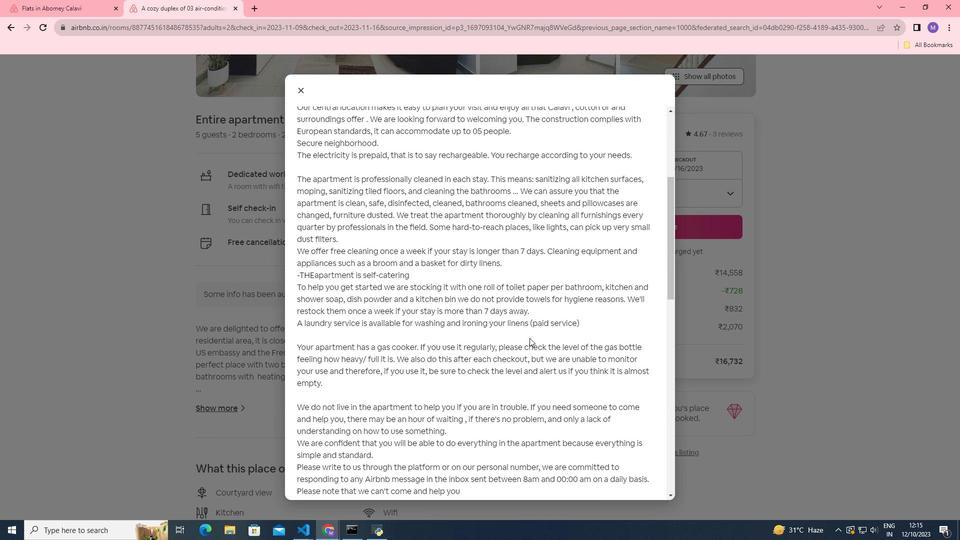 
Action: Mouse scrolled (529, 337) with delta (0, 0)
Screenshot: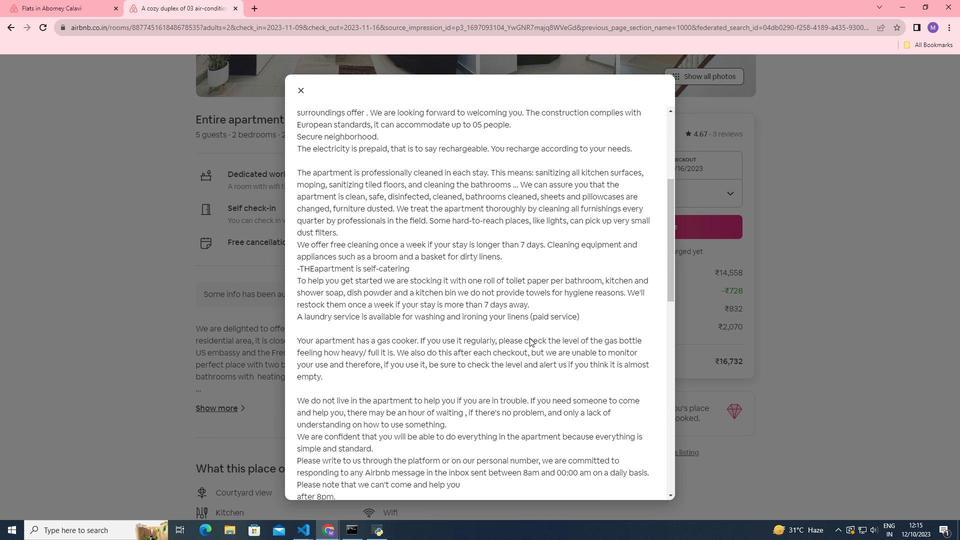 
Action: Mouse scrolled (529, 337) with delta (0, 0)
Screenshot: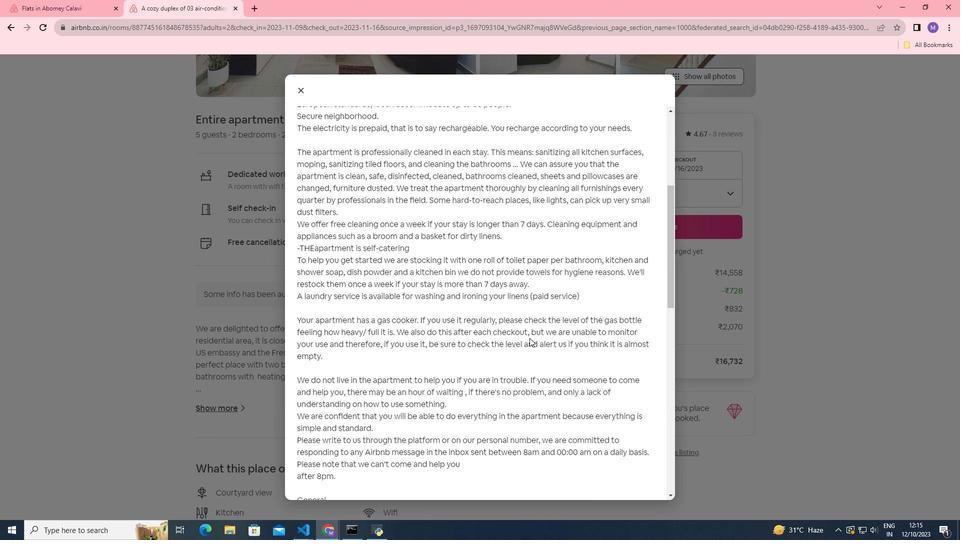 
Action: Mouse scrolled (529, 337) with delta (0, 0)
Screenshot: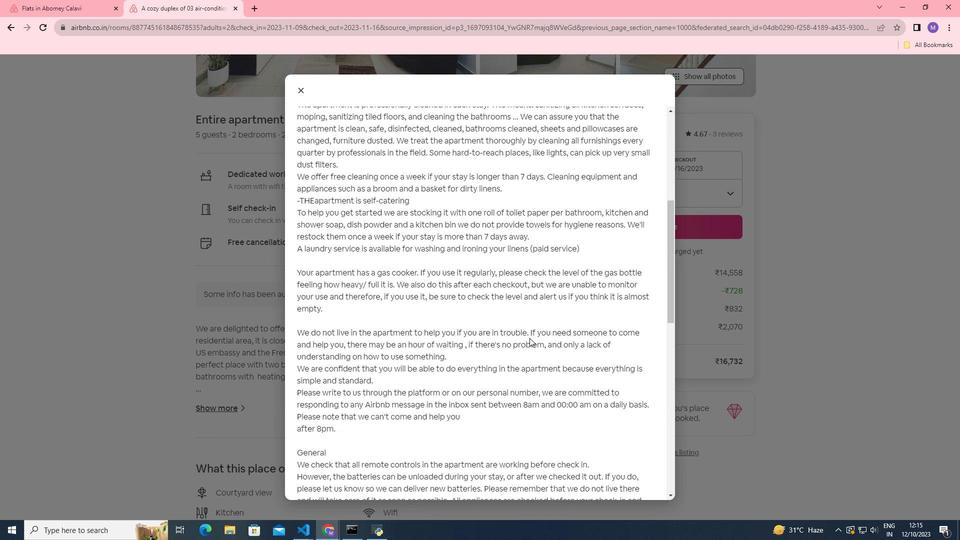 
Action: Mouse scrolled (529, 337) with delta (0, 0)
Screenshot: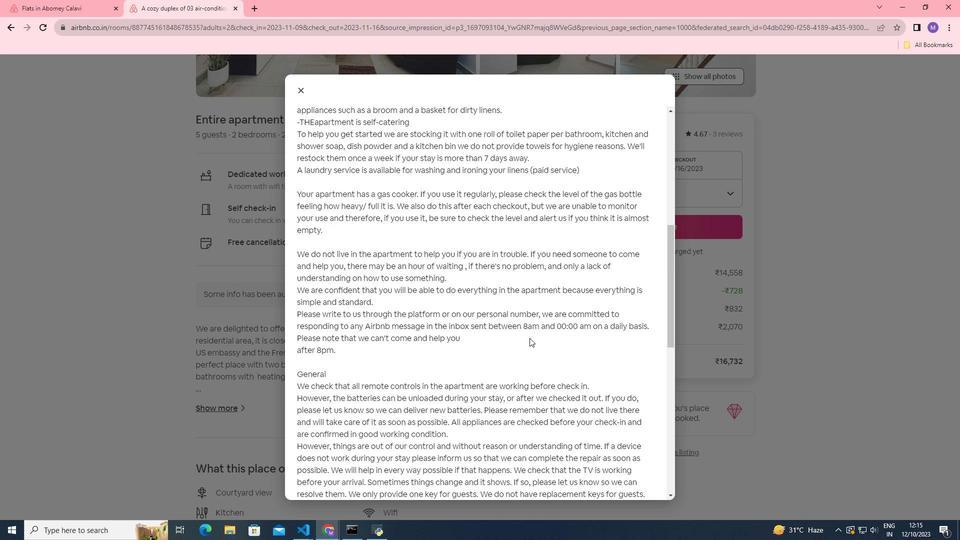 
Action: Mouse scrolled (529, 337) with delta (0, 0)
Screenshot: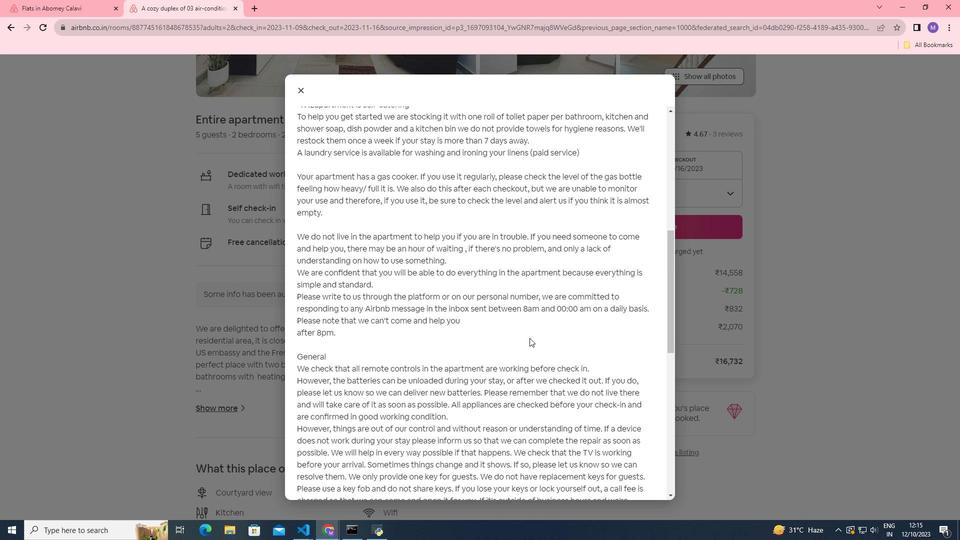 
Action: Mouse scrolled (529, 337) with delta (0, 0)
Screenshot: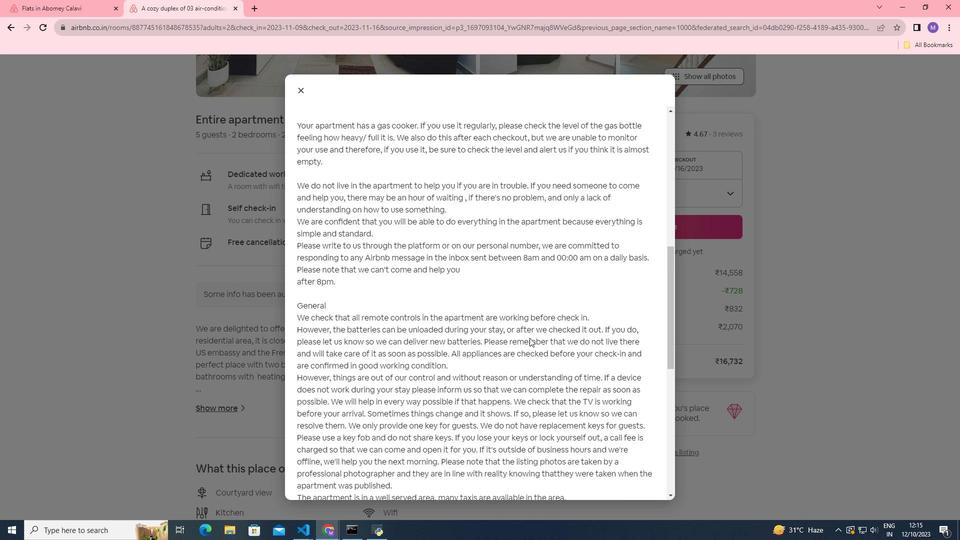 
Action: Mouse scrolled (529, 337) with delta (0, 0)
Screenshot: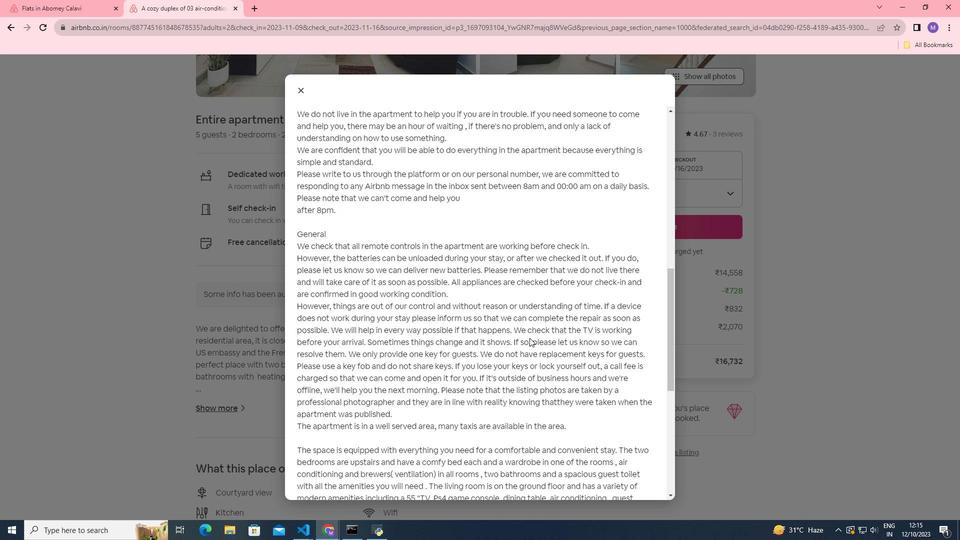 
Action: Mouse scrolled (529, 337) with delta (0, 0)
Screenshot: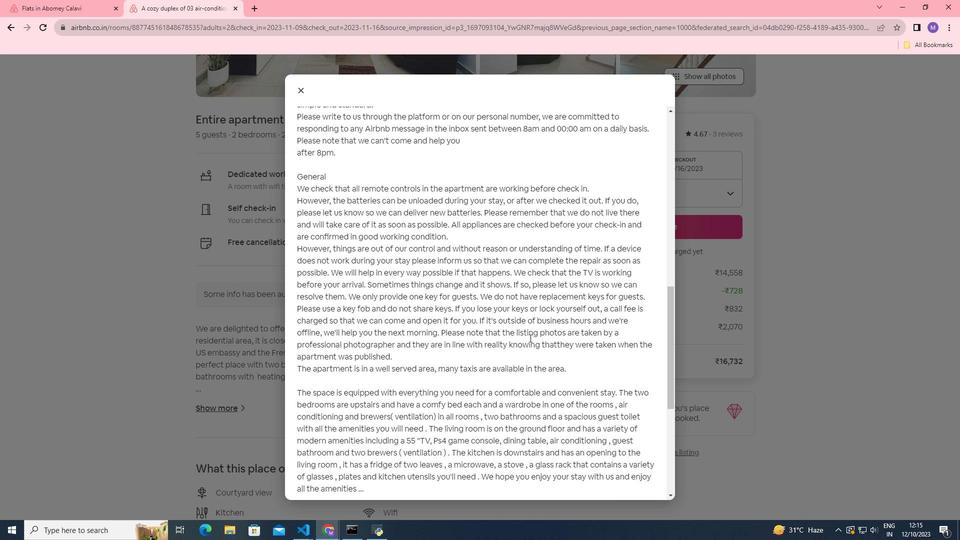 
Action: Mouse scrolled (529, 337) with delta (0, 0)
Screenshot: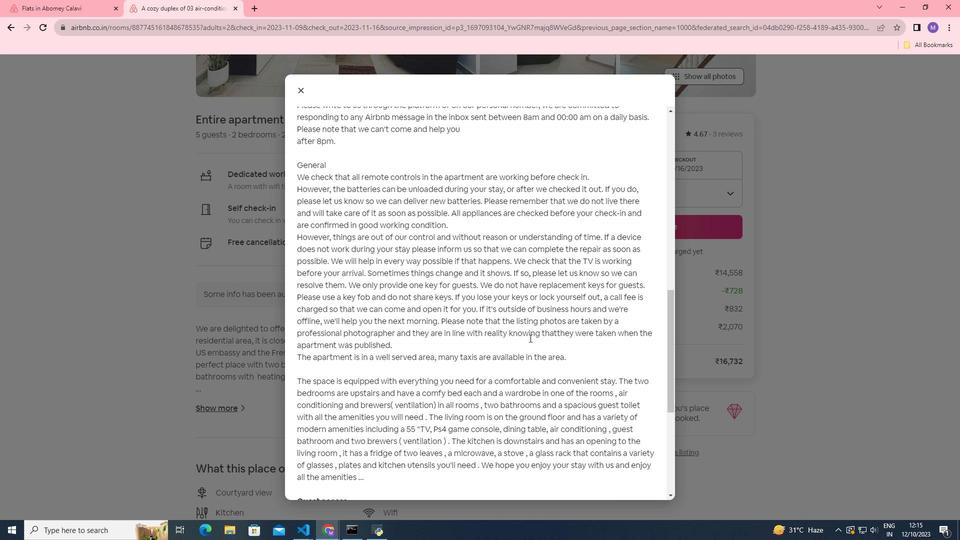 
Action: Mouse scrolled (529, 337) with delta (0, 0)
Screenshot: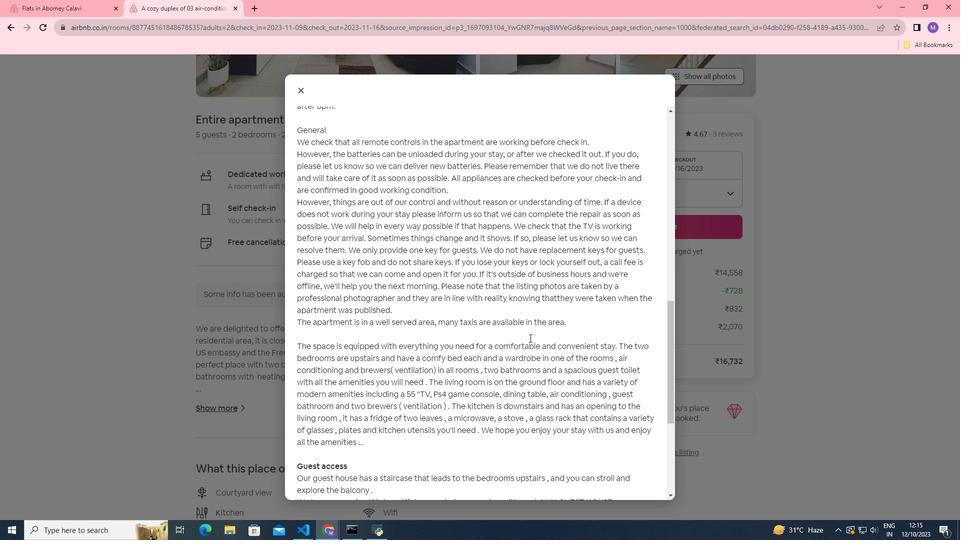 
Action: Mouse scrolled (529, 337) with delta (0, 0)
Screenshot: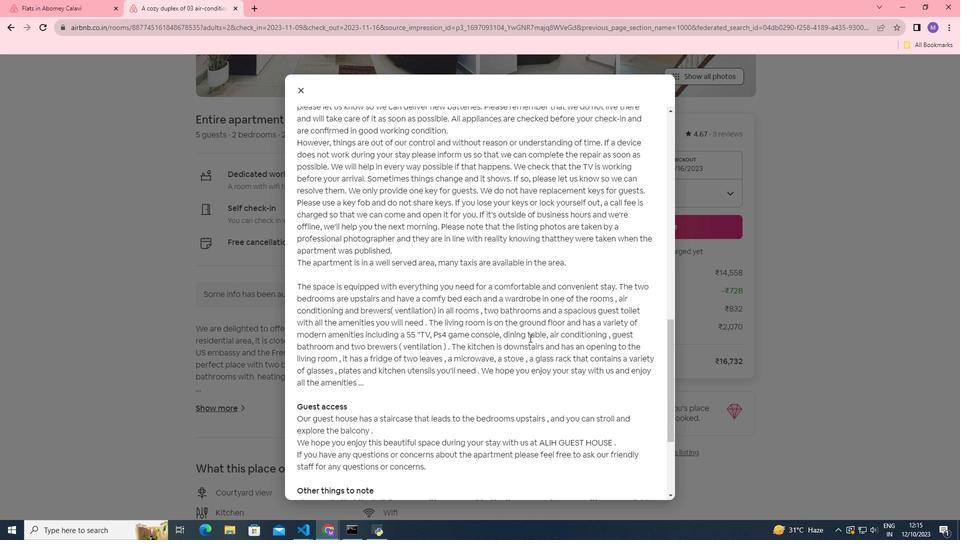 
Action: Mouse moved to (528, 338)
Screenshot: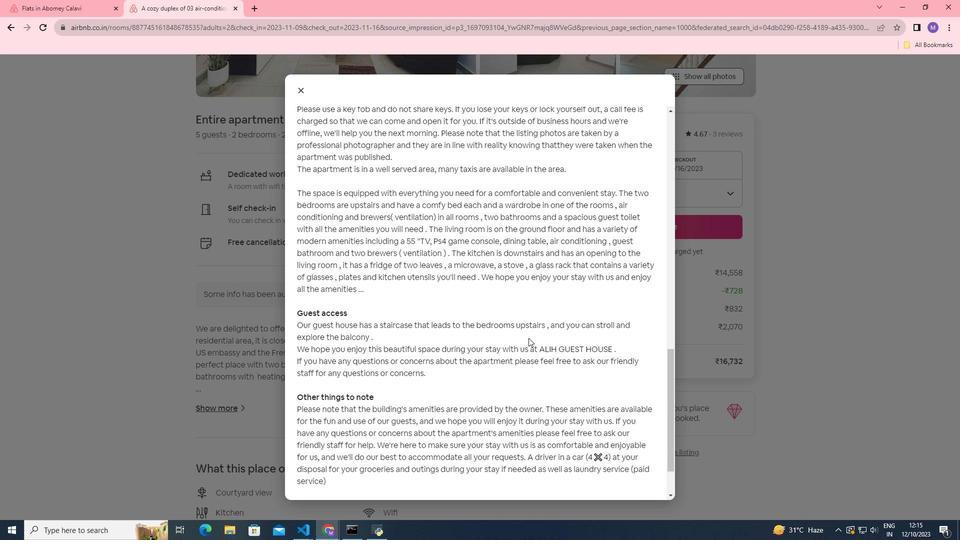 
Action: Mouse scrolled (528, 337) with delta (0, 0)
Screenshot: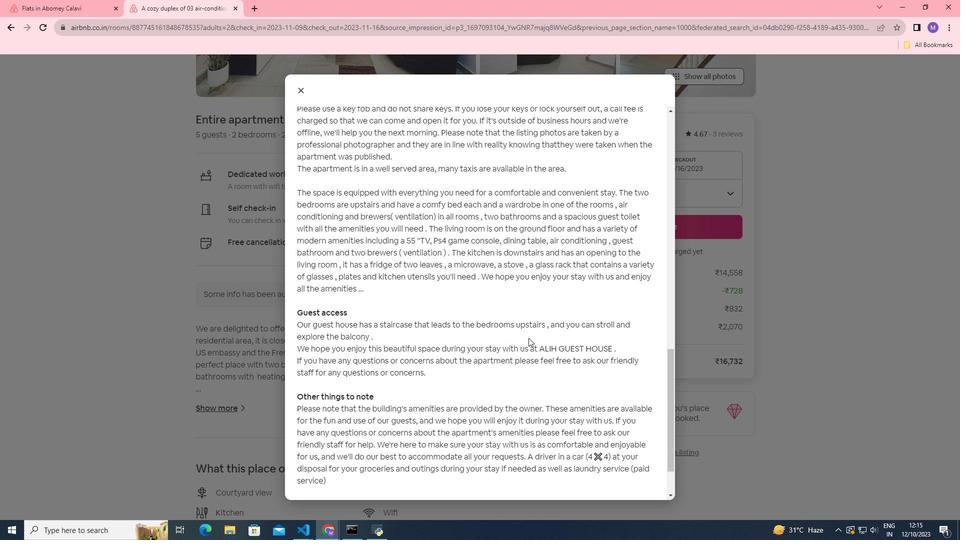 
Action: Mouse scrolled (528, 337) with delta (0, 0)
Screenshot: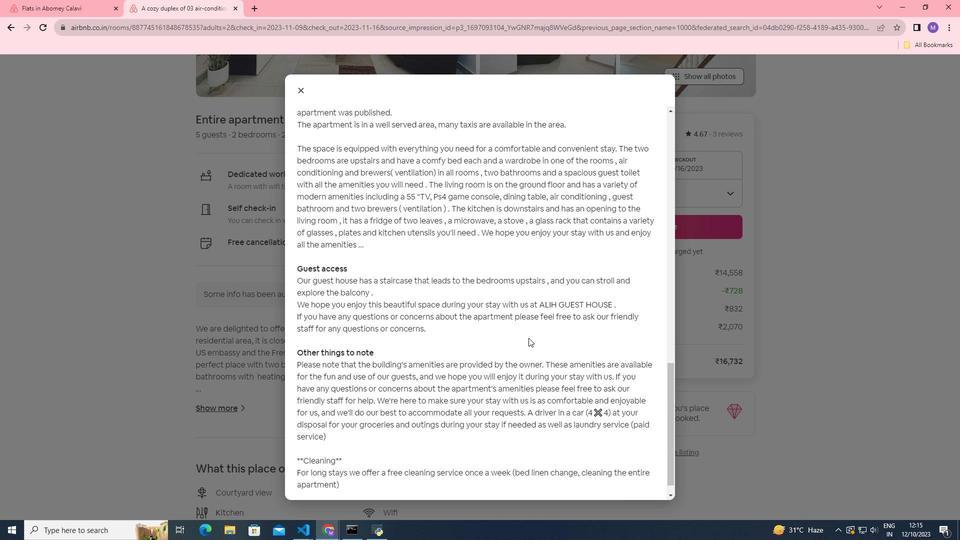 
Action: Mouse scrolled (528, 337) with delta (0, 0)
Screenshot: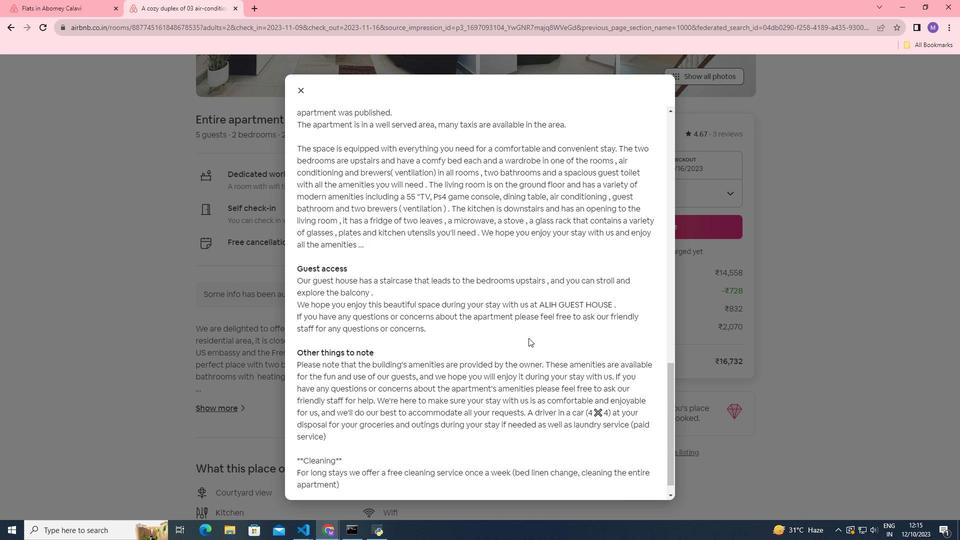 
Action: Mouse scrolled (528, 337) with delta (0, 0)
Screenshot: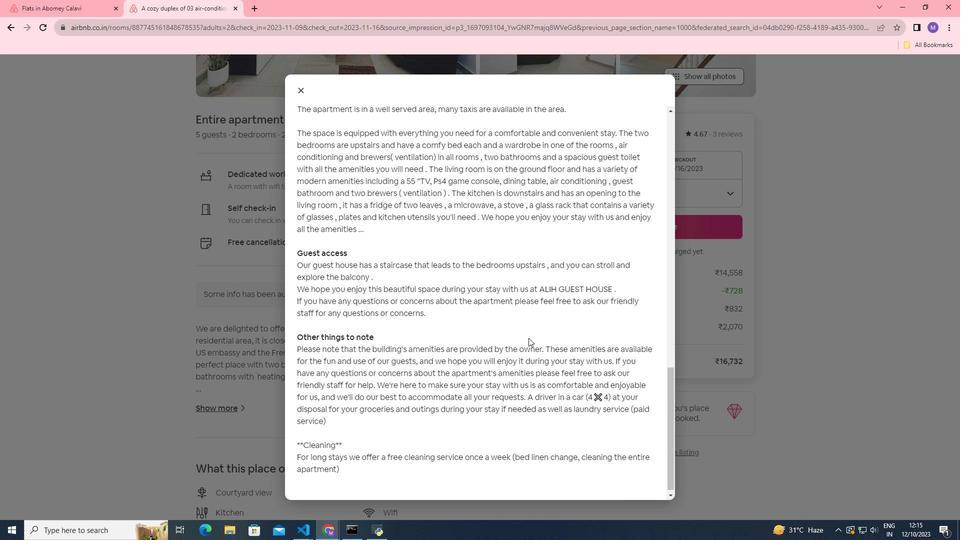 
Action: Mouse moved to (299, 92)
Screenshot: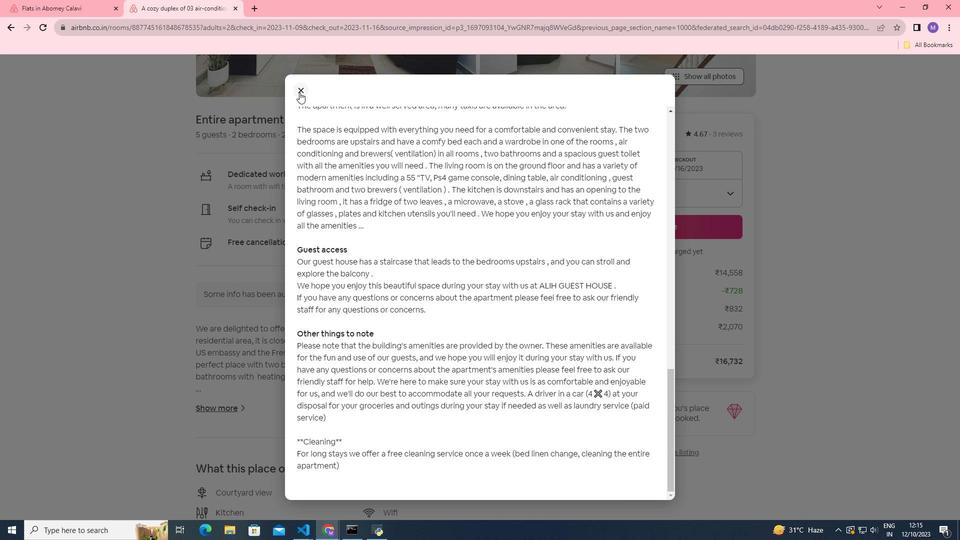 
Action: Mouse pressed left at (299, 92)
Screenshot: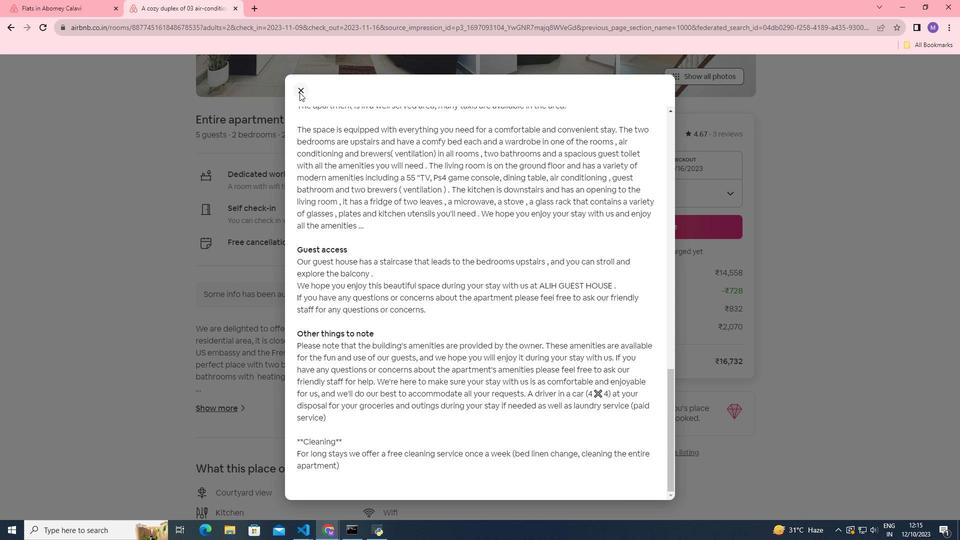 
Action: Mouse moved to (259, 382)
Screenshot: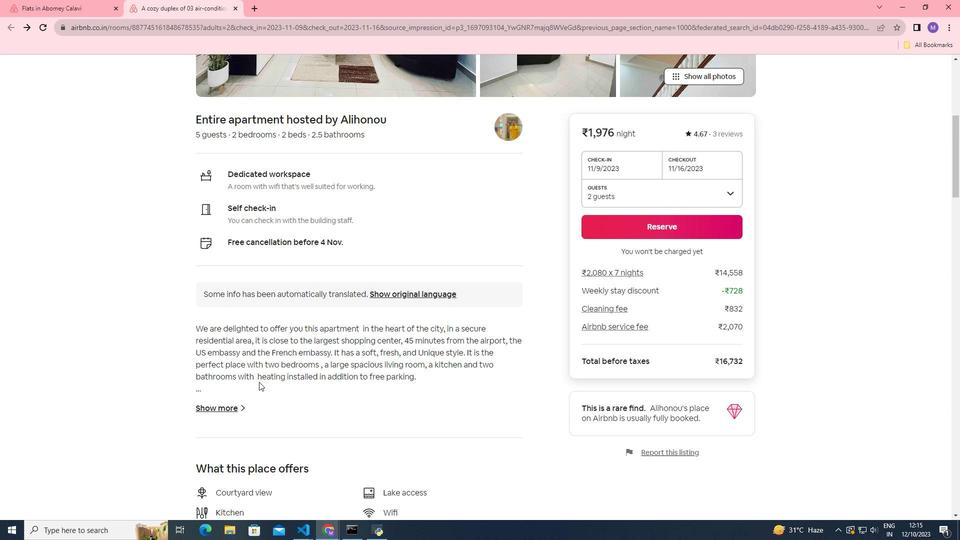 
Action: Mouse scrolled (259, 381) with delta (0, 0)
Screenshot: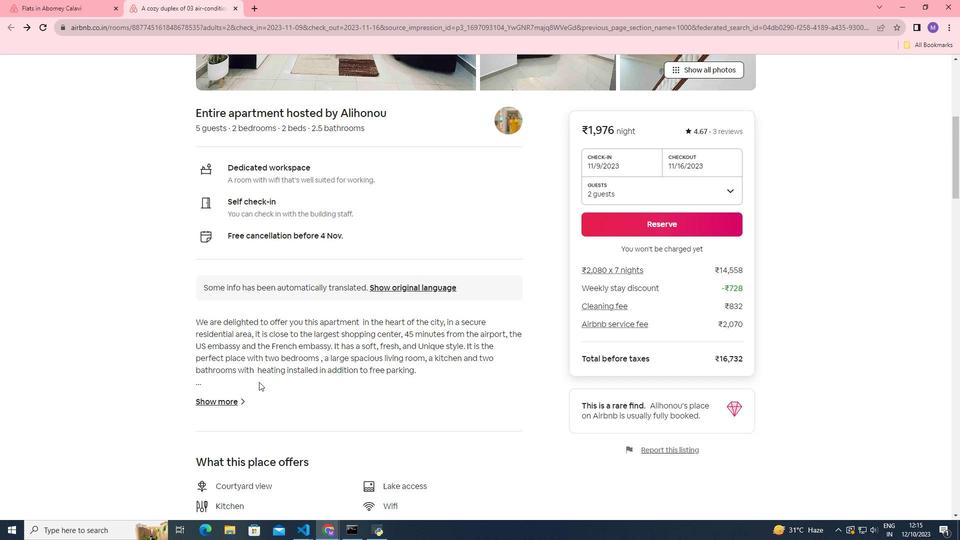 
Action: Mouse scrolled (259, 381) with delta (0, 0)
Screenshot: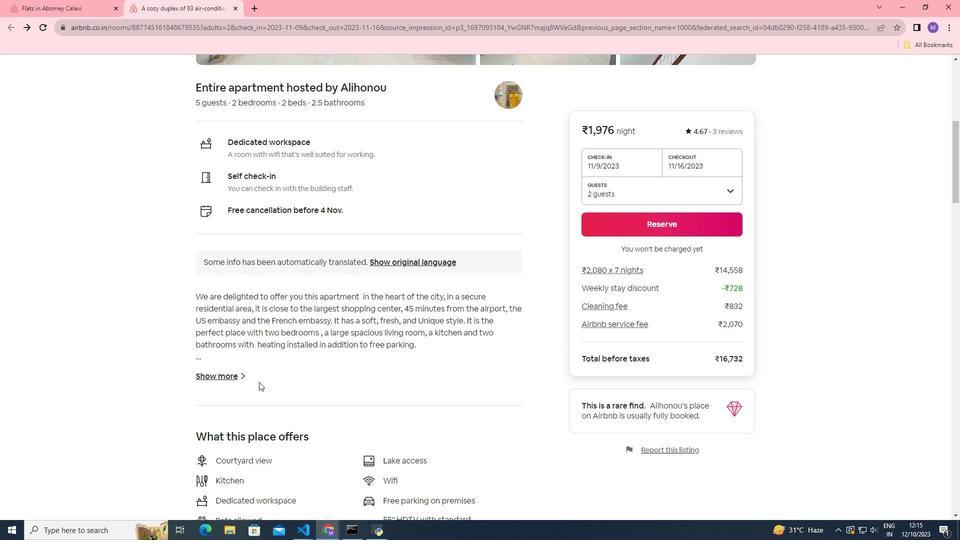
Action: Mouse moved to (268, 371)
Screenshot: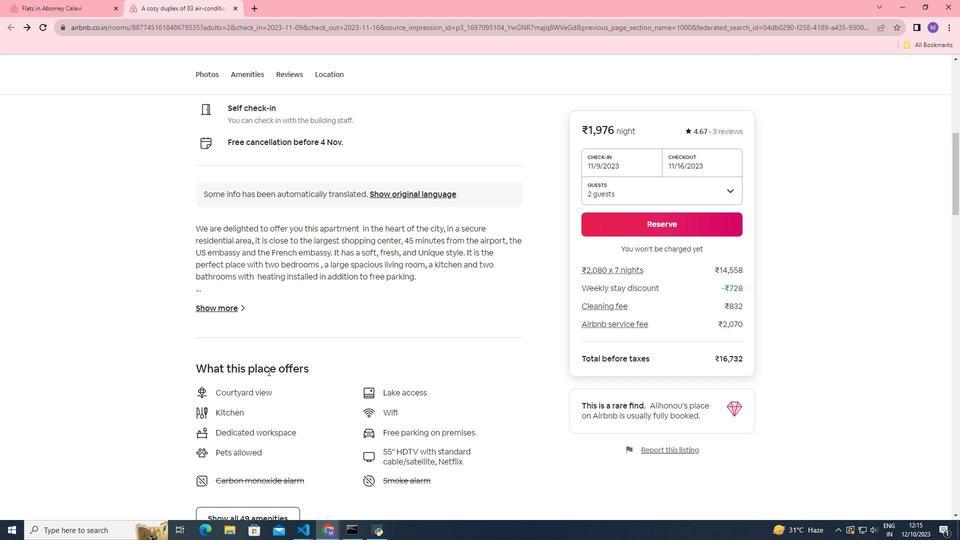 
Action: Mouse scrolled (268, 371) with delta (0, 0)
Screenshot: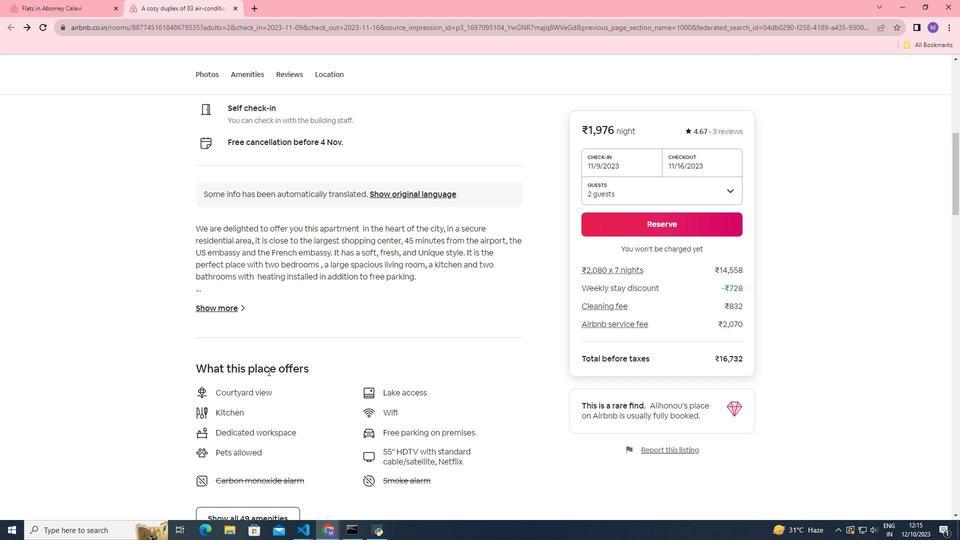 
Action: Mouse scrolled (268, 371) with delta (0, 0)
Screenshot: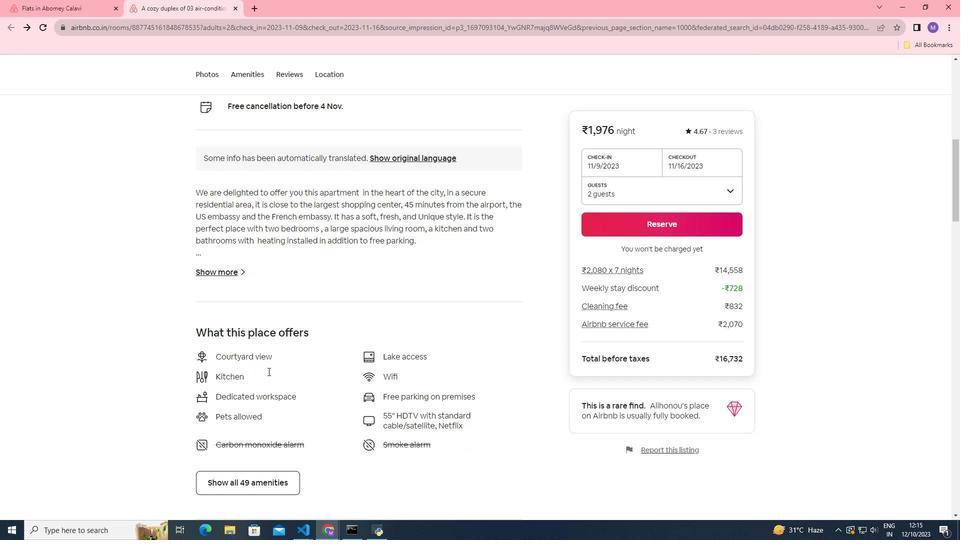 
Action: Mouse scrolled (268, 371) with delta (0, 0)
Screenshot: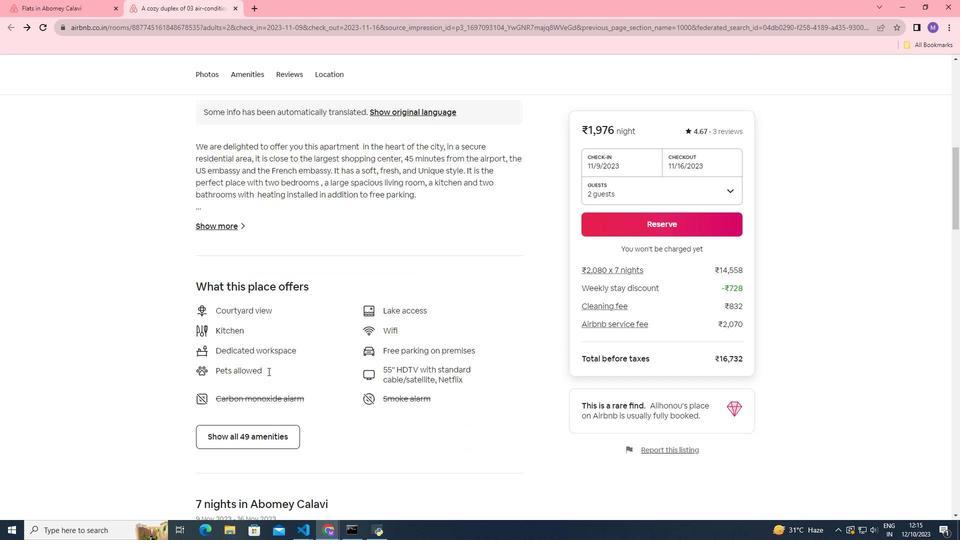 
Action: Mouse scrolled (268, 371) with delta (0, 0)
Screenshot: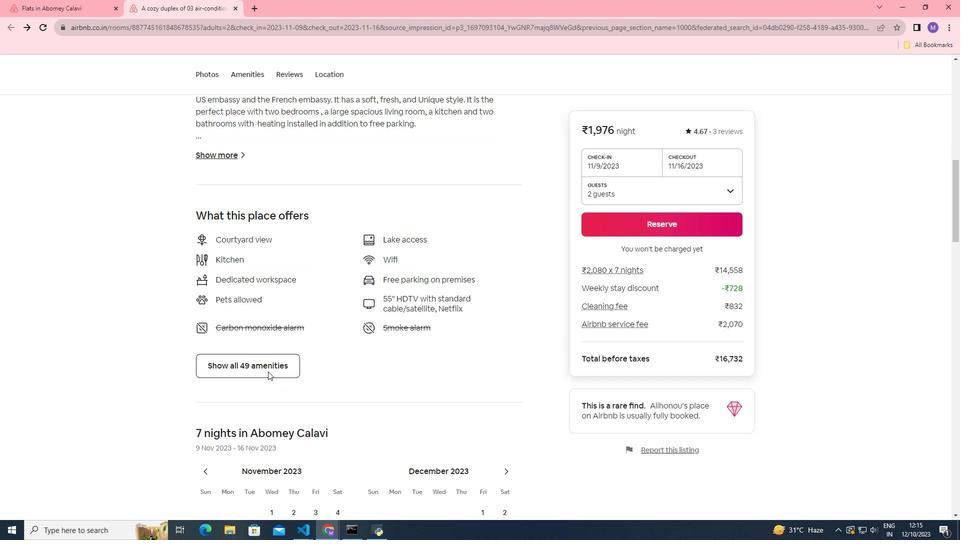 
Action: Mouse moved to (257, 313)
Screenshot: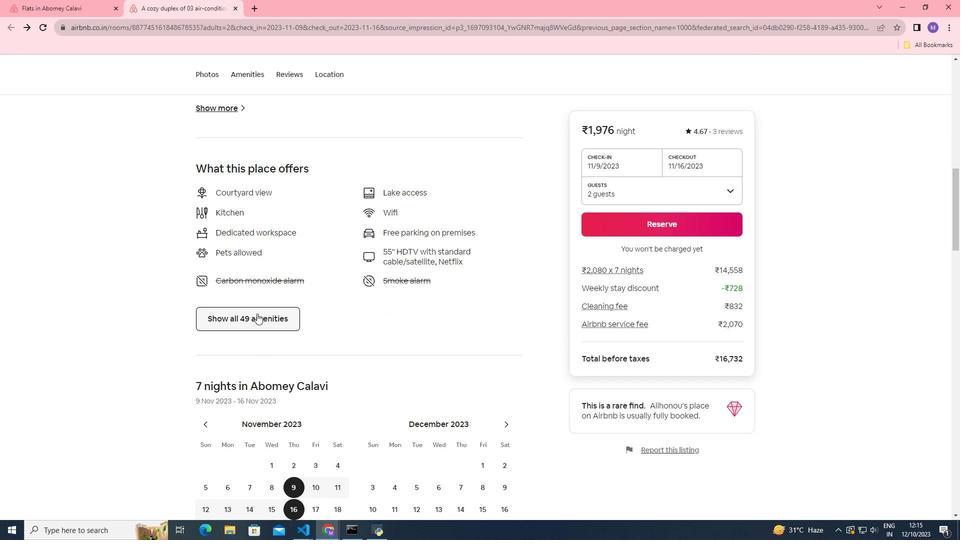 
Action: Mouse pressed left at (257, 313)
Screenshot: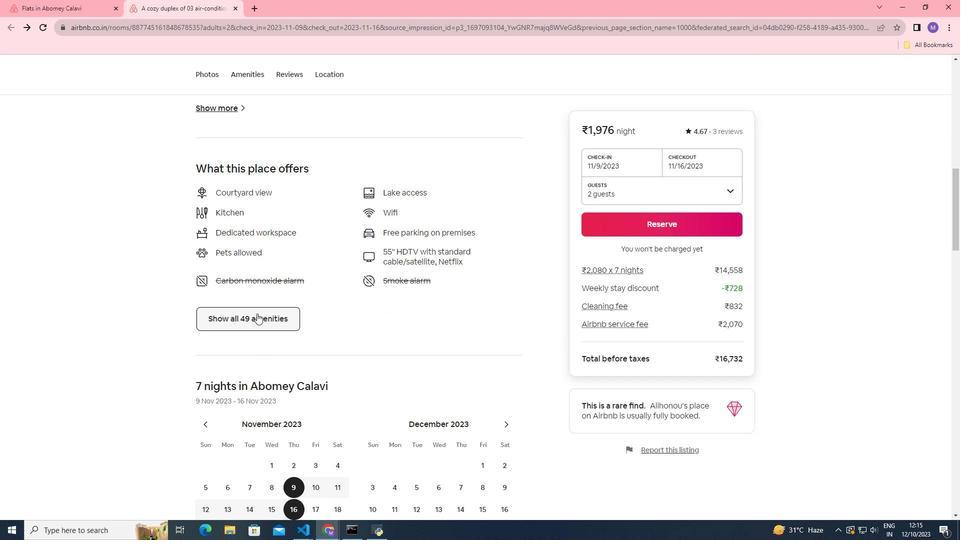 
Action: Mouse moved to (385, 342)
Screenshot: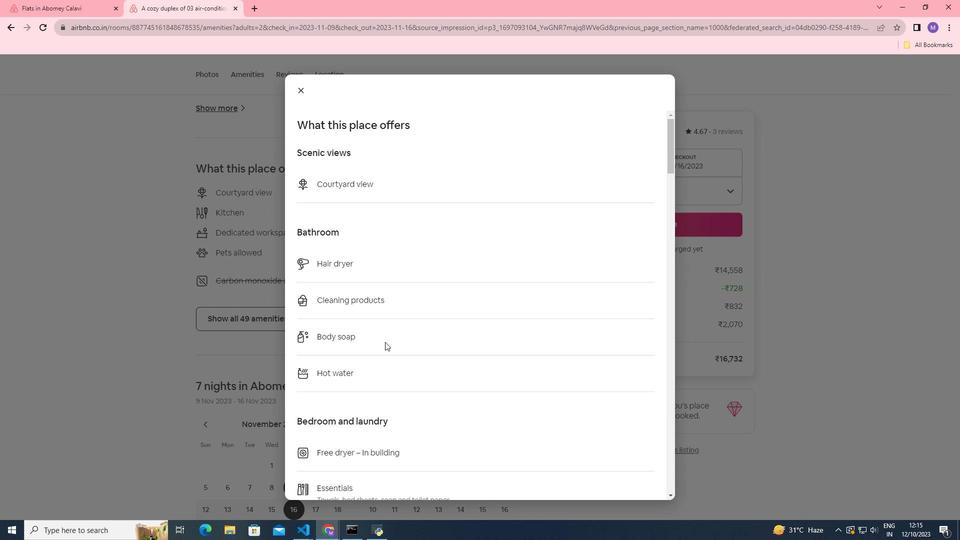 
Action: Mouse scrolled (385, 341) with delta (0, 0)
Screenshot: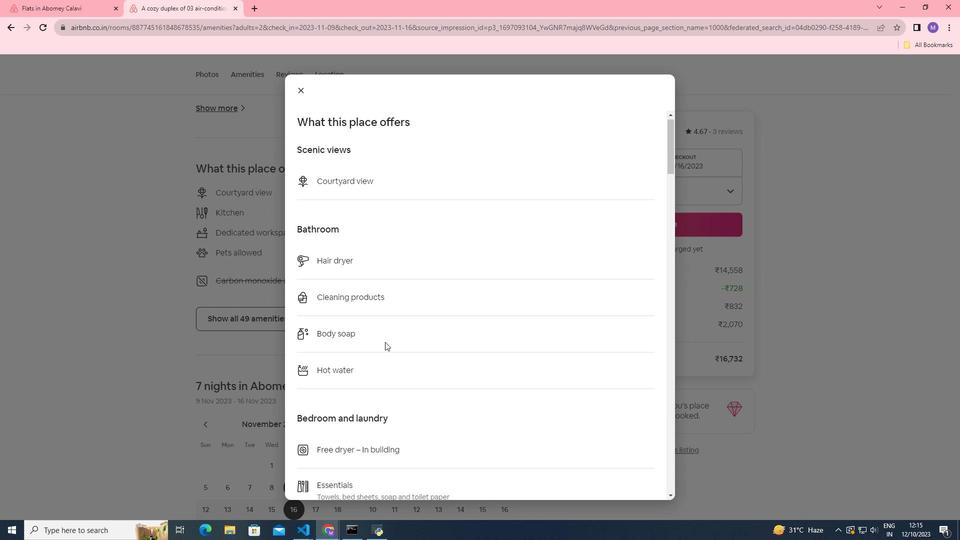 
Action: Mouse scrolled (385, 341) with delta (0, 0)
Screenshot: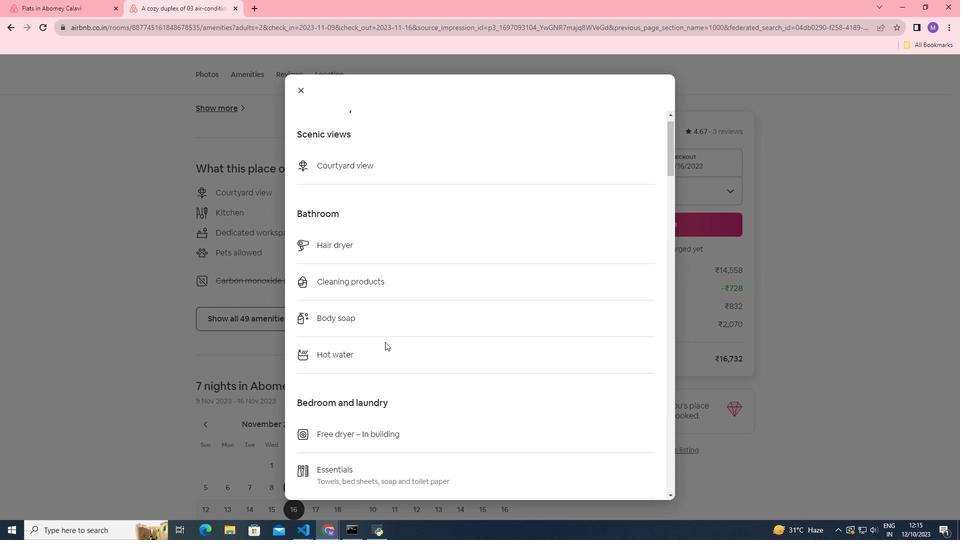 
Action: Mouse scrolled (385, 341) with delta (0, 0)
Screenshot: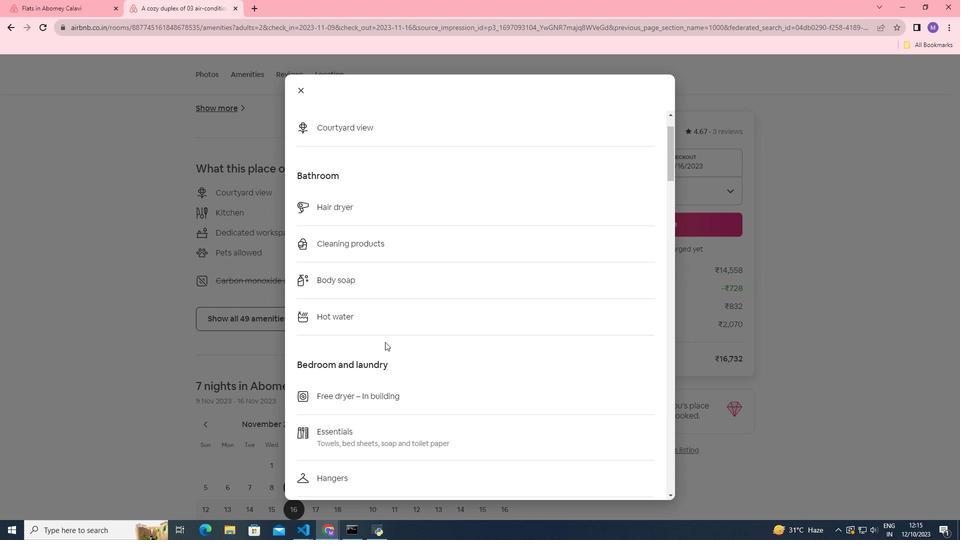 
Action: Mouse scrolled (385, 341) with delta (0, 0)
Screenshot: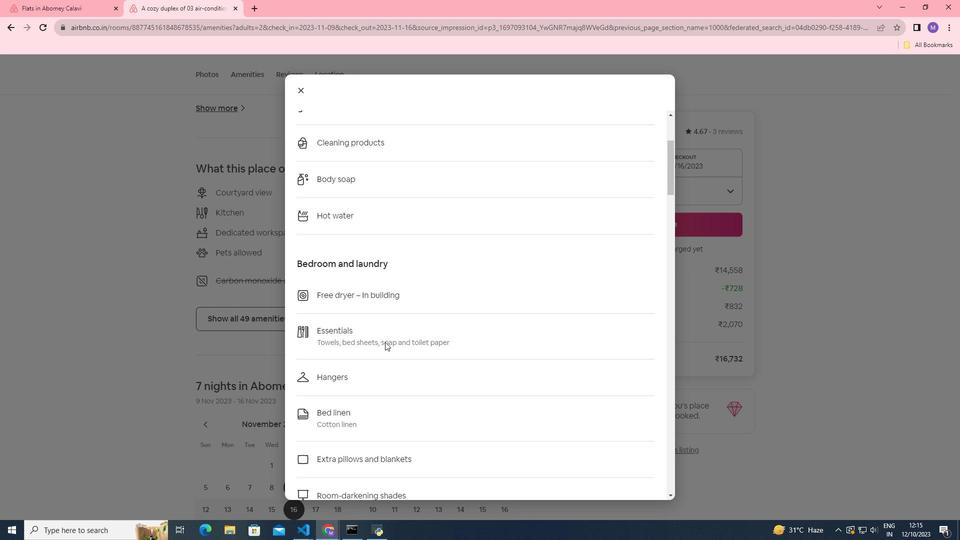 
Action: Mouse scrolled (385, 341) with delta (0, 0)
Screenshot: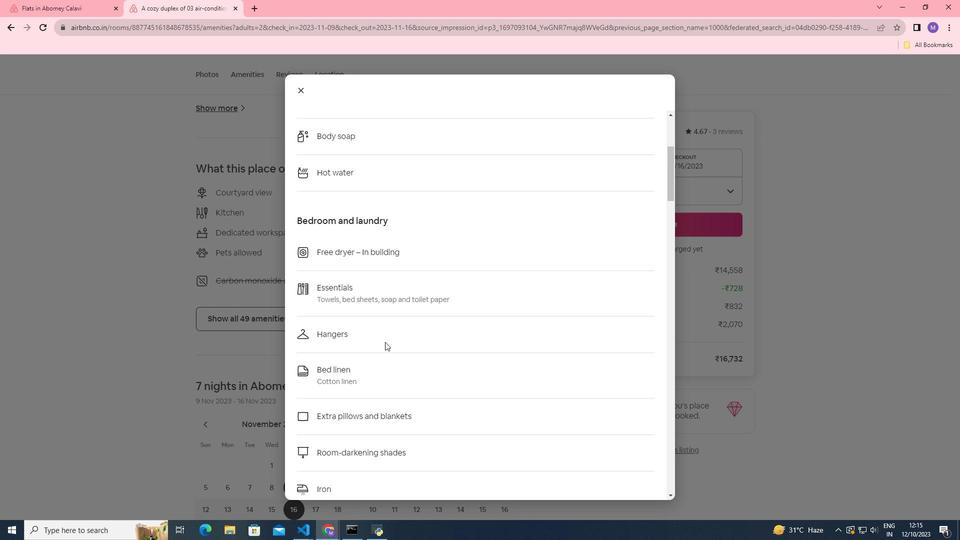 
Action: Mouse scrolled (385, 341) with delta (0, 0)
Screenshot: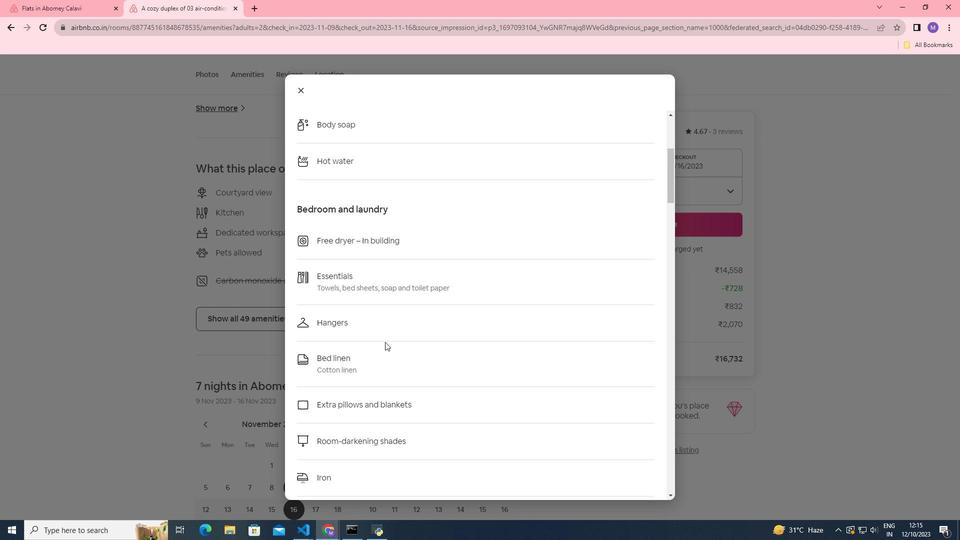 
Action: Mouse scrolled (385, 341) with delta (0, 0)
Screenshot: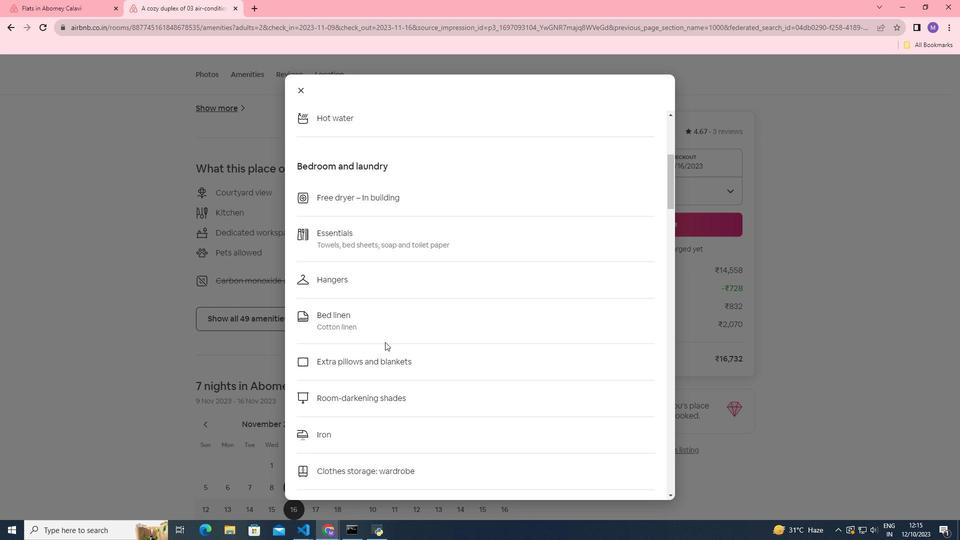 
Action: Mouse scrolled (385, 341) with delta (0, 0)
Screenshot: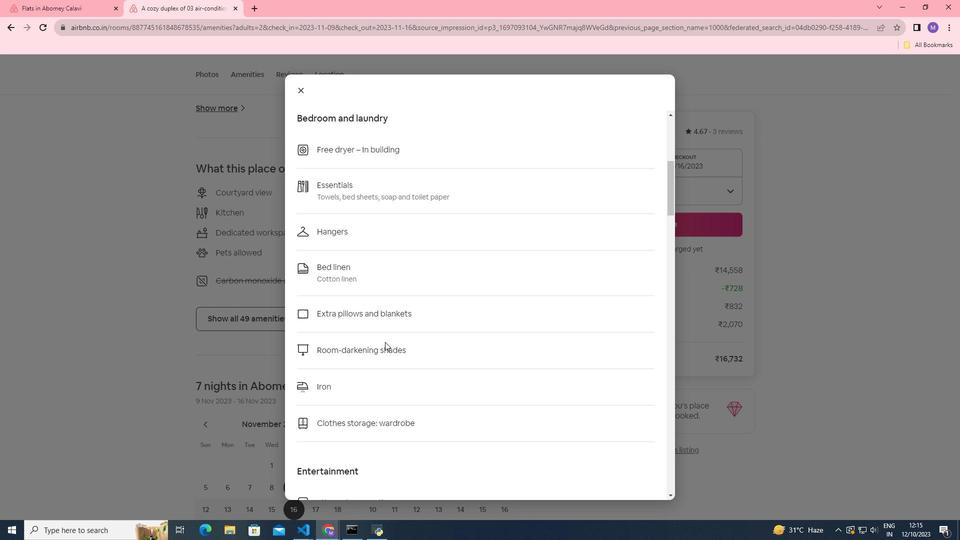 
Action: Mouse scrolled (385, 341) with delta (0, 0)
Screenshot: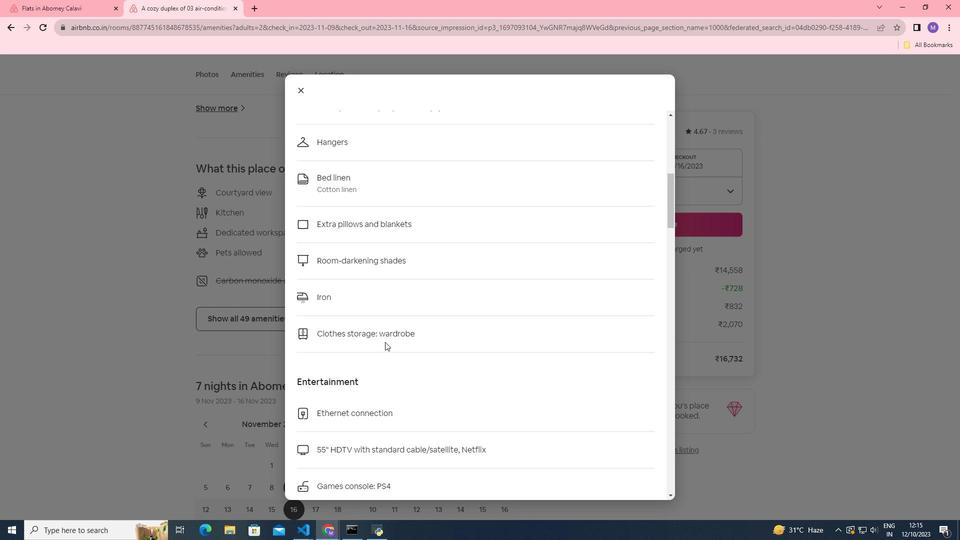 
Action: Mouse scrolled (385, 341) with delta (0, 0)
Screenshot: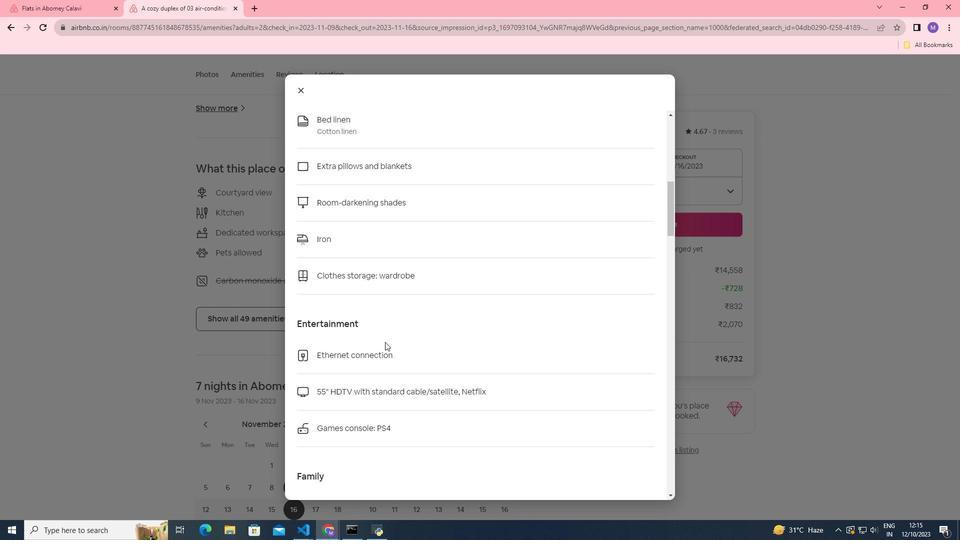 
Action: Mouse scrolled (385, 341) with delta (0, 0)
Screenshot: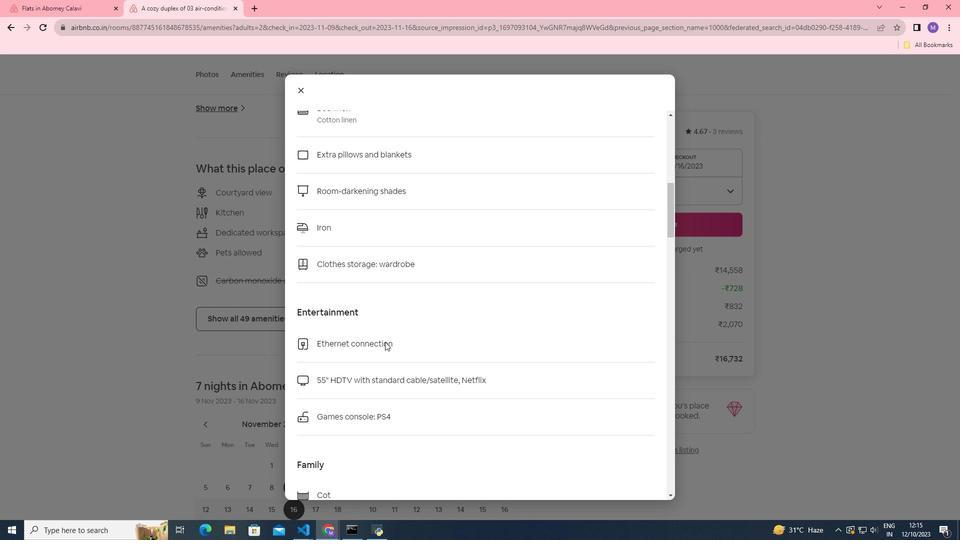 
Action: Mouse scrolled (385, 341) with delta (0, 0)
Screenshot: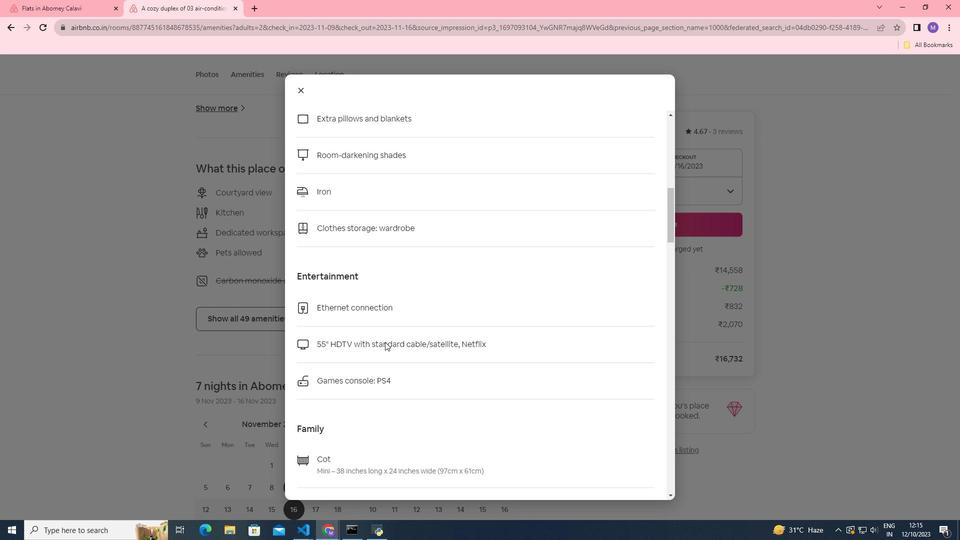 
Action: Mouse scrolled (385, 341) with delta (0, 0)
Screenshot: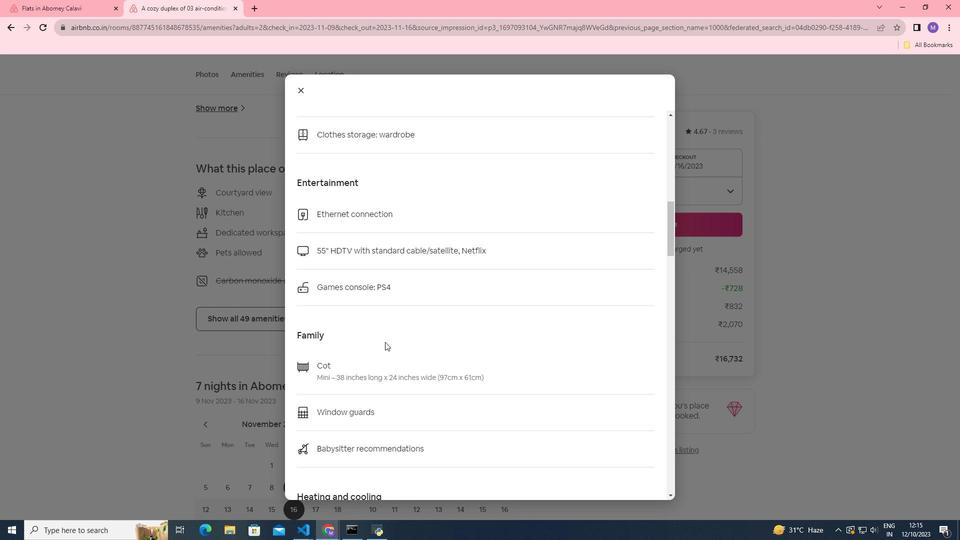
Action: Mouse scrolled (385, 341) with delta (0, 0)
Screenshot: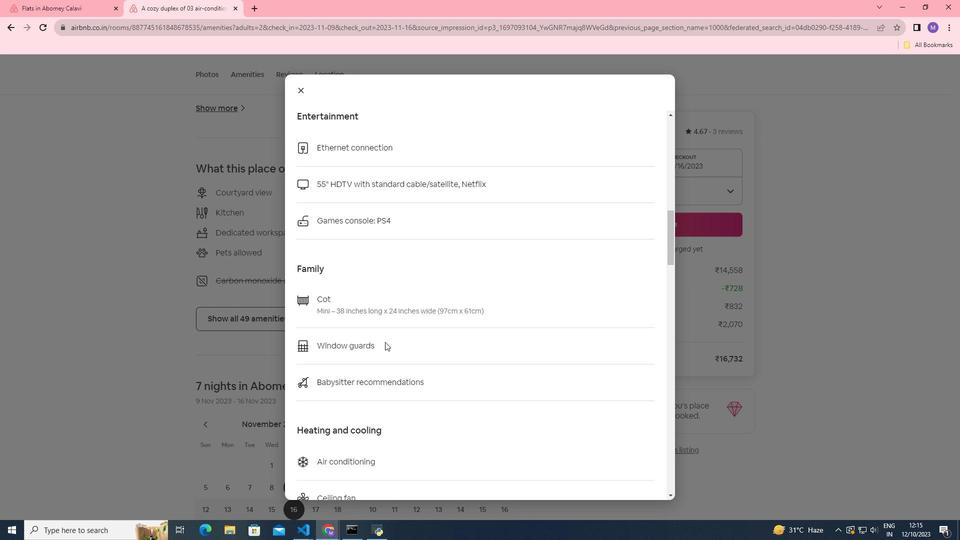 
Action: Mouse scrolled (385, 341) with delta (0, 0)
Screenshot: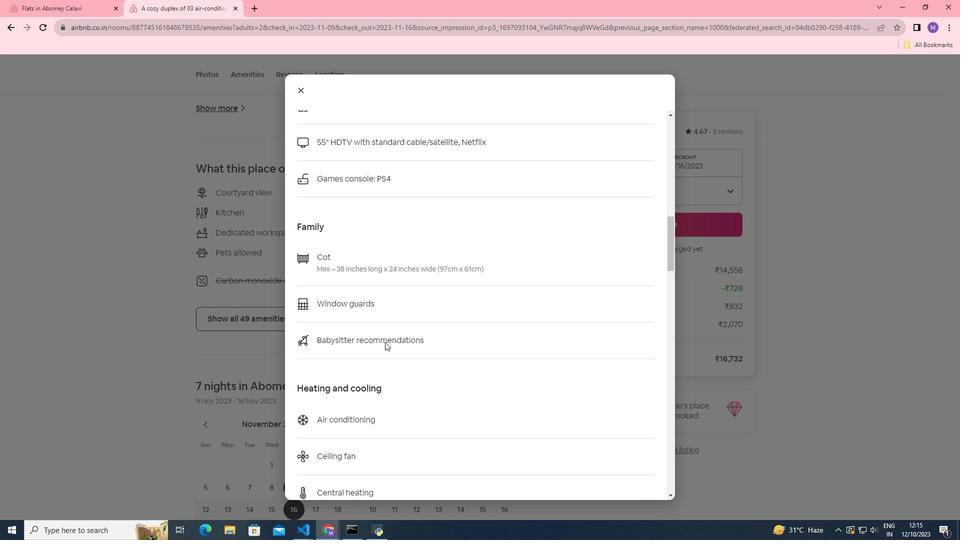 
Action: Mouse scrolled (385, 341) with delta (0, 0)
Screenshot: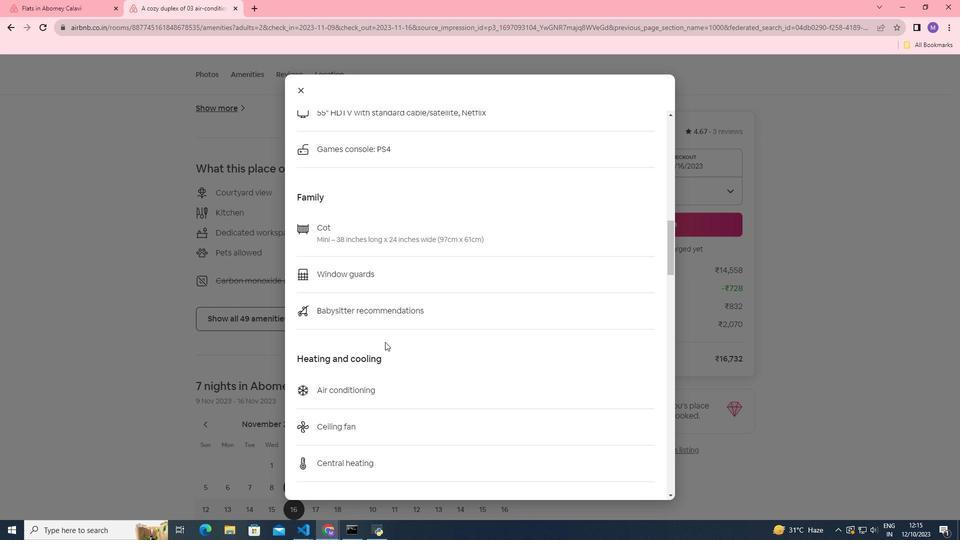 
Action: Mouse scrolled (385, 341) with delta (0, 0)
Screenshot: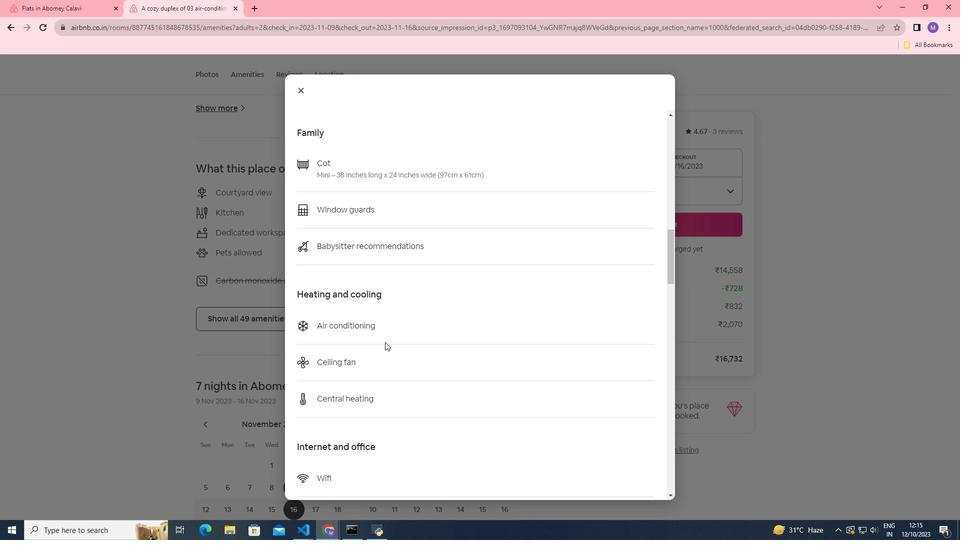 
Action: Mouse scrolled (385, 341) with delta (0, 0)
Screenshot: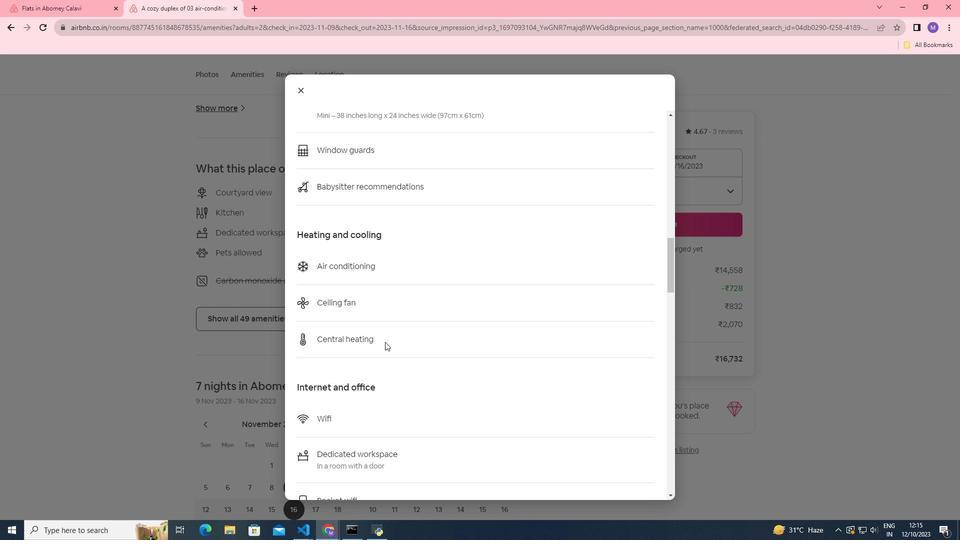 
Action: Mouse scrolled (385, 341) with delta (0, 0)
Screenshot: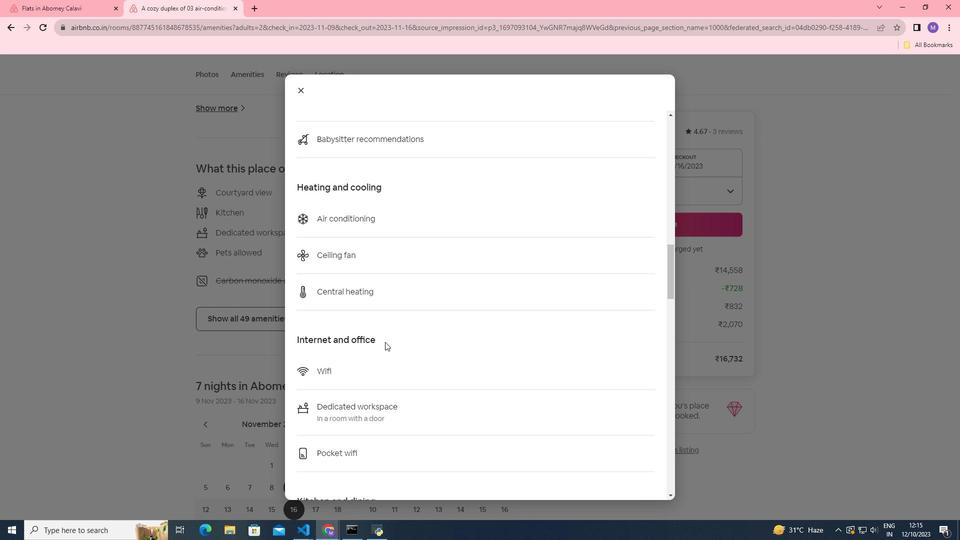 
Action: Mouse moved to (385, 342)
Screenshot: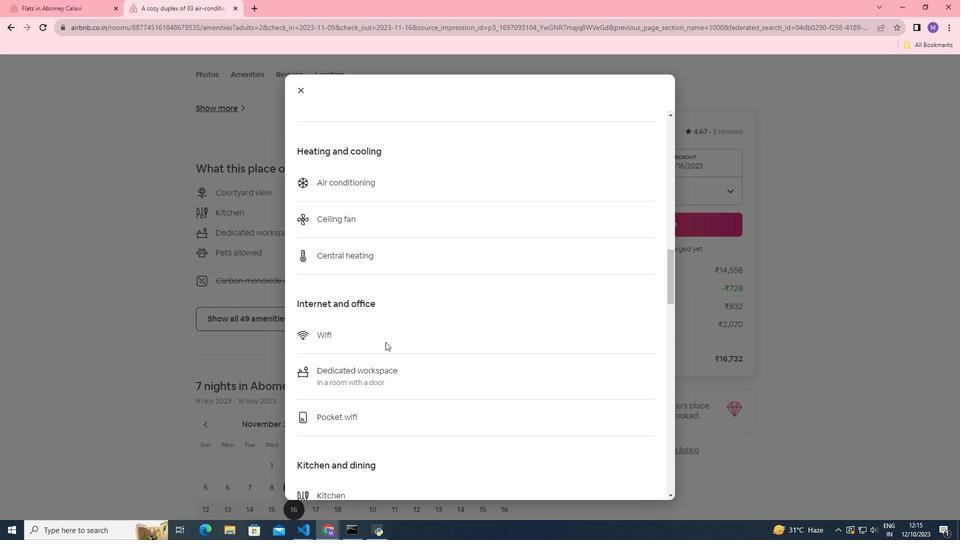
Action: Mouse scrolled (385, 341) with delta (0, 0)
Screenshot: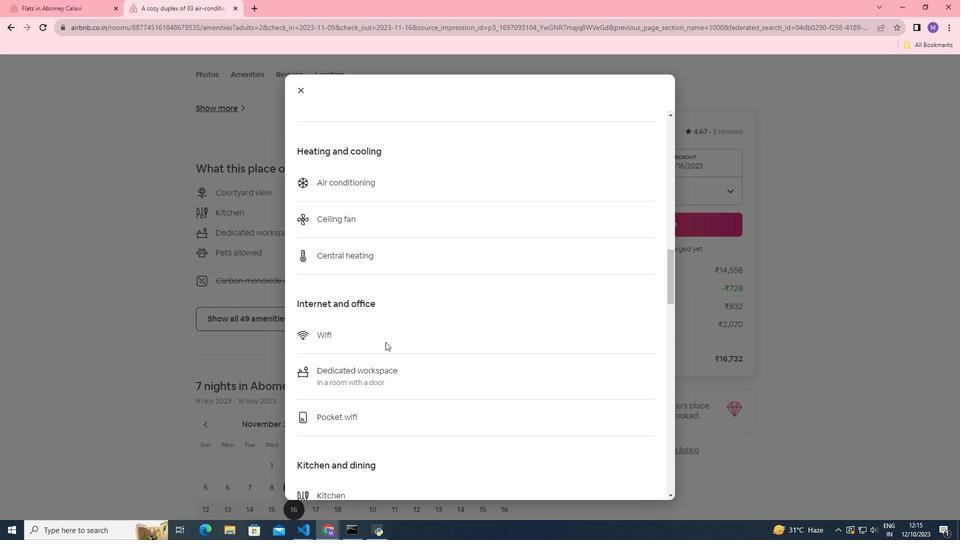 
Action: Mouse moved to (385, 342)
Screenshot: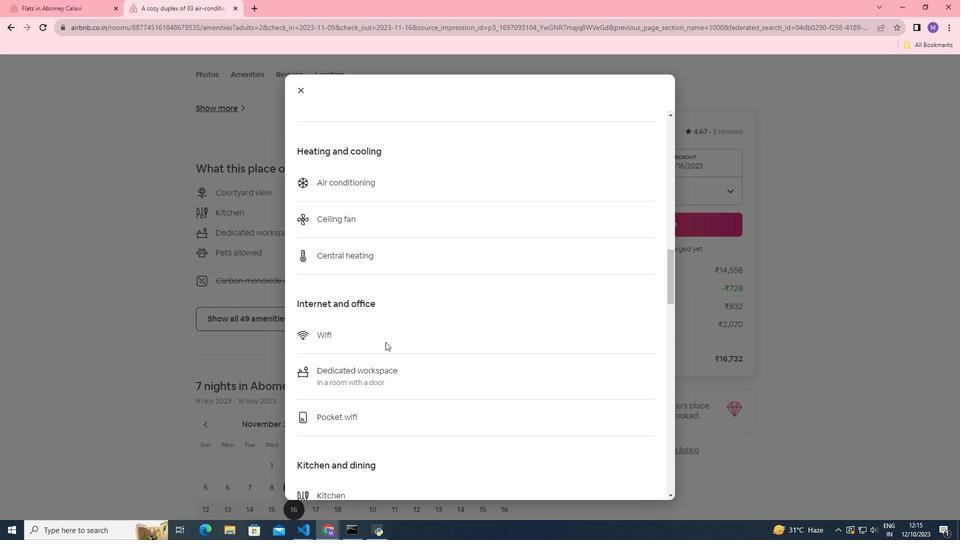 
Action: Mouse scrolled (385, 341) with delta (0, 0)
Screenshot: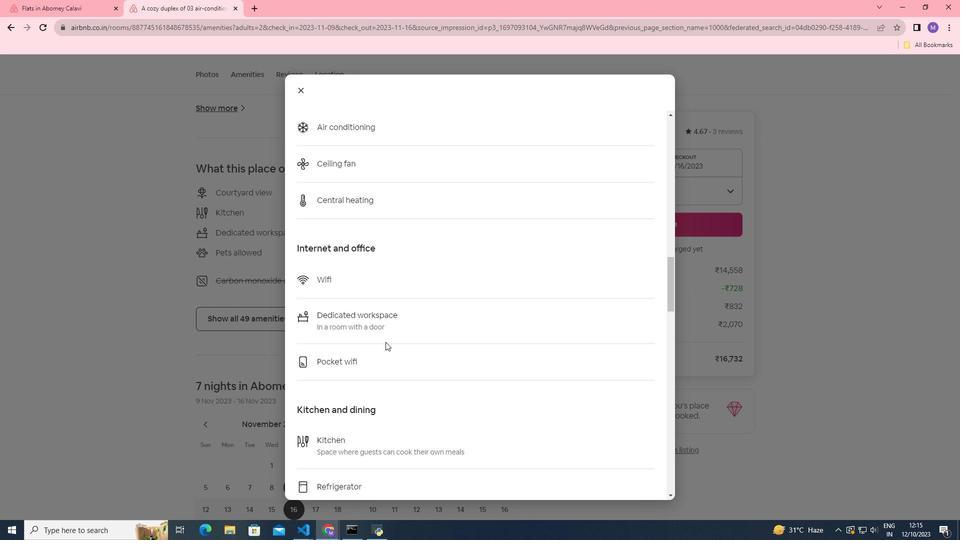 
Action: Mouse scrolled (385, 341) with delta (0, 0)
Screenshot: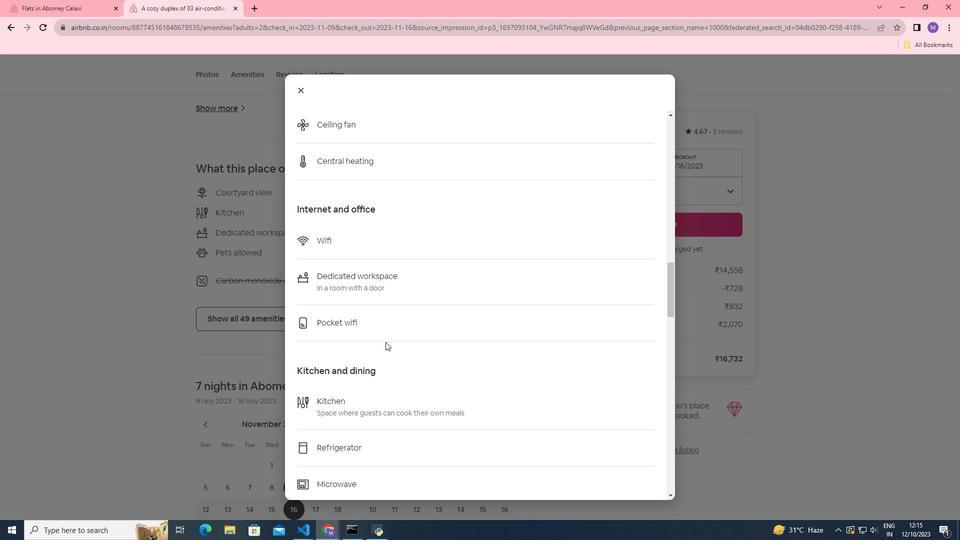 
Action: Mouse scrolled (385, 341) with delta (0, 0)
Screenshot: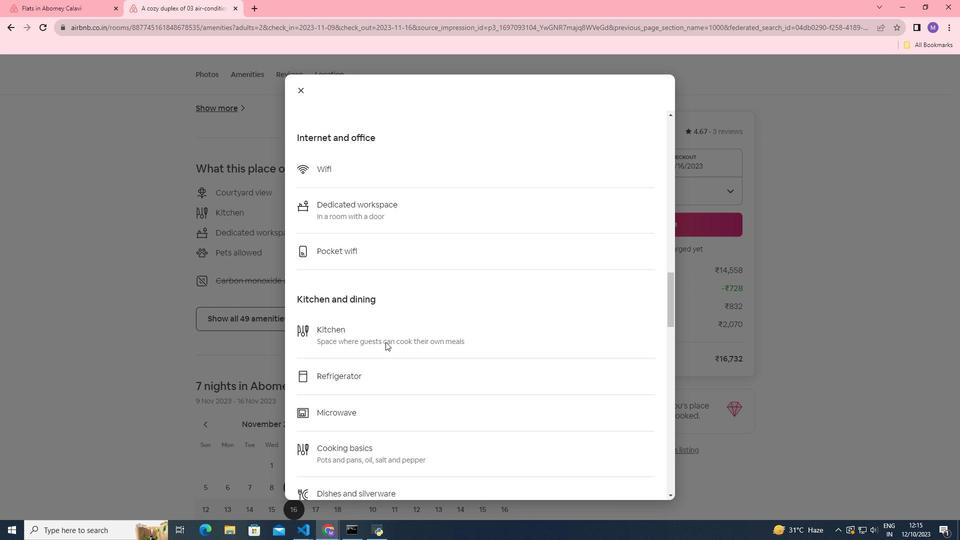 
Action: Mouse scrolled (385, 341) with delta (0, 0)
Screenshot: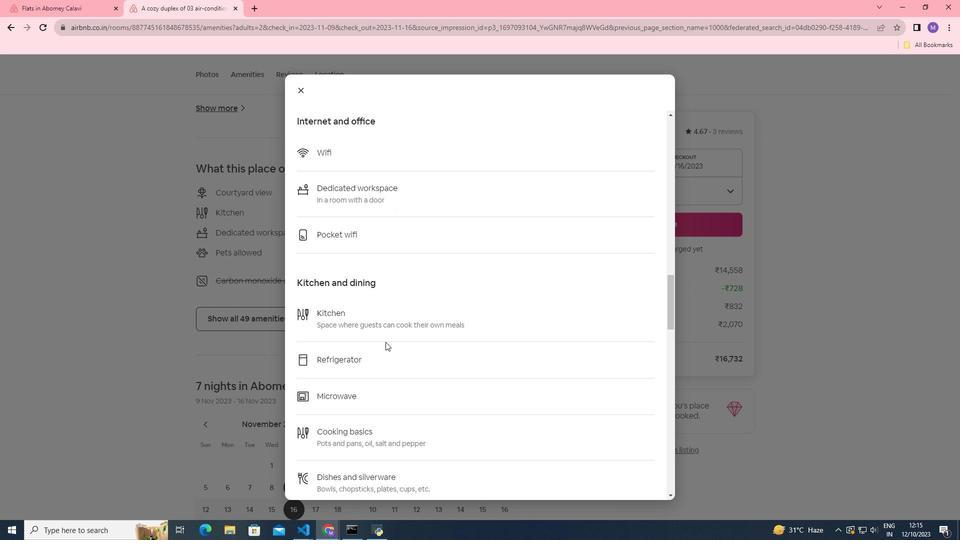 
Action: Mouse scrolled (385, 341) with delta (0, 0)
Screenshot: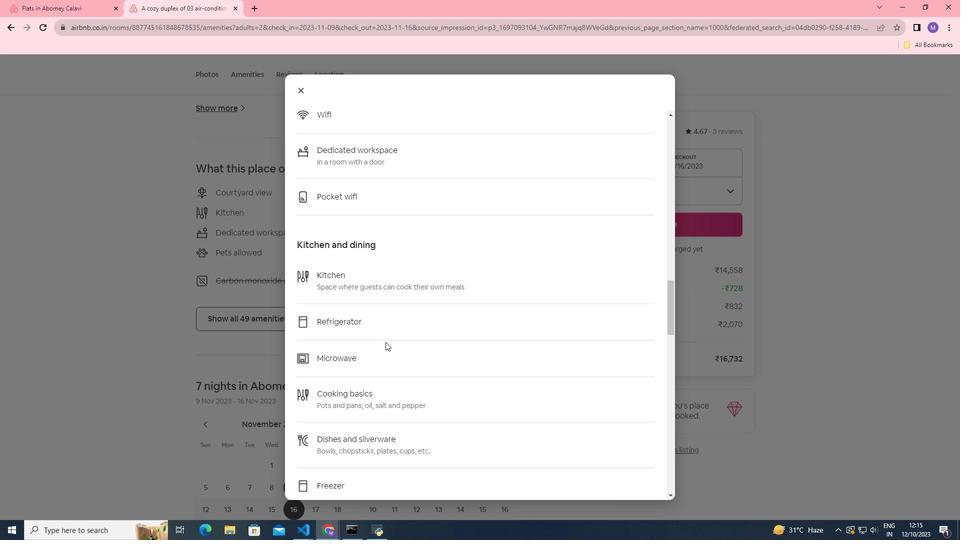 
Action: Mouse scrolled (385, 341) with delta (0, 0)
Screenshot: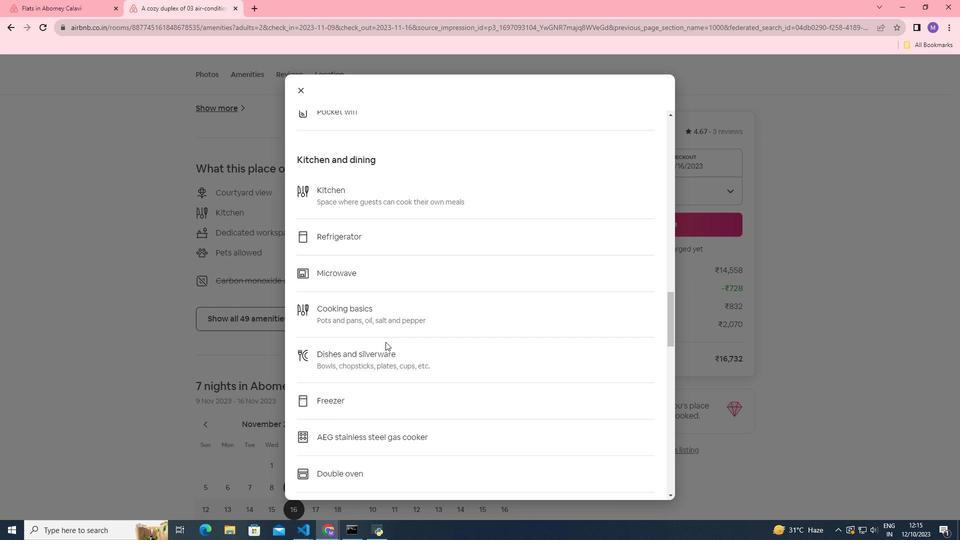 
Action: Mouse scrolled (385, 341) with delta (0, 0)
Screenshot: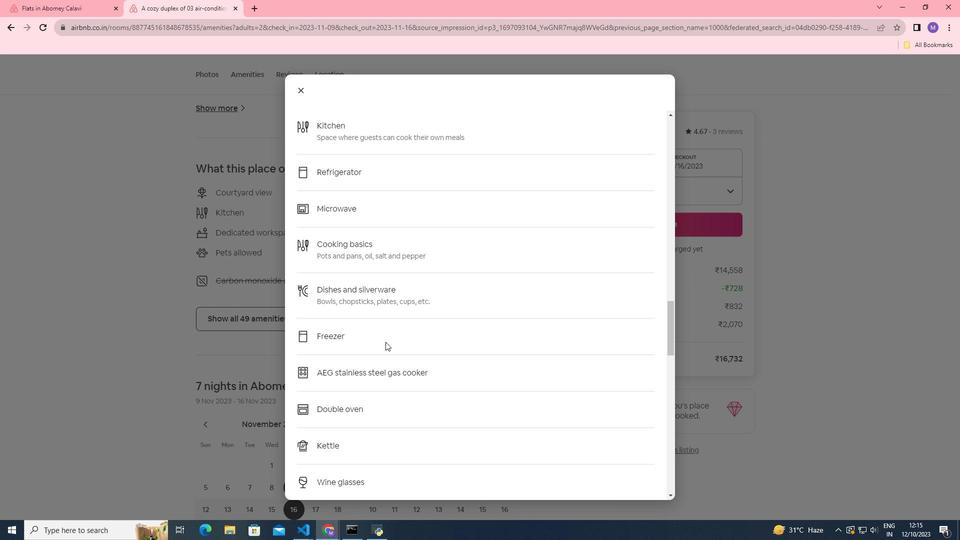 
Action: Mouse scrolled (385, 341) with delta (0, 0)
Screenshot: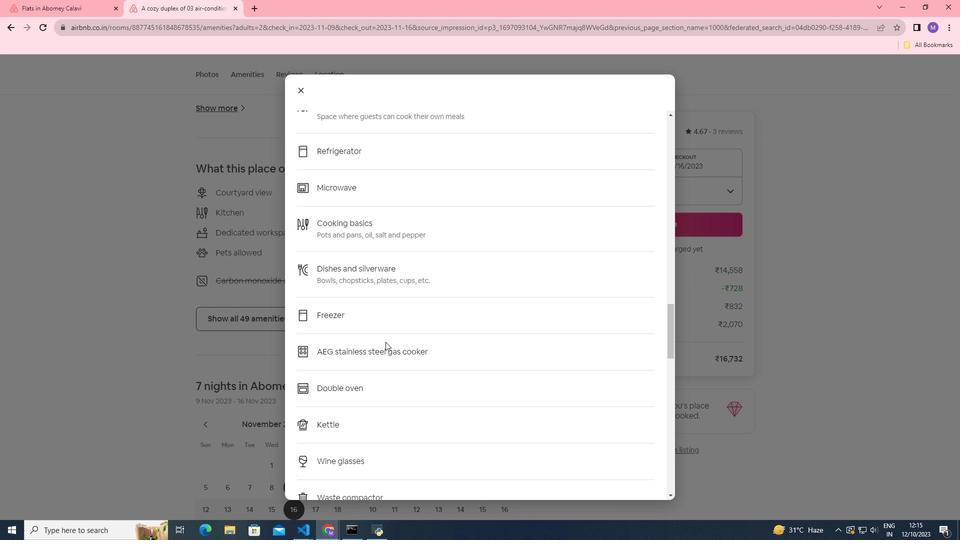 
Action: Mouse scrolled (385, 341) with delta (0, 0)
Screenshot: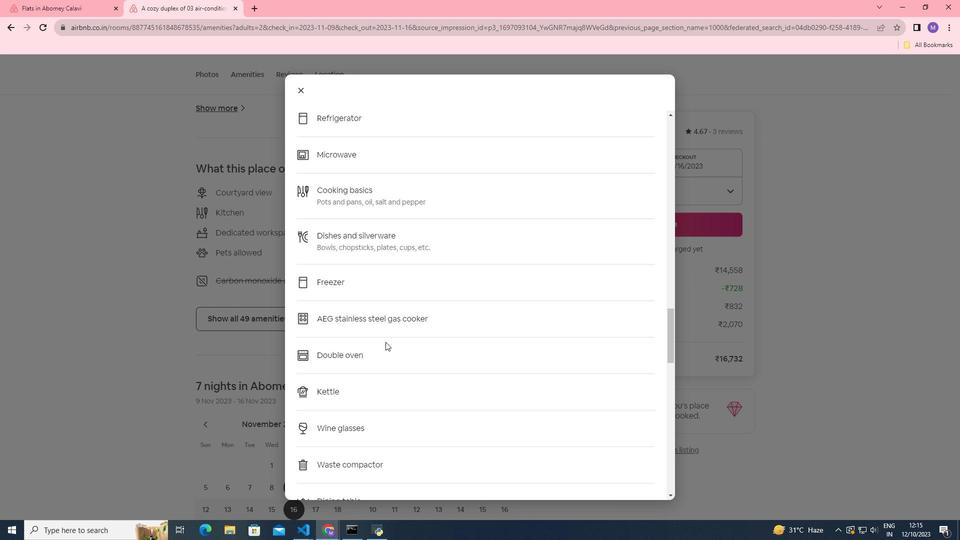 
Action: Mouse scrolled (385, 341) with delta (0, 0)
Screenshot: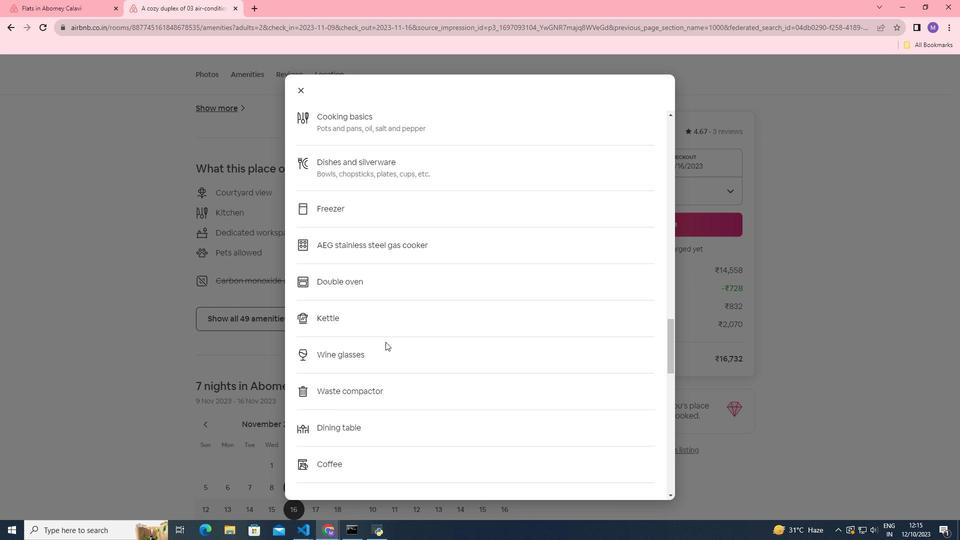 
Action: Mouse scrolled (385, 341) with delta (0, 0)
Screenshot: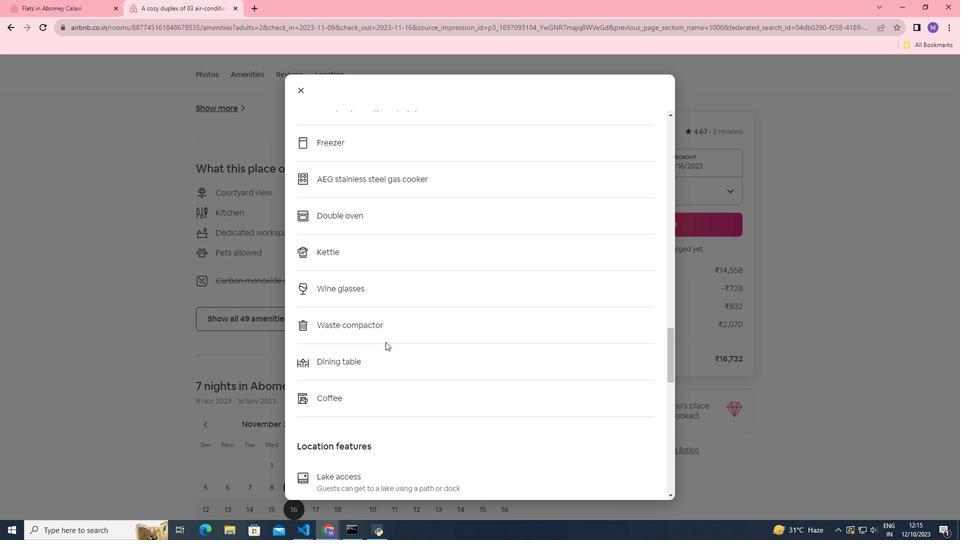 
Action: Mouse scrolled (385, 341) with delta (0, 0)
Screenshot: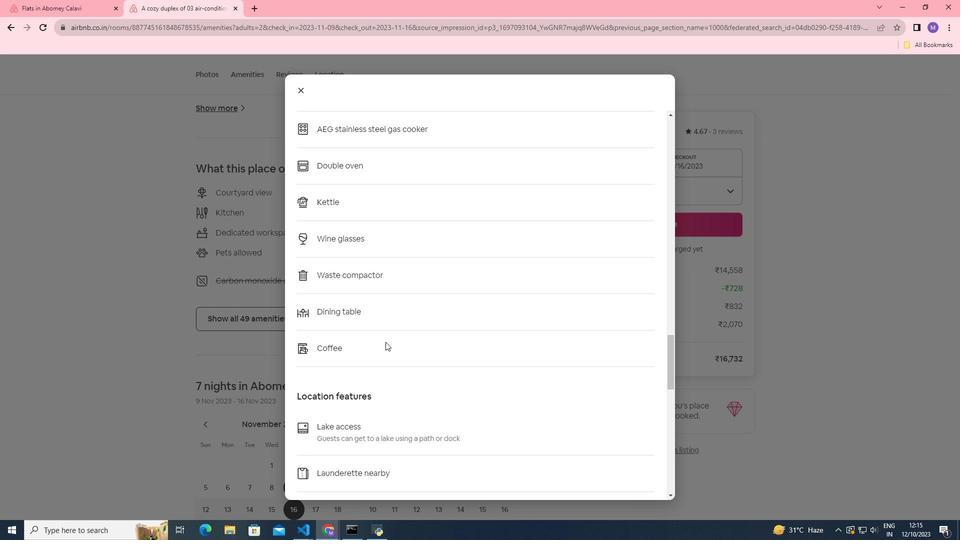 
Action: Mouse scrolled (385, 341) with delta (0, 0)
Screenshot: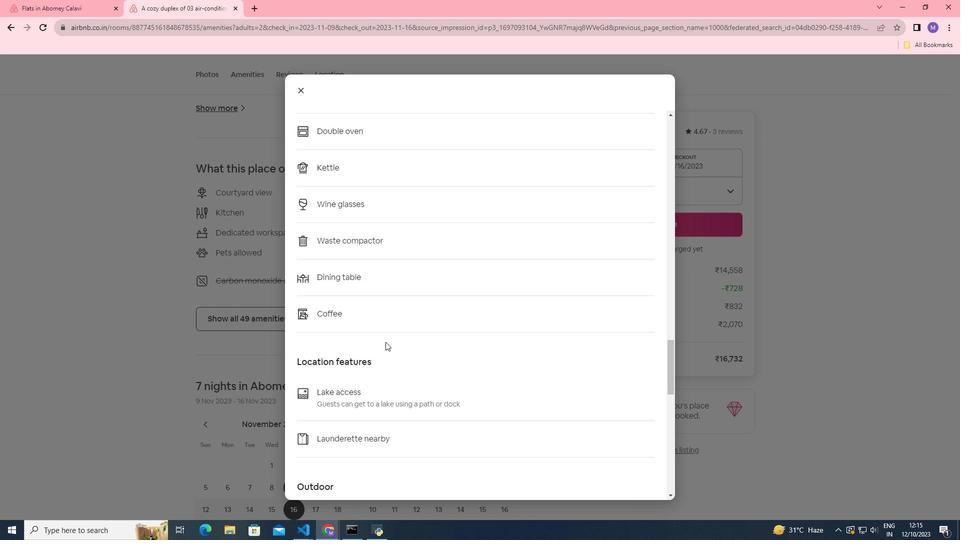 
Action: Mouse scrolled (385, 341) with delta (0, 0)
Screenshot: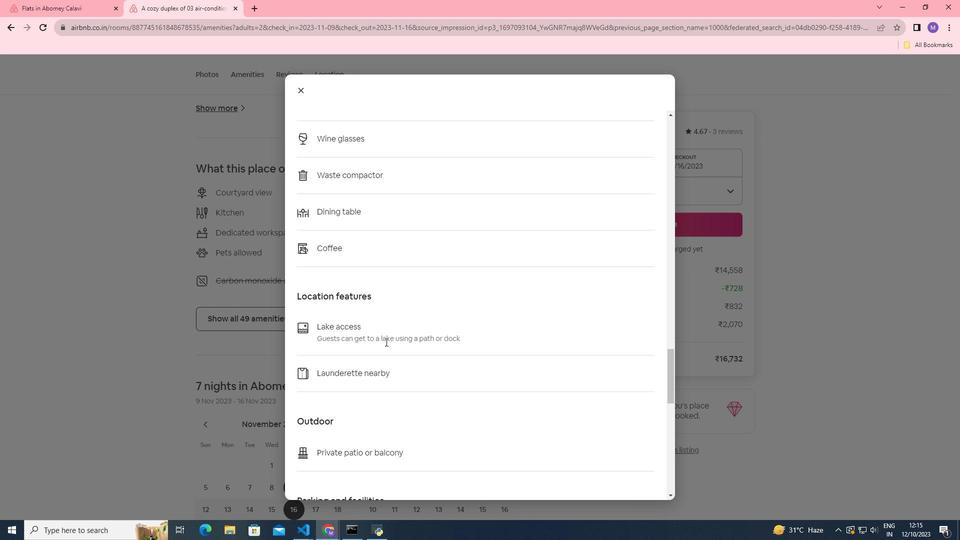 
Action: Mouse scrolled (385, 341) with delta (0, 0)
Screenshot: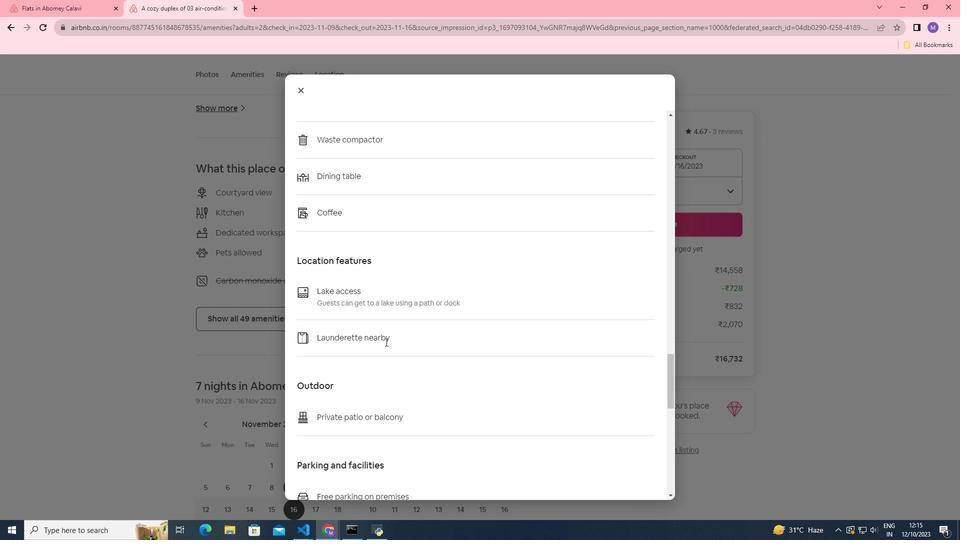 
Action: Mouse scrolled (385, 341) with delta (0, 0)
Screenshot: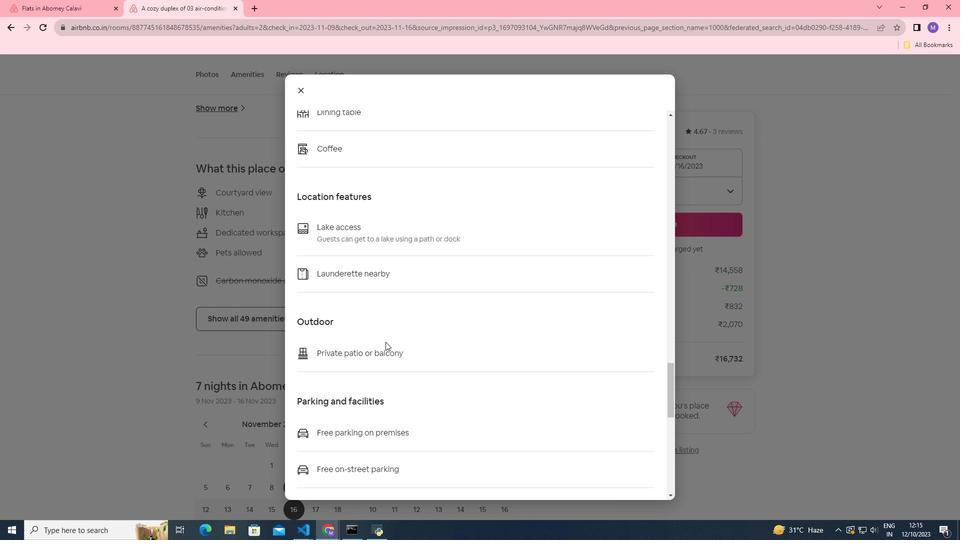 
Action: Mouse scrolled (385, 341) with delta (0, 0)
Screenshot: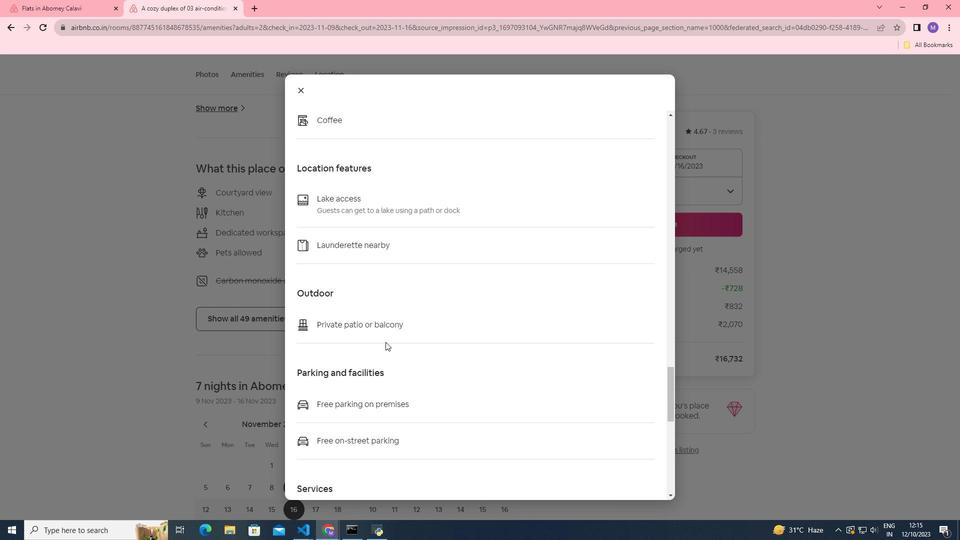 
Action: Mouse scrolled (385, 341) with delta (0, 0)
Screenshot: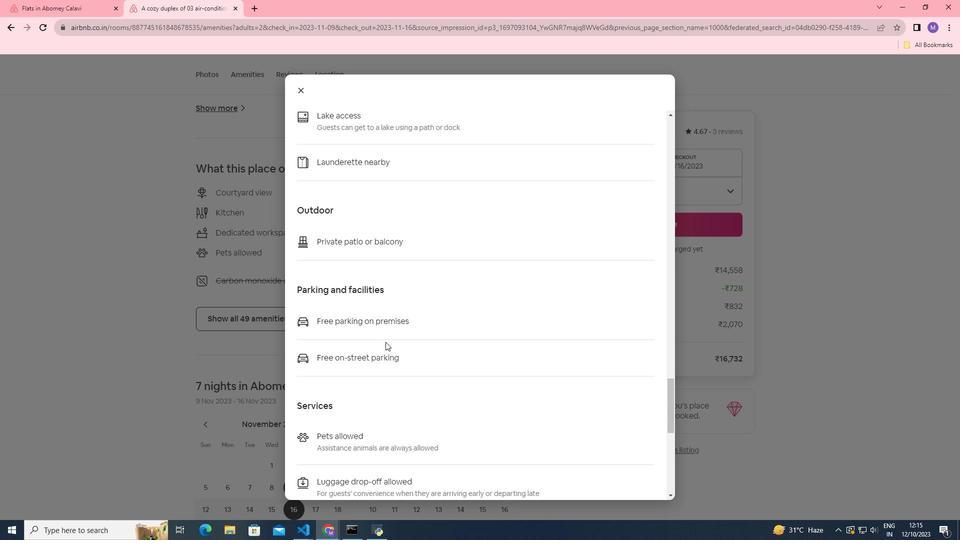 
Action: Mouse scrolled (385, 341) with delta (0, 0)
Screenshot: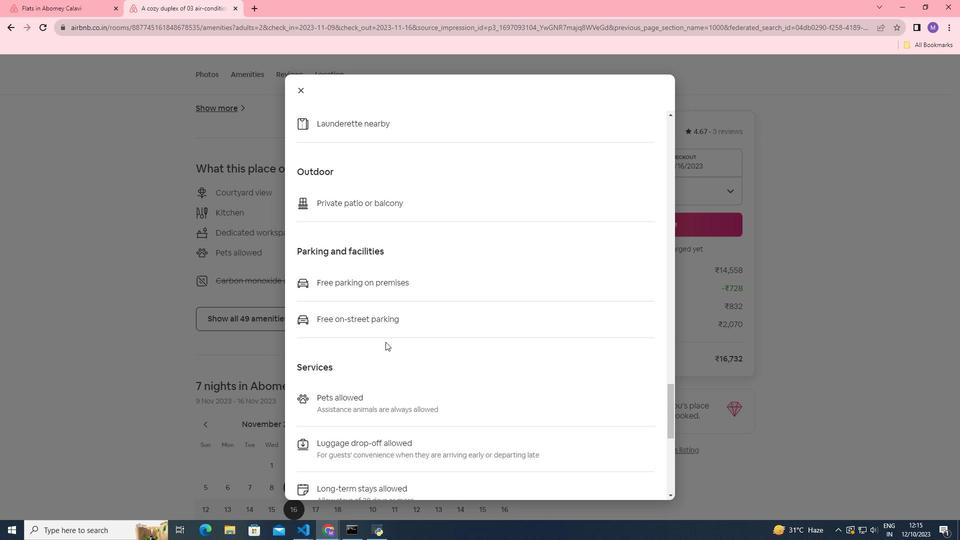 
Action: Mouse scrolled (385, 341) with delta (0, 0)
Screenshot: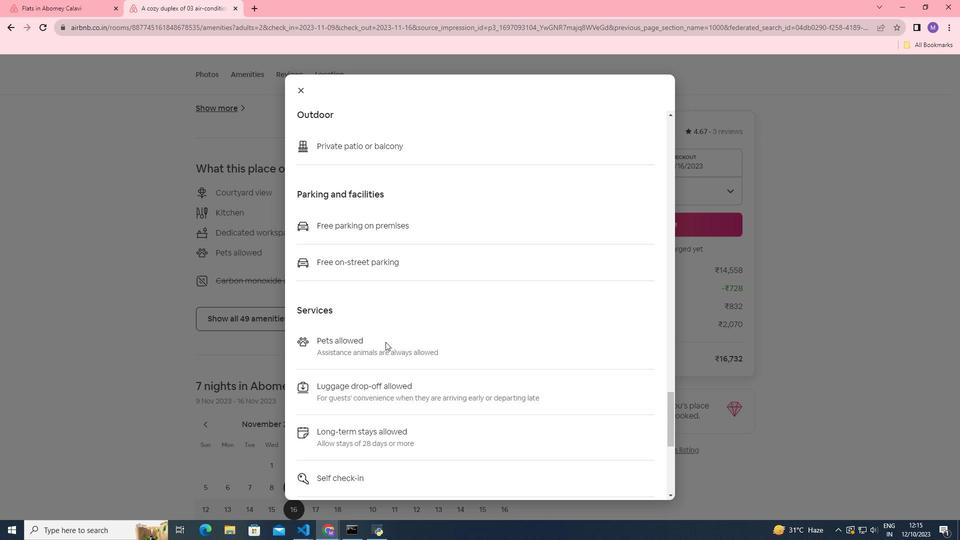 
Action: Mouse scrolled (385, 341) with delta (0, 0)
Screenshot: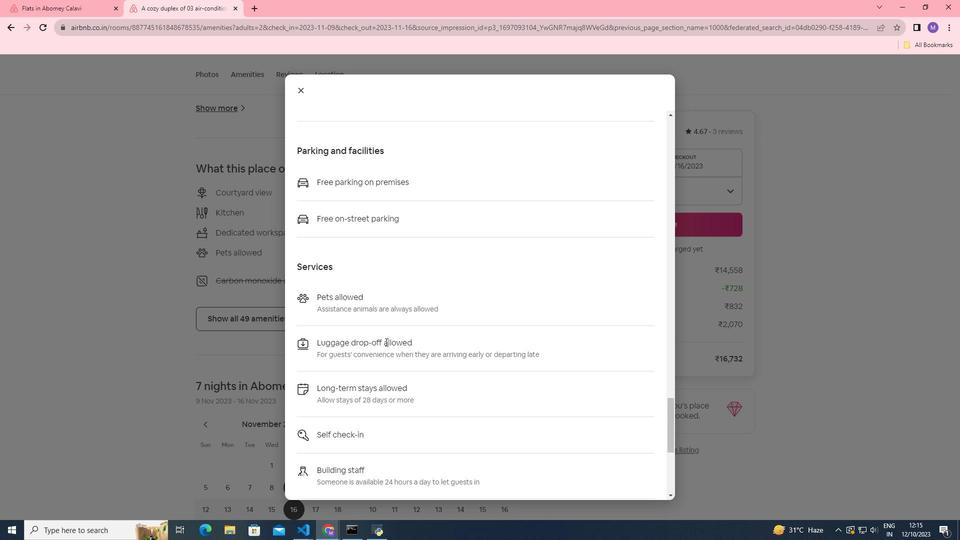
Action: Mouse scrolled (385, 341) with delta (0, 0)
Screenshot: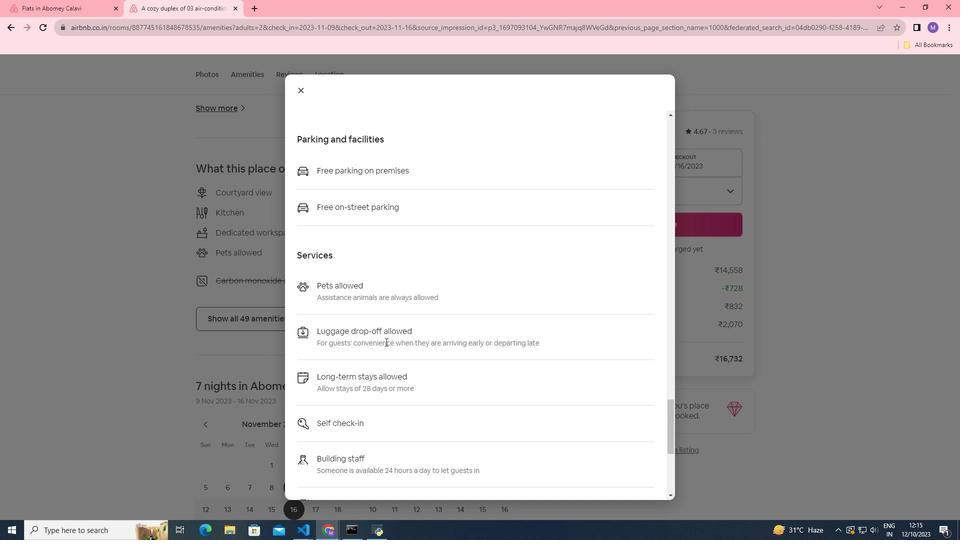
Action: Mouse scrolled (385, 341) with delta (0, 0)
Screenshot: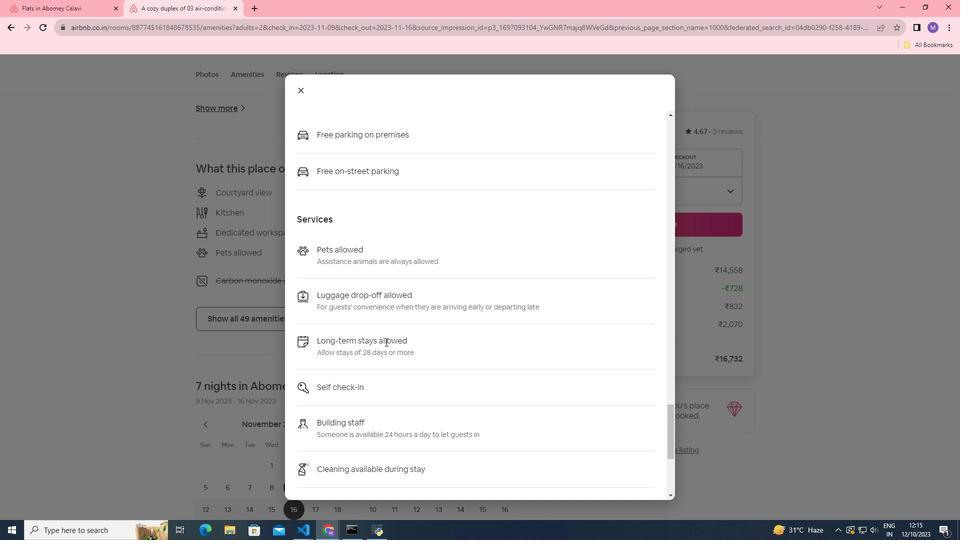 
Action: Mouse scrolled (385, 341) with delta (0, 0)
Screenshot: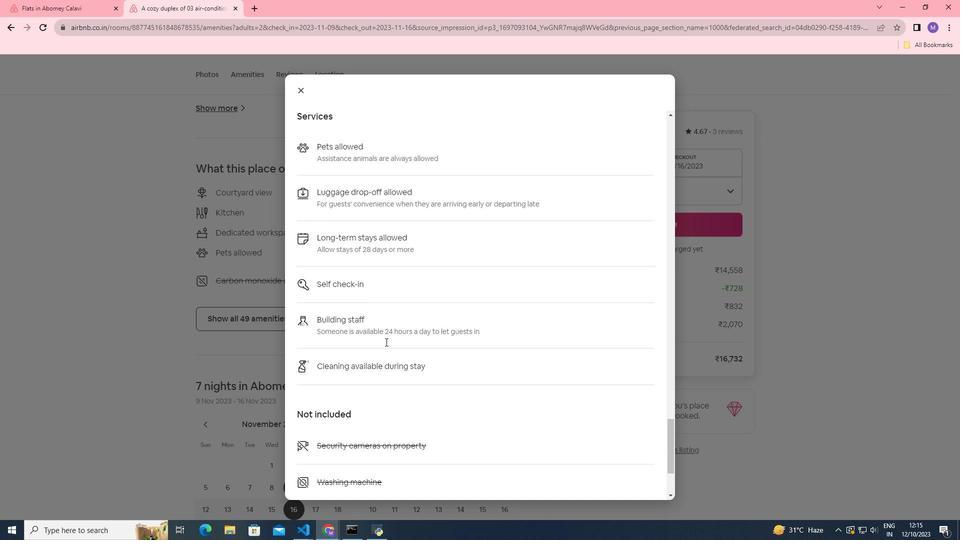 
Action: Mouse scrolled (385, 341) with delta (0, 0)
Screenshot: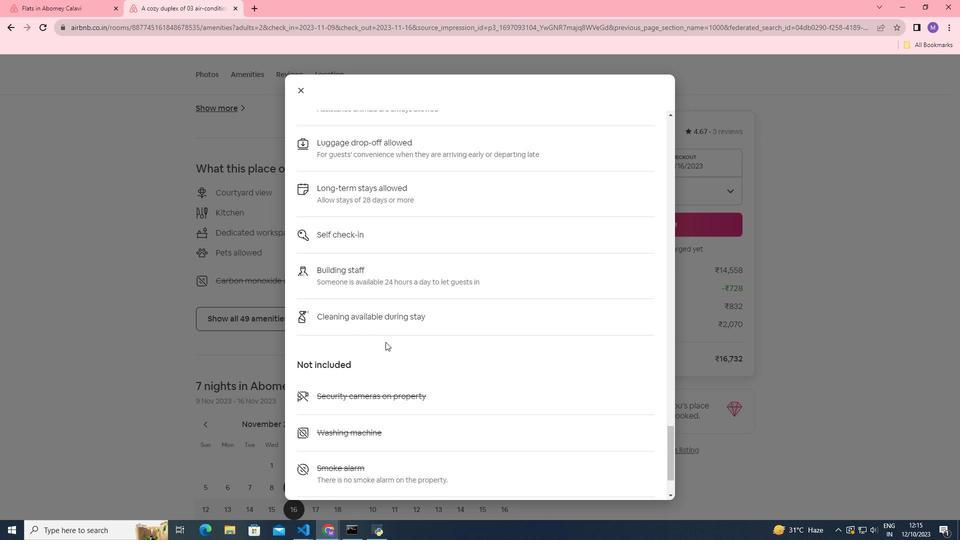 
Action: Mouse scrolled (385, 341) with delta (0, 0)
Screenshot: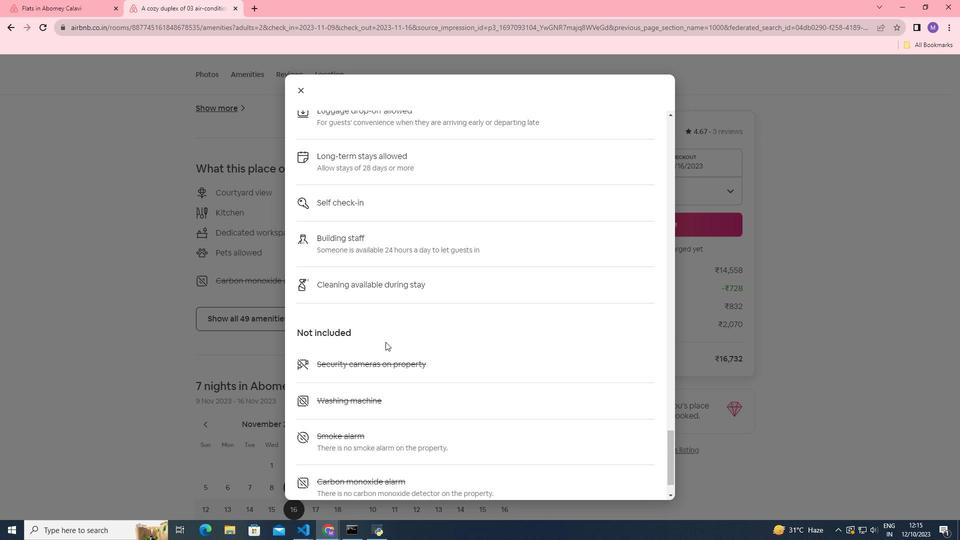 
Action: Mouse scrolled (385, 341) with delta (0, 0)
Screenshot: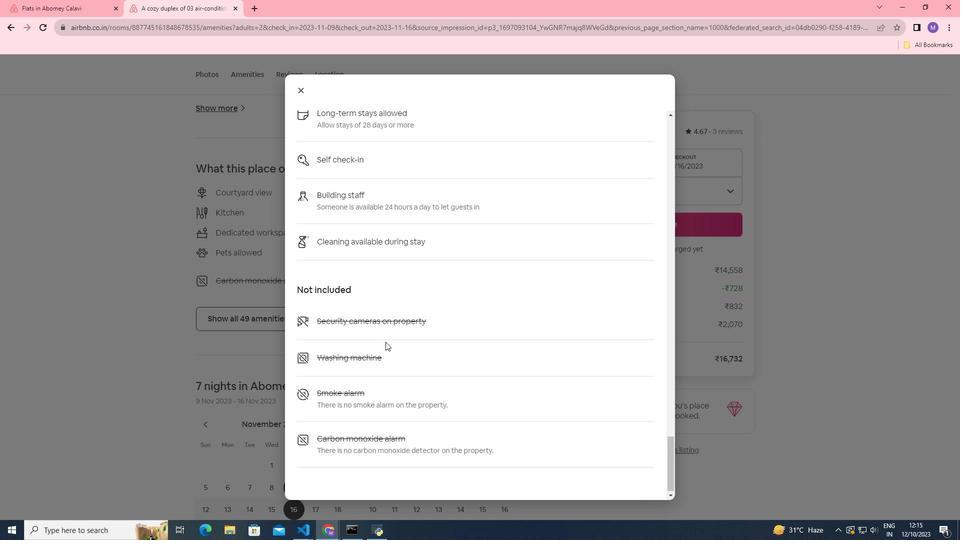 
Action: Mouse scrolled (385, 341) with delta (0, 0)
Screenshot: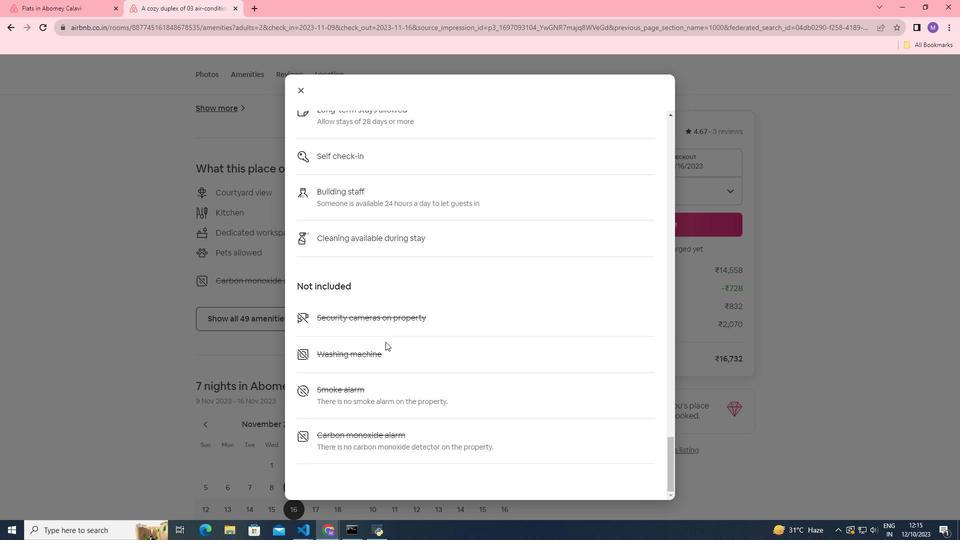 
Action: Mouse scrolled (385, 341) with delta (0, 0)
Screenshot: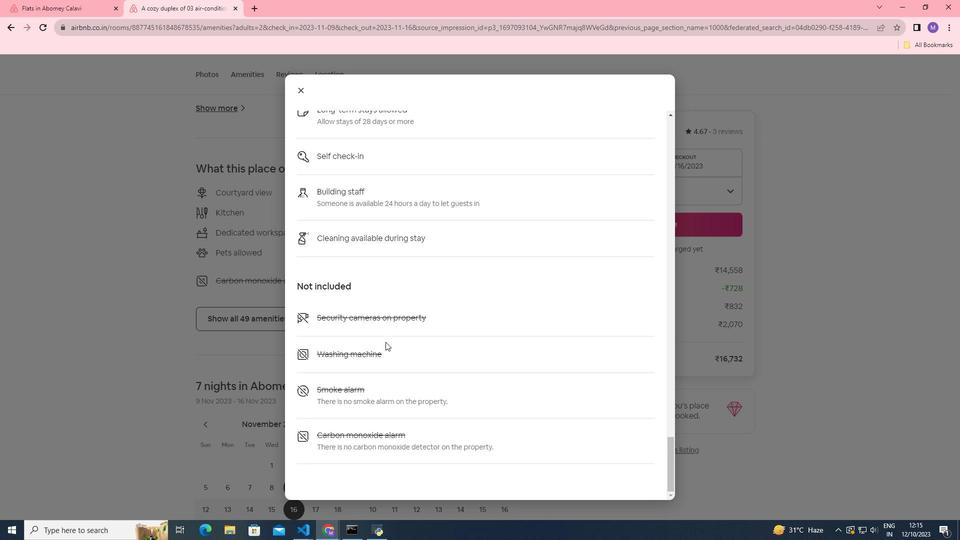 
Action: Mouse moved to (297, 91)
Screenshot: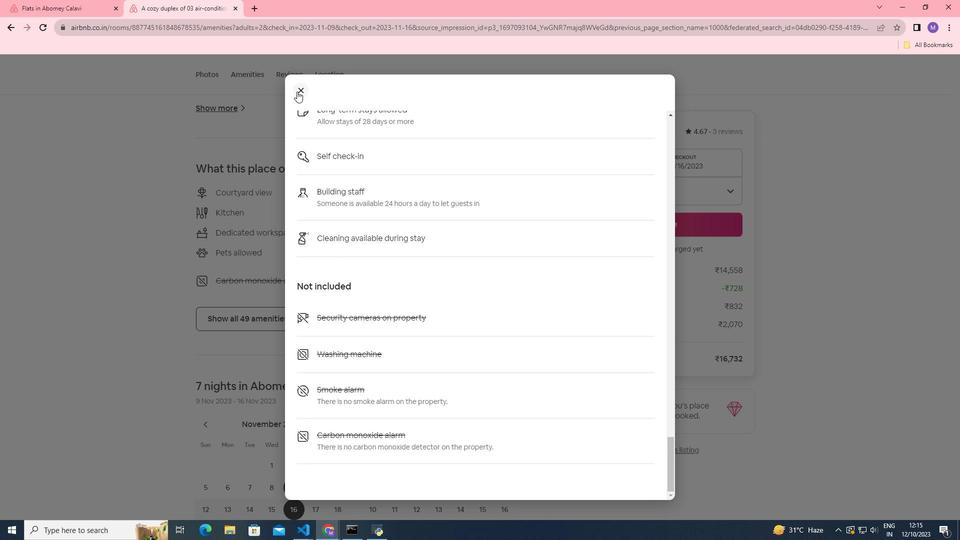 
Action: Mouse pressed left at (297, 91)
Screenshot: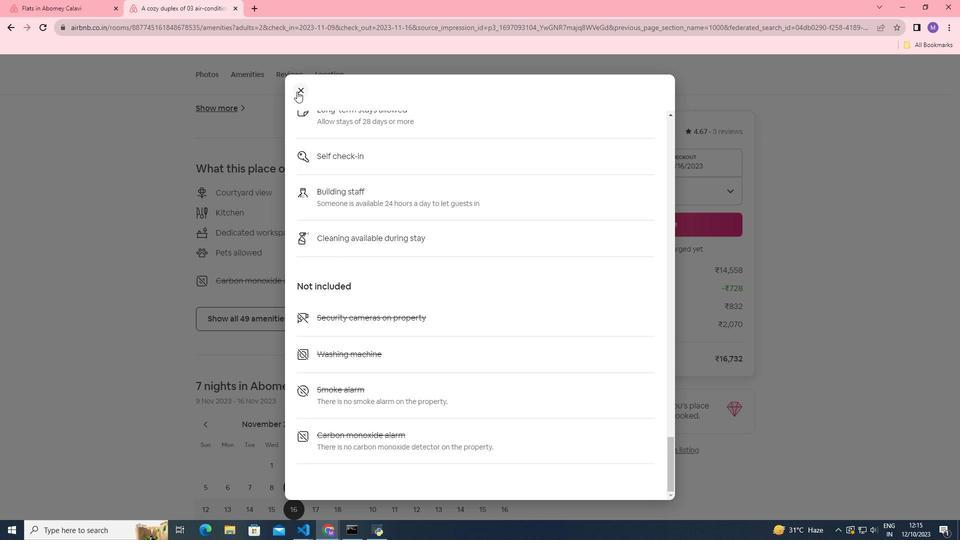 
Action: Mouse moved to (292, 320)
Screenshot: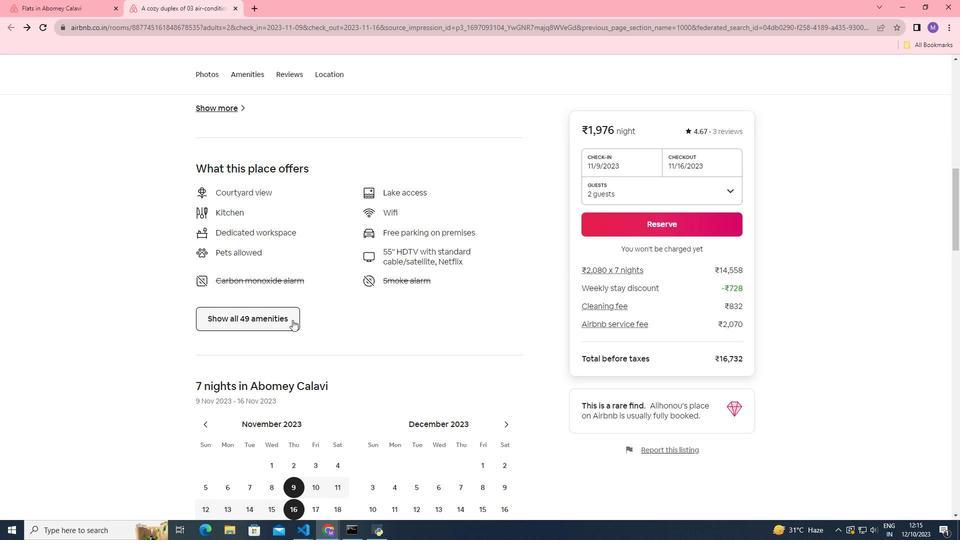 
Action: Mouse scrolled (292, 319) with delta (0, 0)
Screenshot: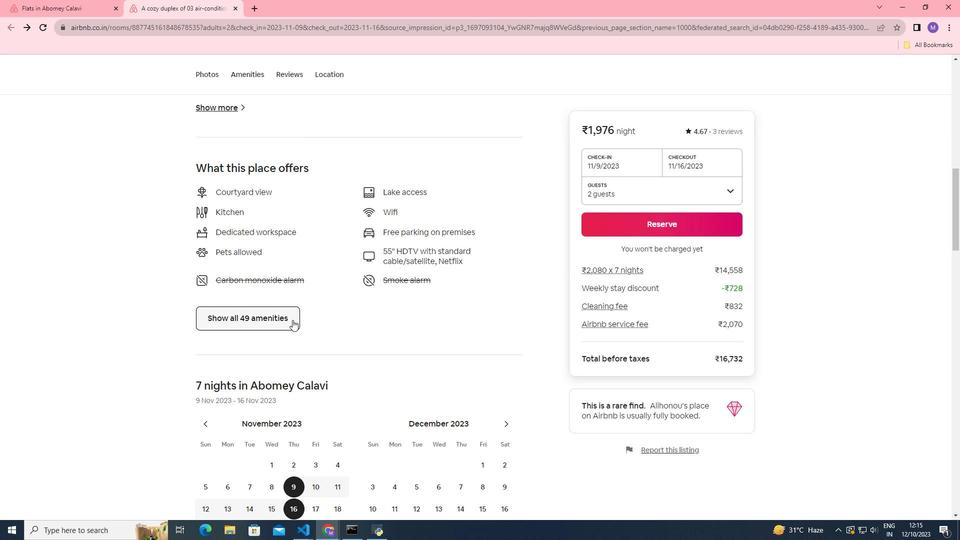
Action: Mouse scrolled (292, 319) with delta (0, 0)
Screenshot: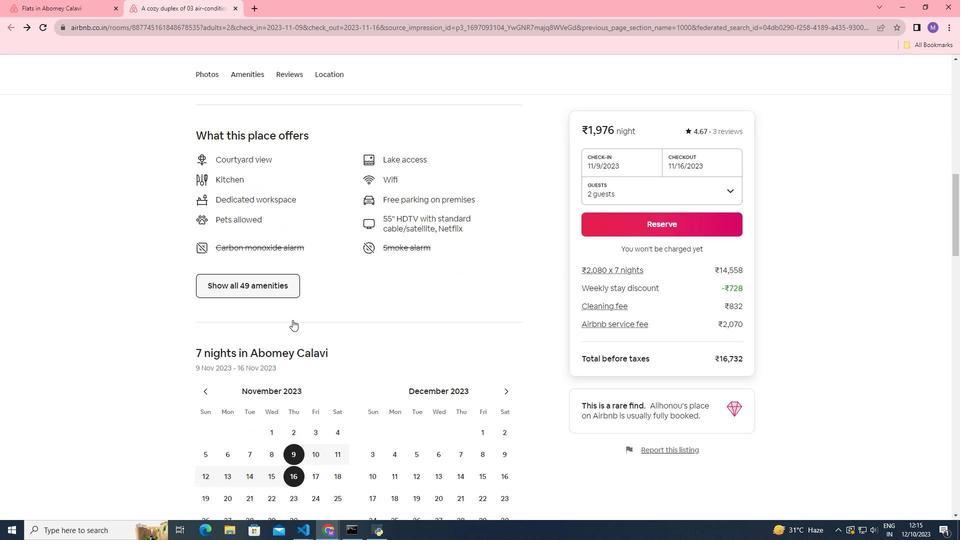 
Action: Mouse scrolled (292, 319) with delta (0, 0)
Screenshot: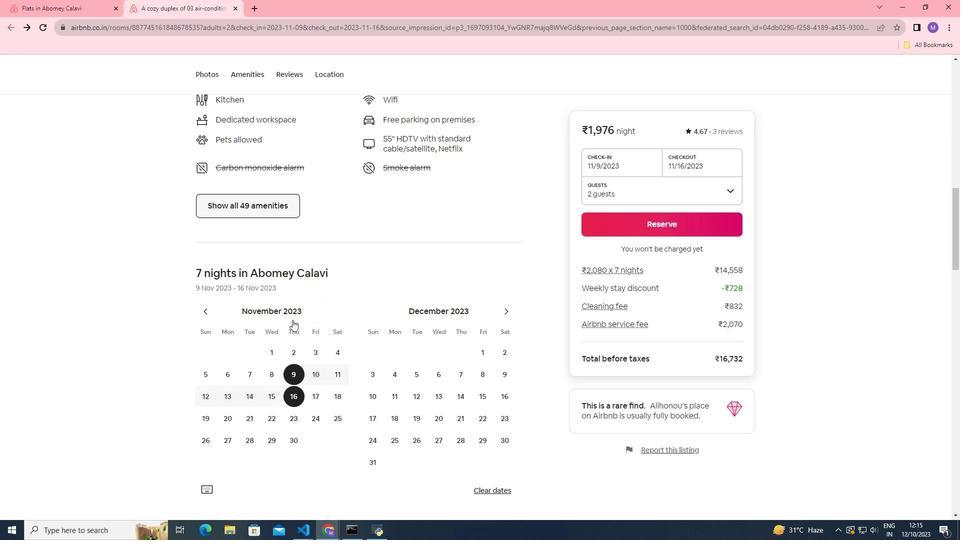 
Action: Mouse scrolled (292, 319) with delta (0, 0)
Screenshot: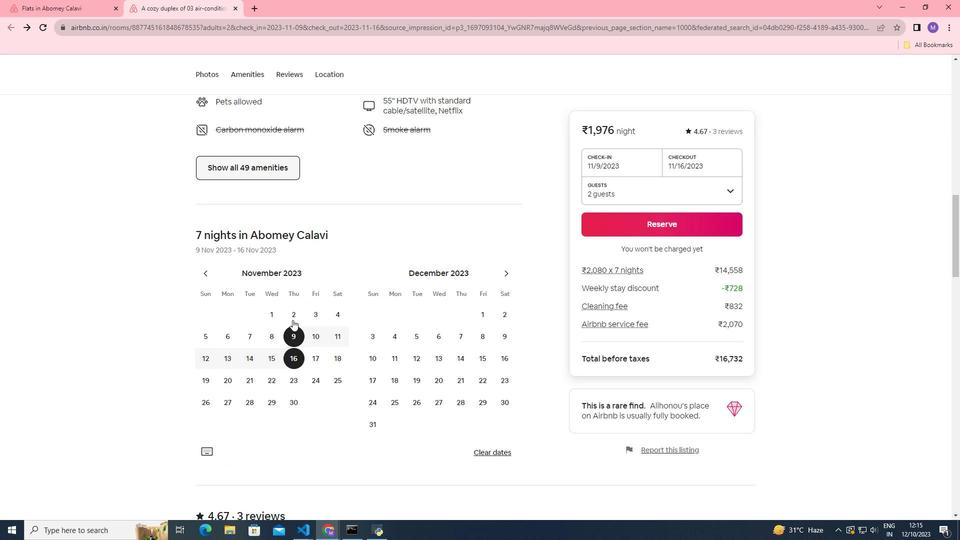 
Action: Mouse scrolled (292, 319) with delta (0, 0)
Screenshot: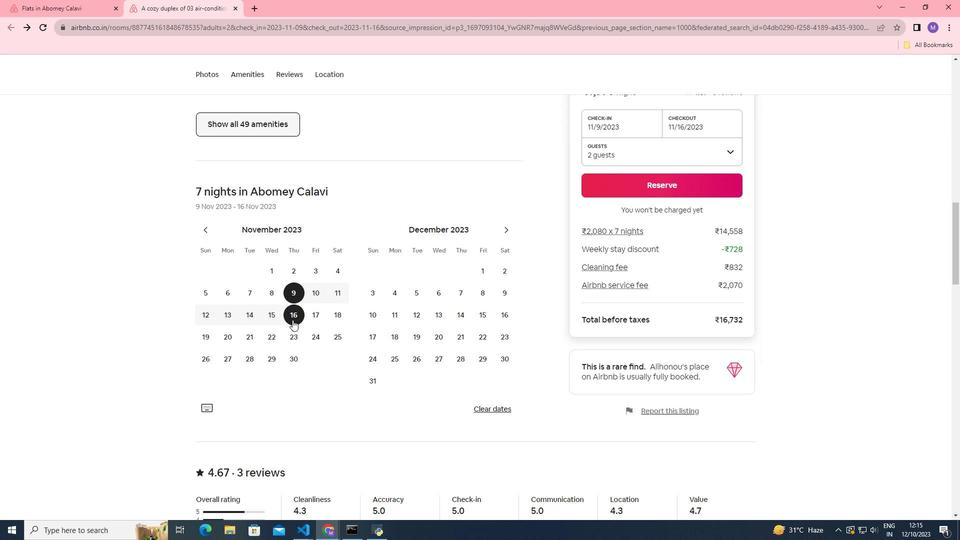 
Action: Mouse scrolled (292, 319) with delta (0, 0)
Screenshot: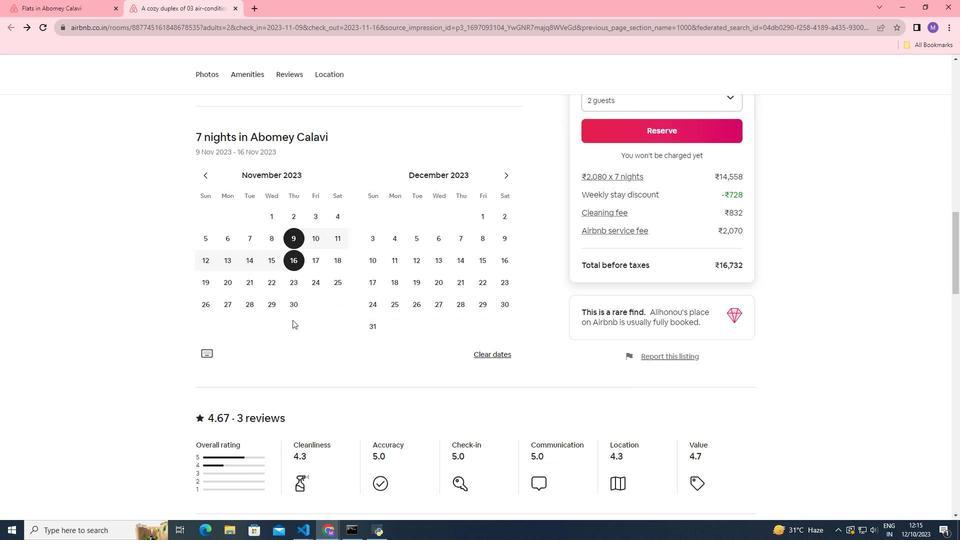 
Action: Mouse moved to (292, 320)
Screenshot: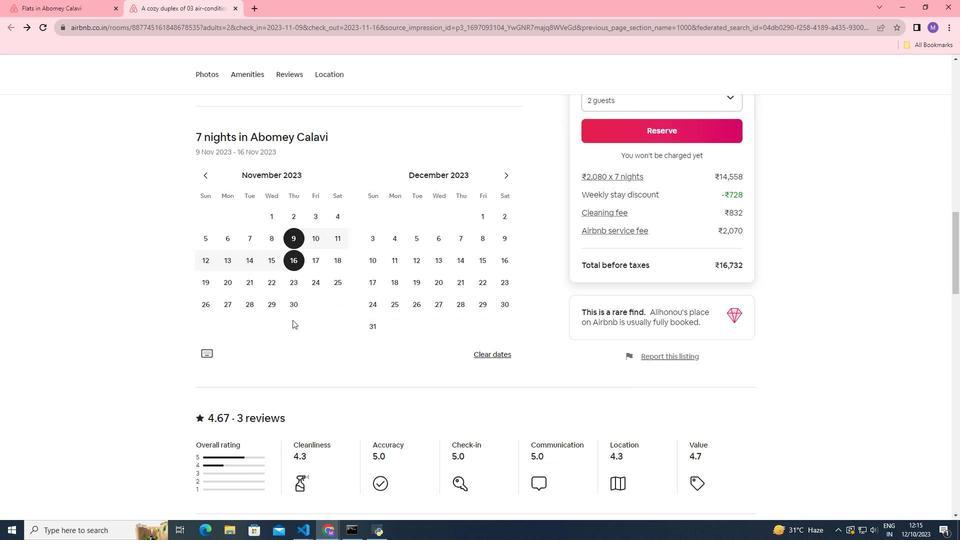 
Action: Mouse scrolled (292, 319) with delta (0, 0)
Screenshot: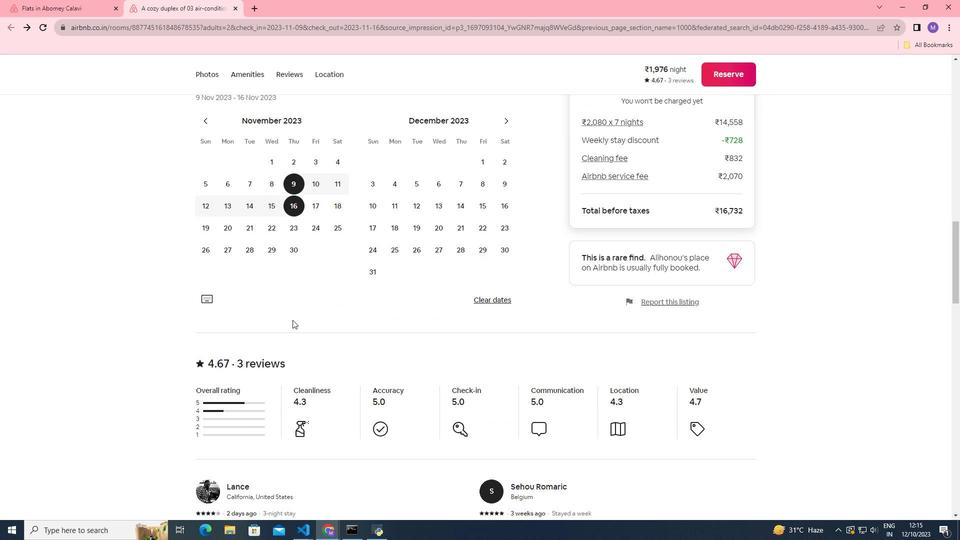 
Action: Mouse scrolled (292, 319) with delta (0, 0)
Screenshot: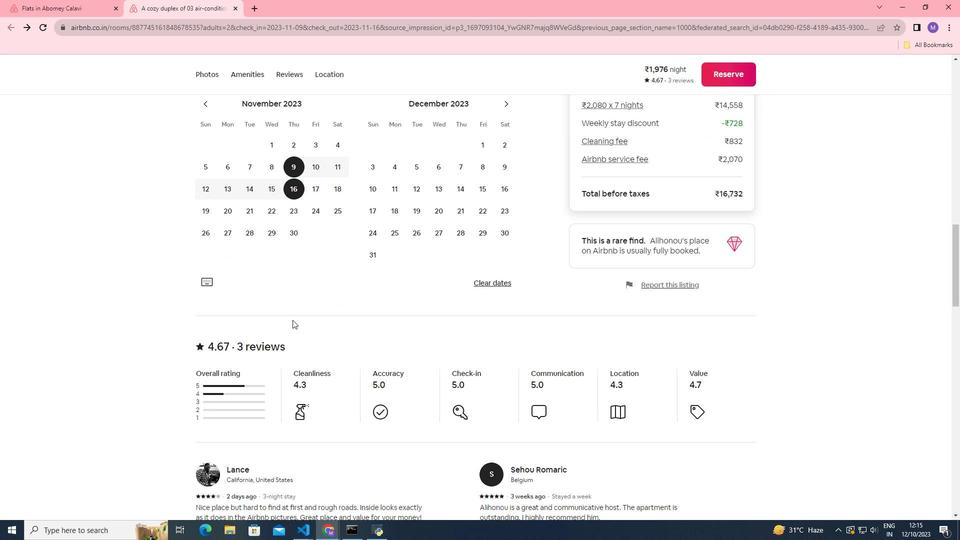 
Action: Mouse scrolled (292, 319) with delta (0, 0)
Screenshot: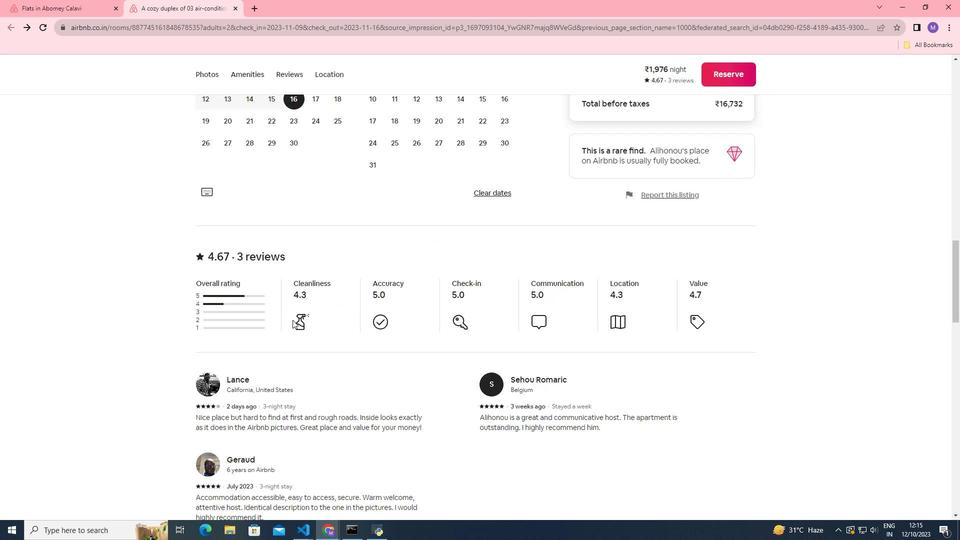 
Action: Mouse scrolled (292, 319) with delta (0, 0)
Screenshot: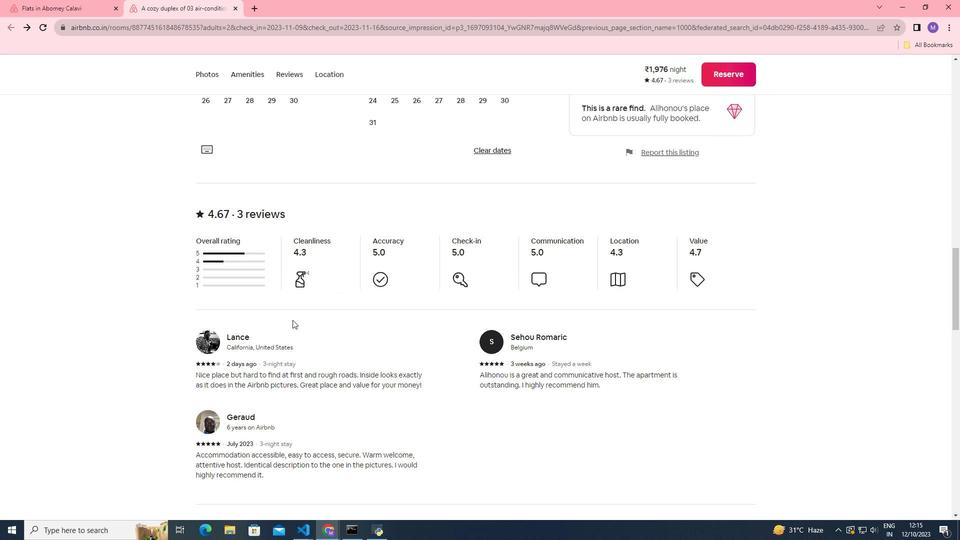 
Action: Mouse scrolled (292, 319) with delta (0, 0)
Screenshot: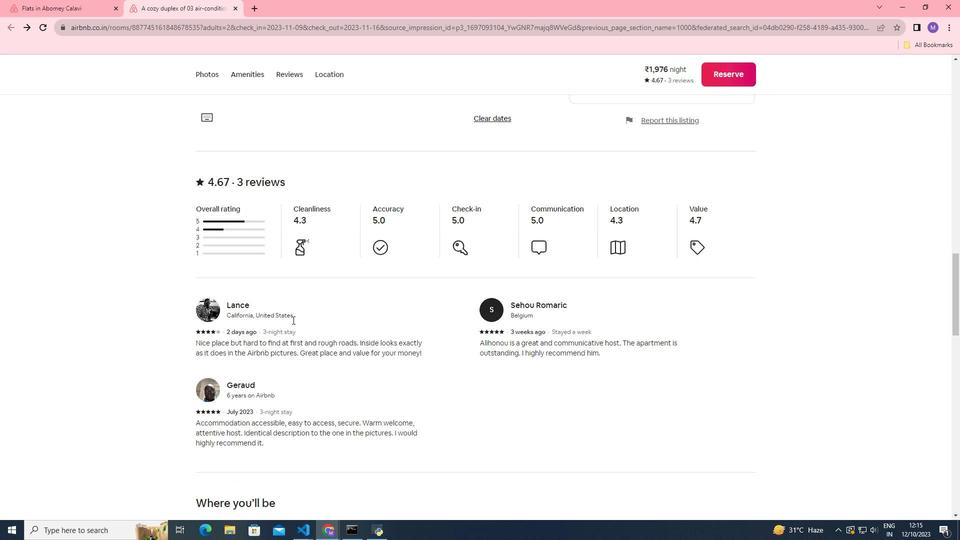 
Action: Mouse scrolled (292, 319) with delta (0, 0)
Screenshot: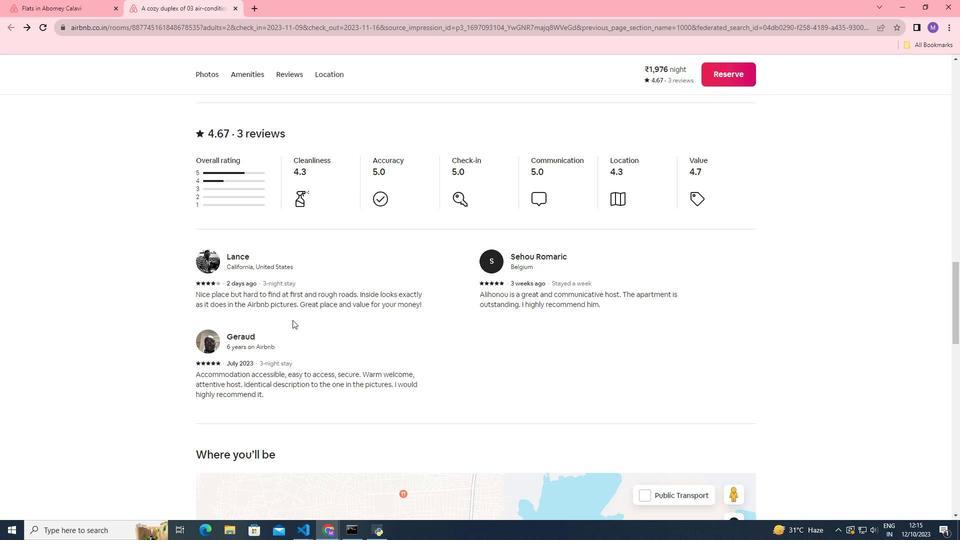
Action: Mouse scrolled (292, 319) with delta (0, 0)
Screenshot: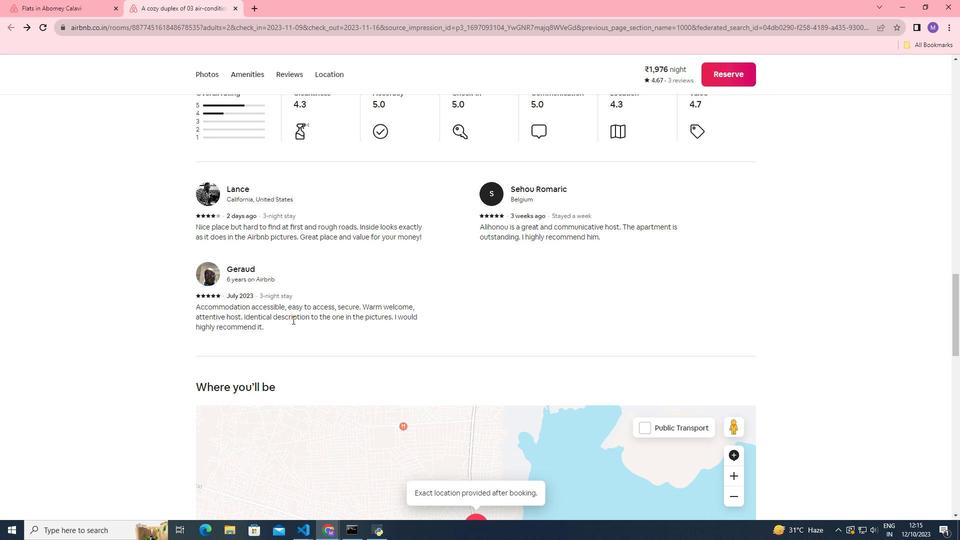 
Action: Mouse scrolled (292, 319) with delta (0, 0)
Screenshot: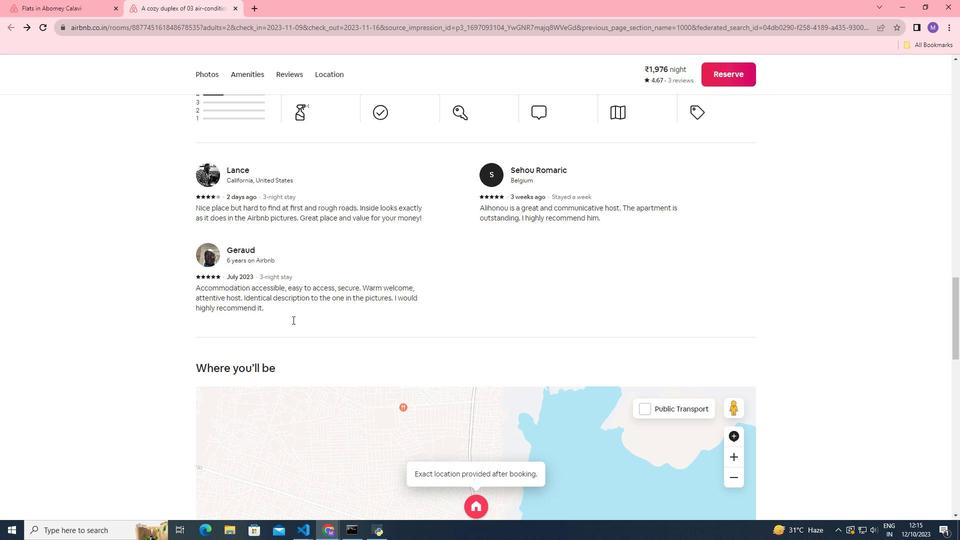 
Action: Mouse scrolled (292, 319) with delta (0, 0)
Screenshot: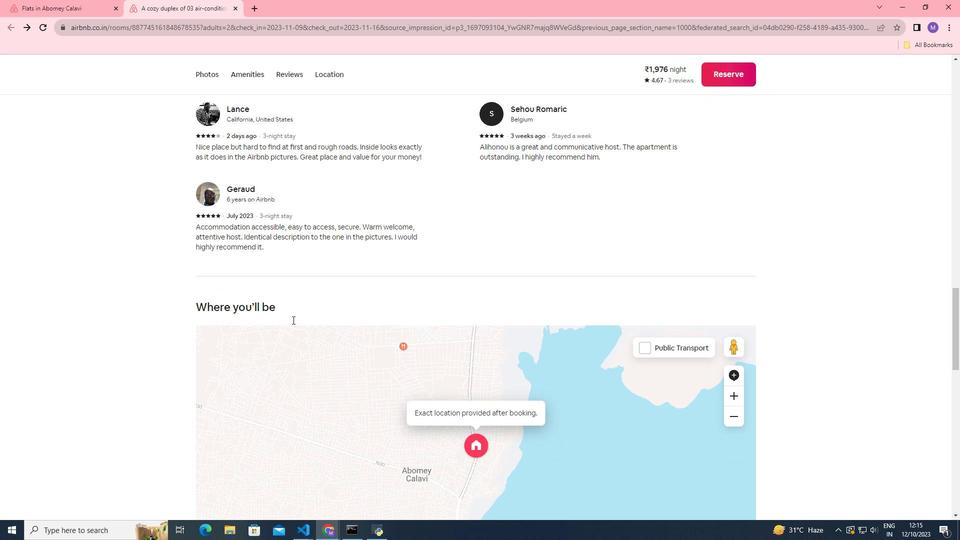 
Action: Mouse scrolled (292, 319) with delta (0, 0)
Screenshot: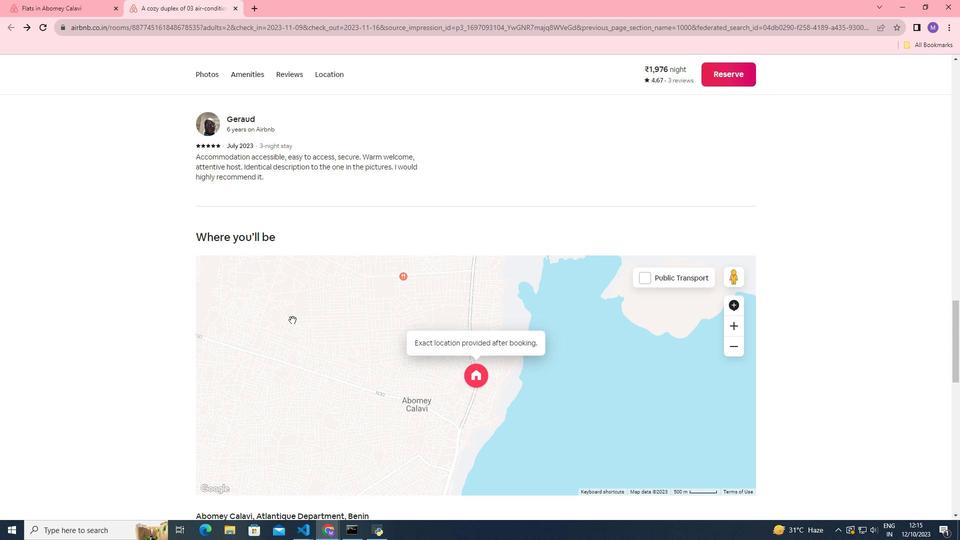 
Action: Mouse scrolled (292, 319) with delta (0, 0)
Screenshot: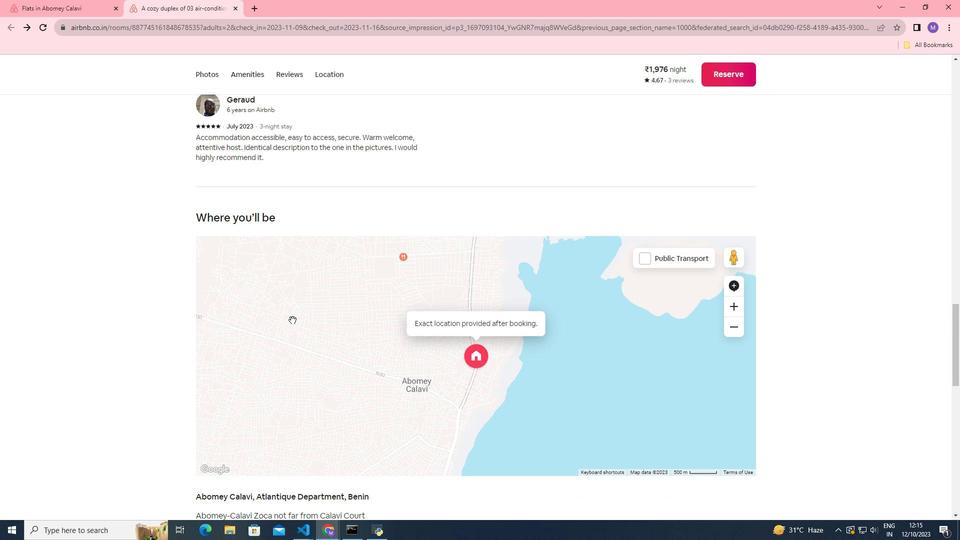 
Action: Mouse scrolled (292, 319) with delta (0, 0)
Screenshot: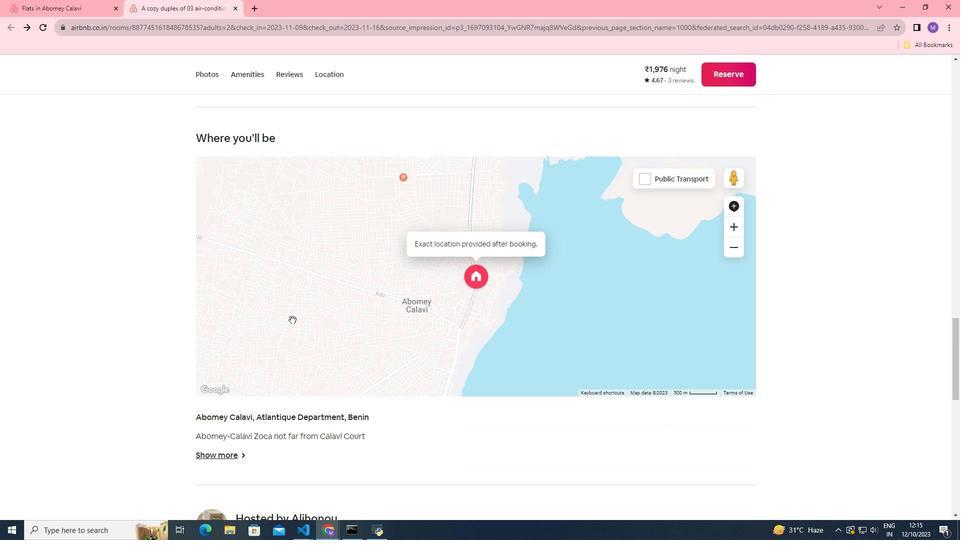 
Action: Mouse moved to (222, 403)
Screenshot: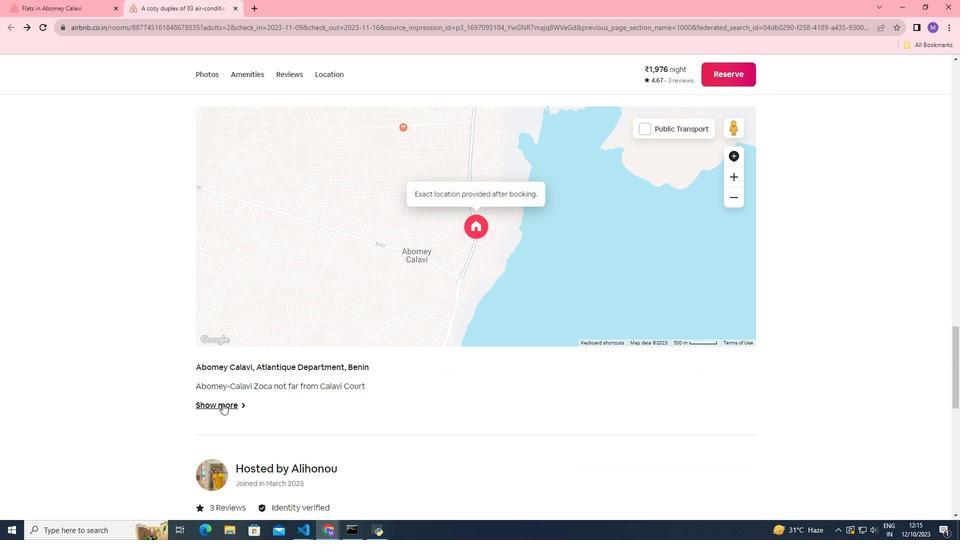 
Action: Mouse pressed left at (222, 403)
Screenshot: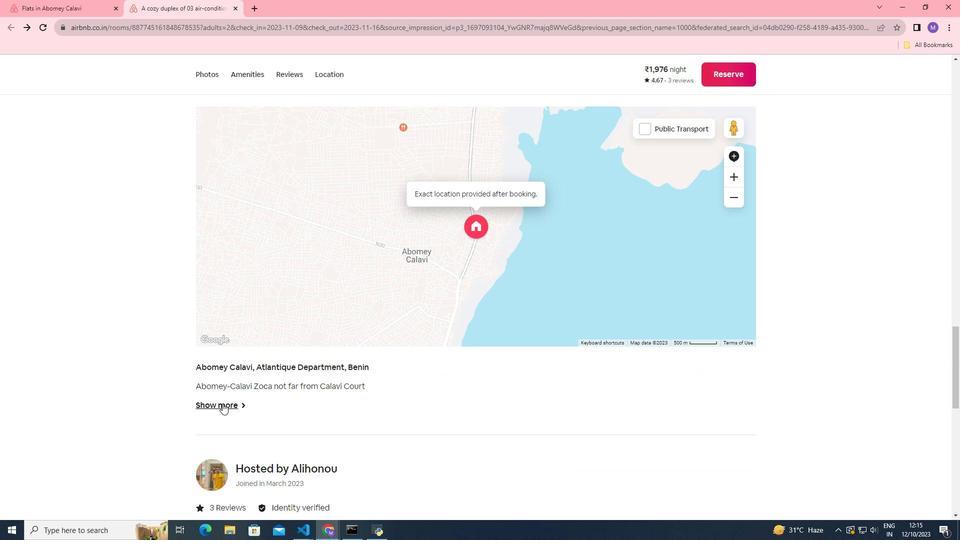
Action: Mouse moved to (611, 167)
Screenshot: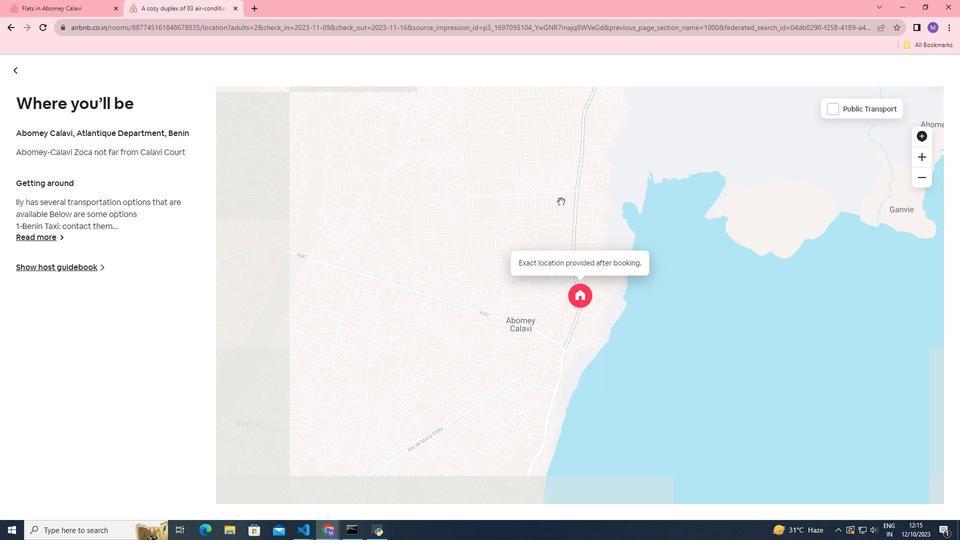 
Action: Mouse pressed left at (611, 167)
Screenshot: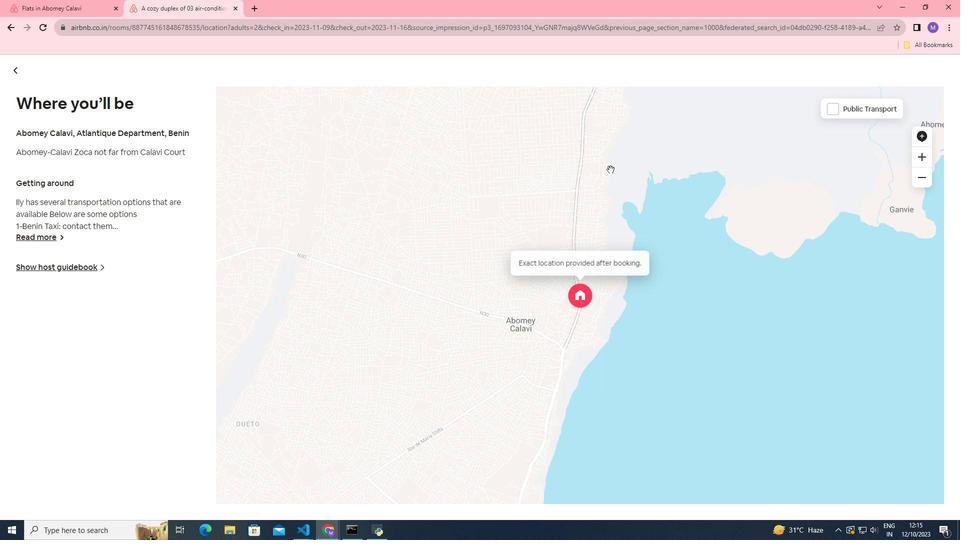 
Action: Mouse moved to (429, 221)
Screenshot: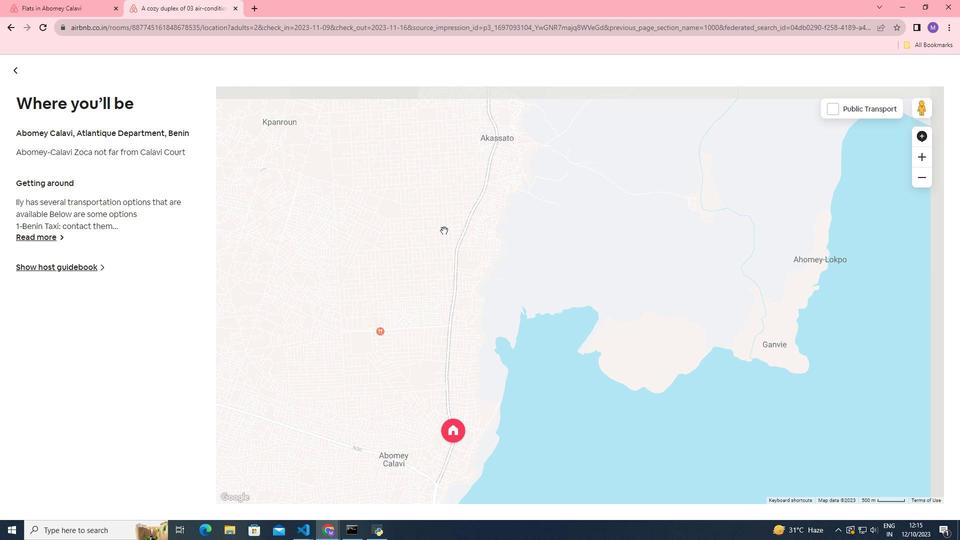 
Action: Mouse pressed left at (429, 221)
Screenshot: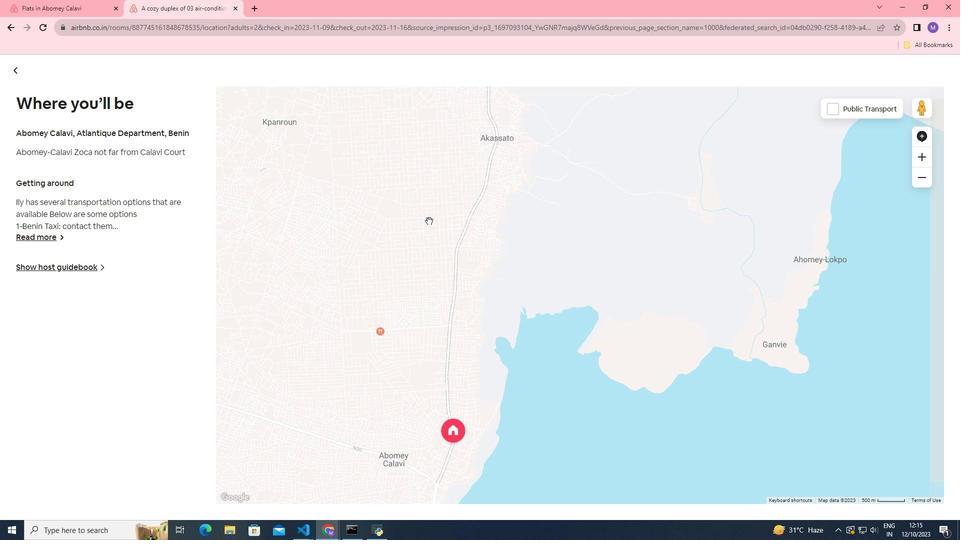 
Action: Mouse moved to (17, 74)
Screenshot: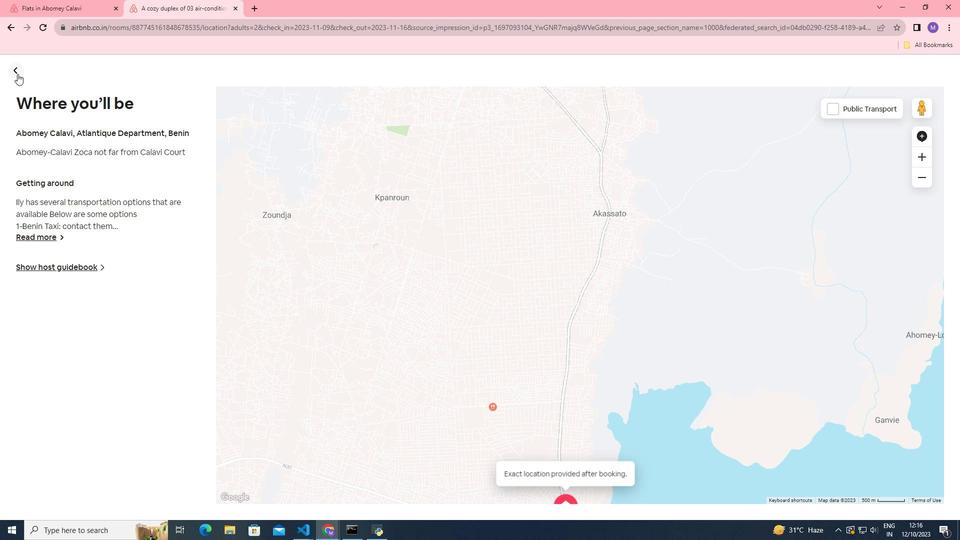 
Action: Mouse pressed left at (17, 74)
Screenshot: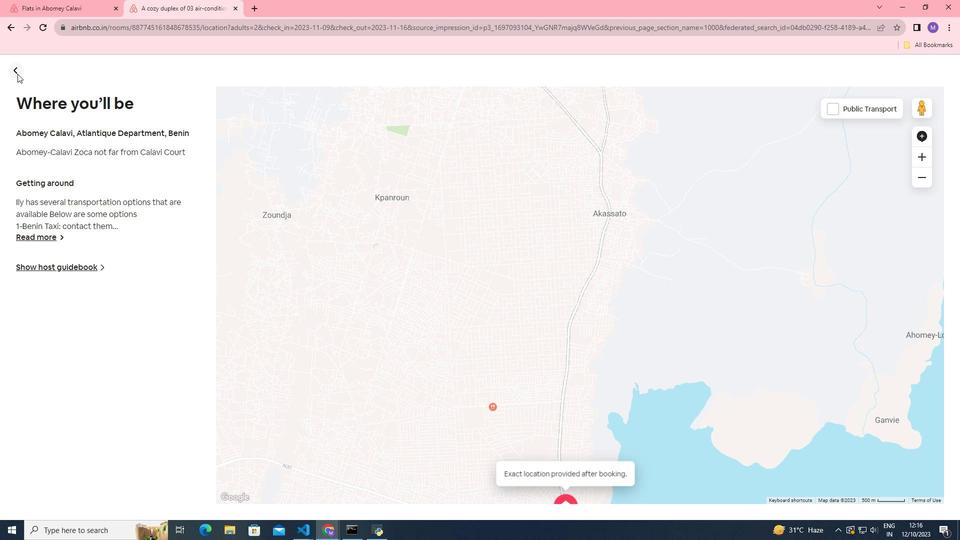 
Action: Mouse moved to (373, 312)
Screenshot: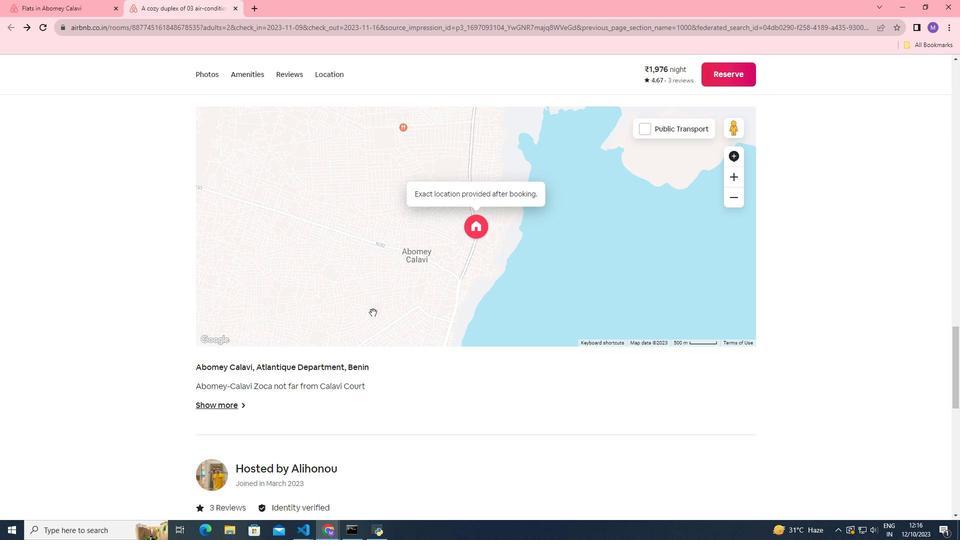
Action: Mouse scrolled (373, 312) with delta (0, 0)
Screenshot: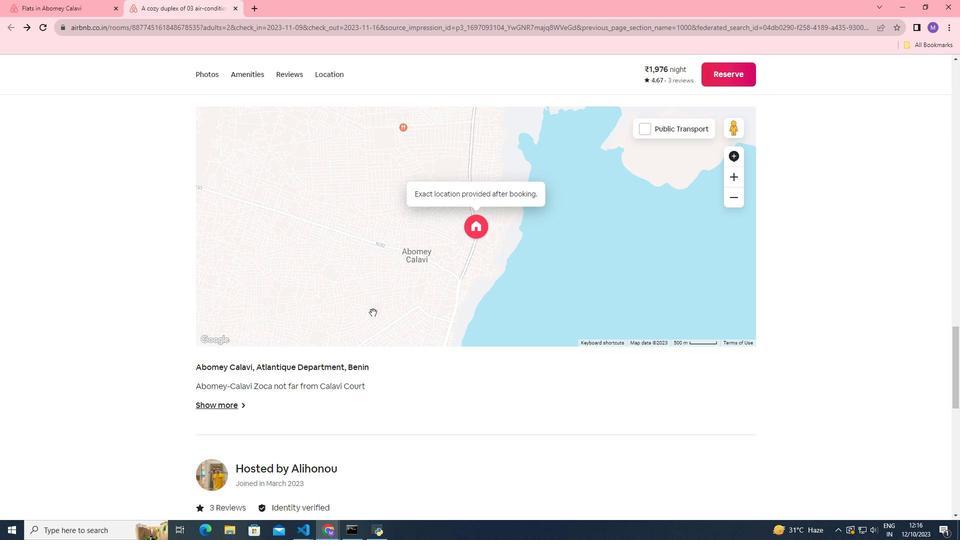 
Action: Mouse moved to (373, 312)
Screenshot: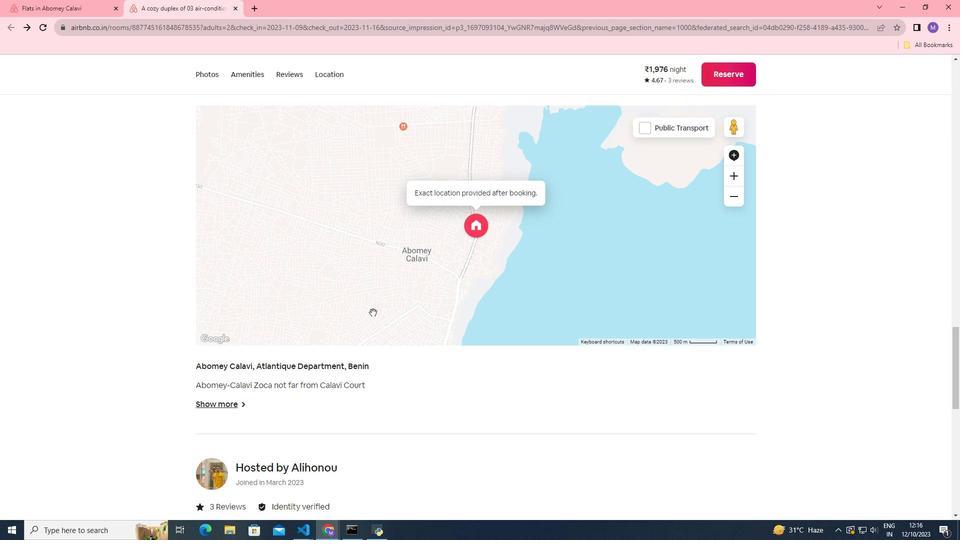 
Action: Mouse scrolled (373, 312) with delta (0, 0)
Screenshot: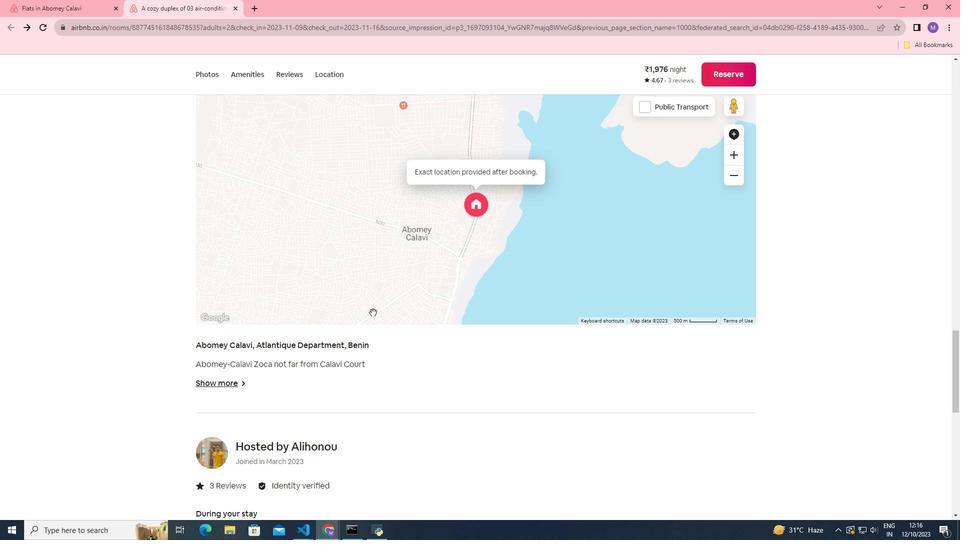 
Action: Mouse scrolled (373, 312) with delta (0, 0)
Screenshot: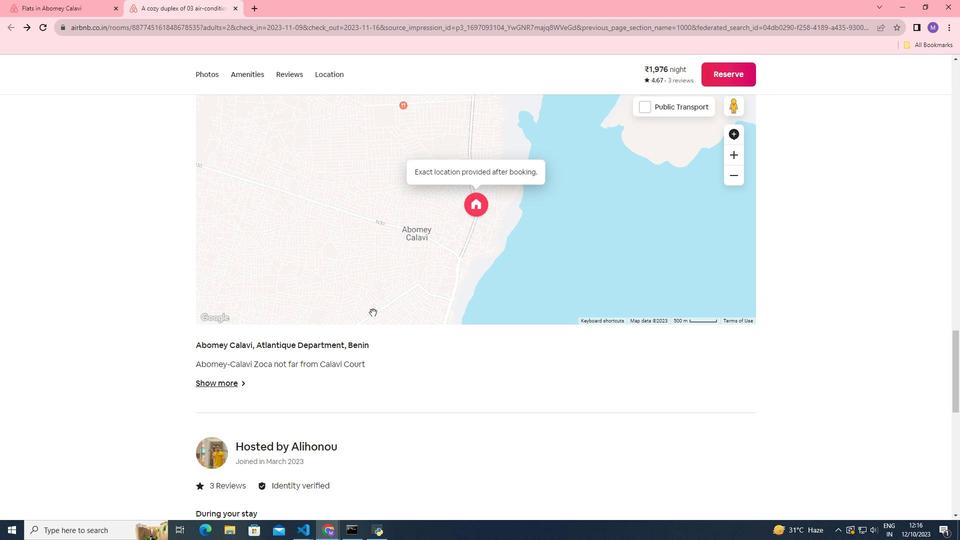 
Action: Mouse moved to (372, 317)
Screenshot: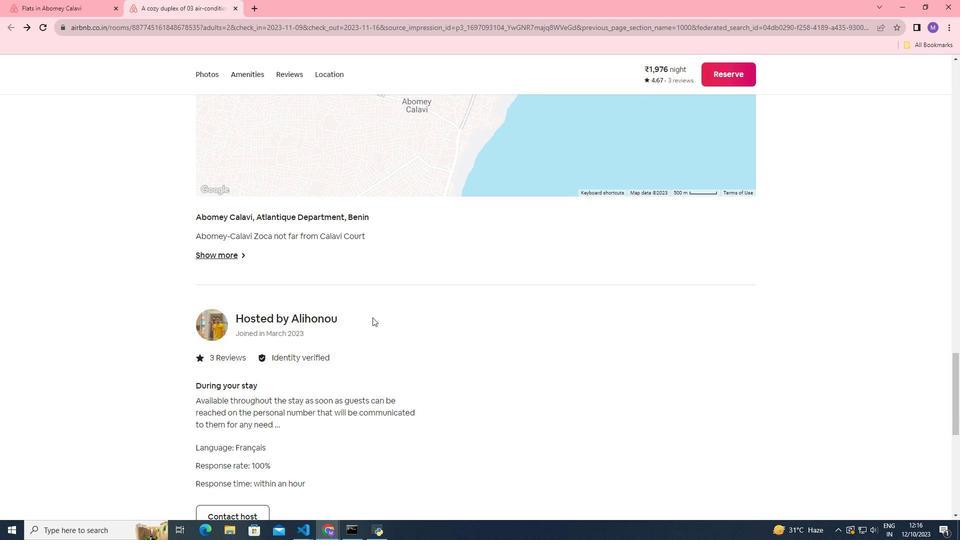 
Action: Mouse scrolled (372, 317) with delta (0, 0)
Screenshot: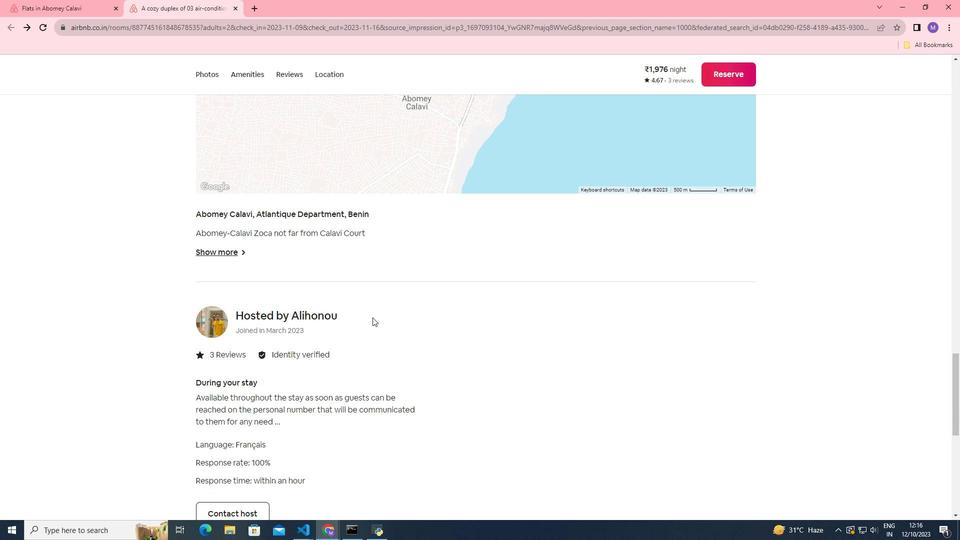 
Action: Mouse scrolled (372, 317) with delta (0, 0)
Screenshot: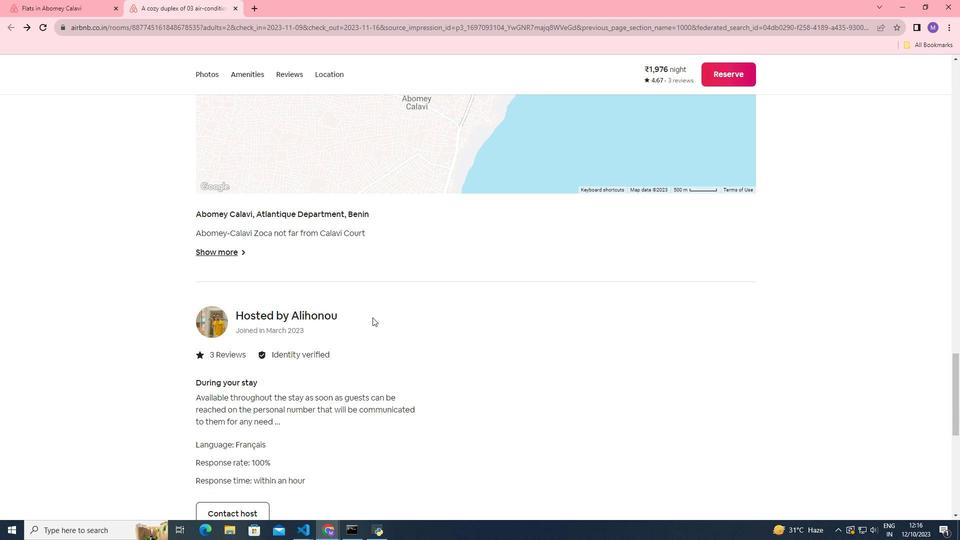 
Action: Mouse scrolled (372, 317) with delta (0, 0)
Screenshot: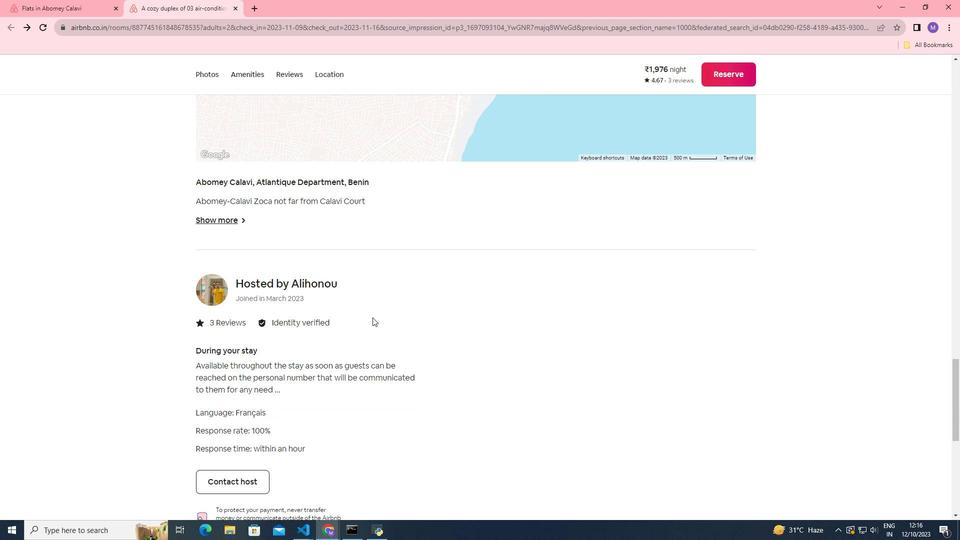 
Action: Mouse moved to (372, 317)
Screenshot: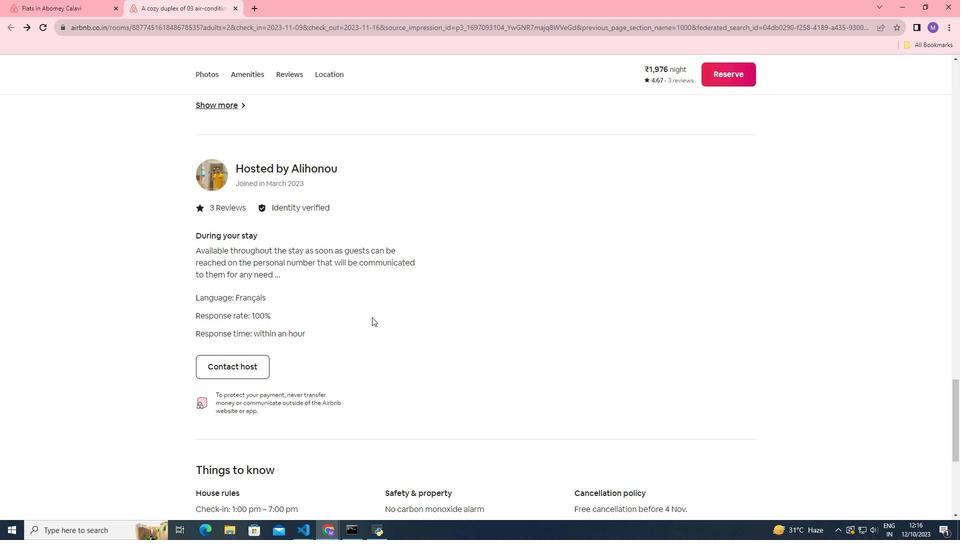 
Action: Mouse scrolled (372, 317) with delta (0, 0)
Screenshot: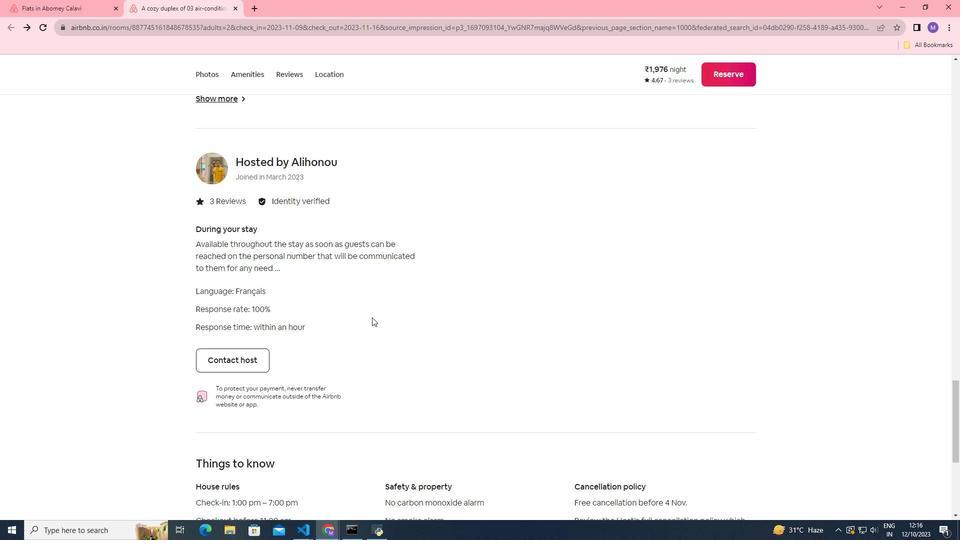 
Action: Mouse scrolled (372, 317) with delta (0, 0)
Screenshot: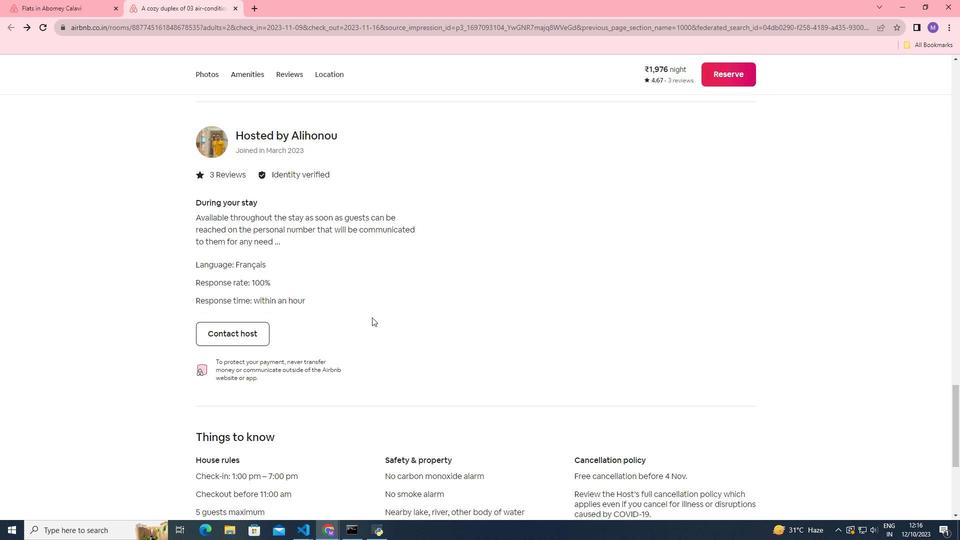 
Action: Mouse moved to (230, 470)
Screenshot: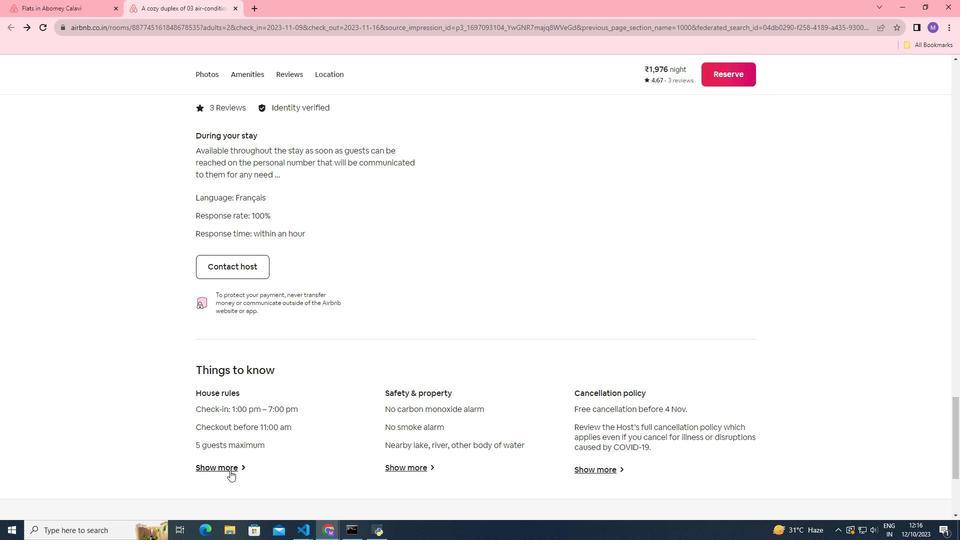 
Action: Mouse pressed left at (230, 470)
Screenshot: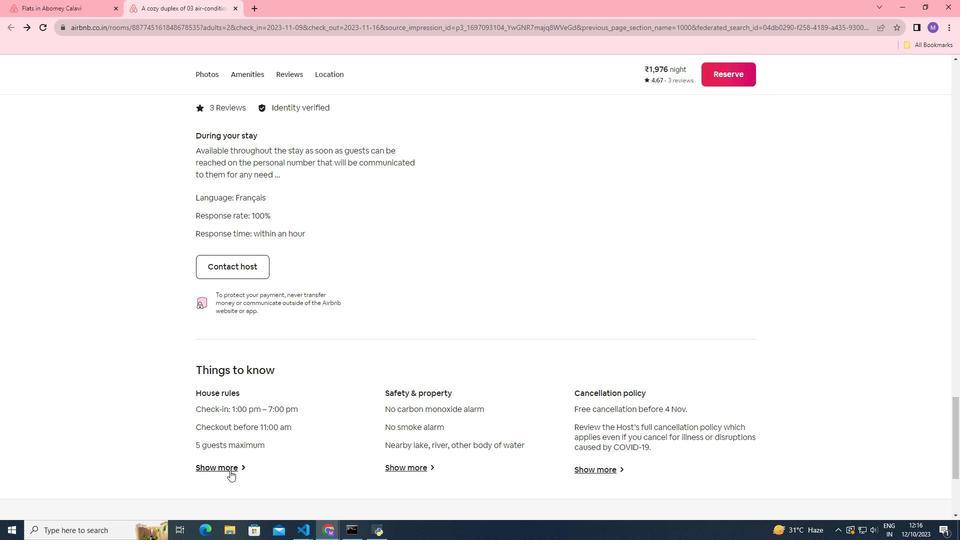 
Action: Mouse moved to (420, 334)
